Task: What's the traffic situation on the I-278 (BQE)?
Action: Mouse moved to (175, 97)
Screenshot: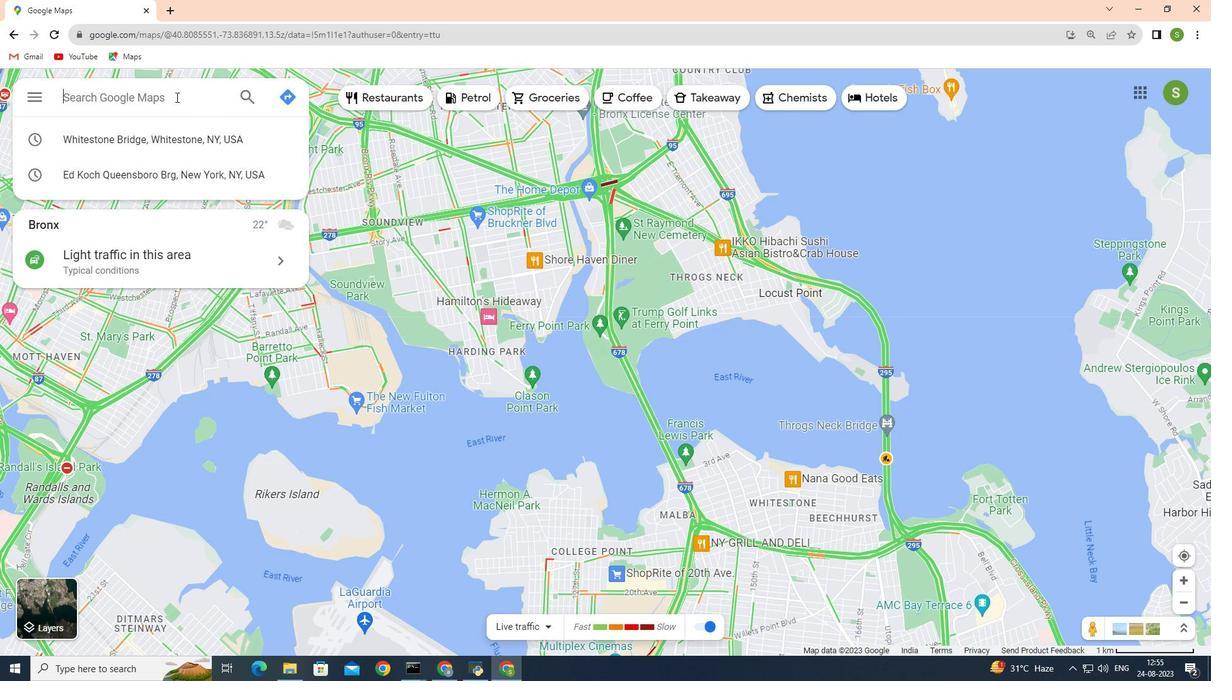 
Action: Mouse pressed left at (175, 97)
Screenshot: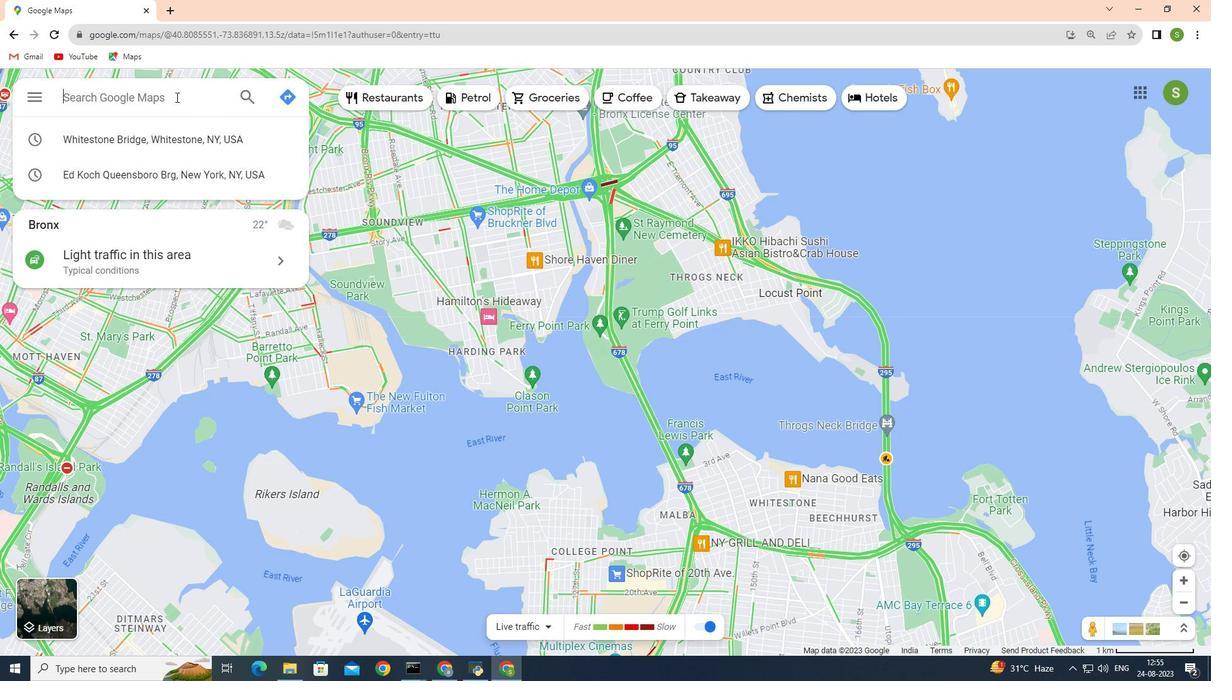 
Action: Key pressed <Key.shift><Key.shift><Key.shift><Key.shift><Key.shift><Key.shift><Key.shift><Key.shift><Key.shift><Key.shift><Key.shift><Key.shift><Key.shift><Key.shift><Key.shift><Key.shift><Key.shift><Key.shift><Key.shift><Key.shift><Key.shift>I-278
Screenshot: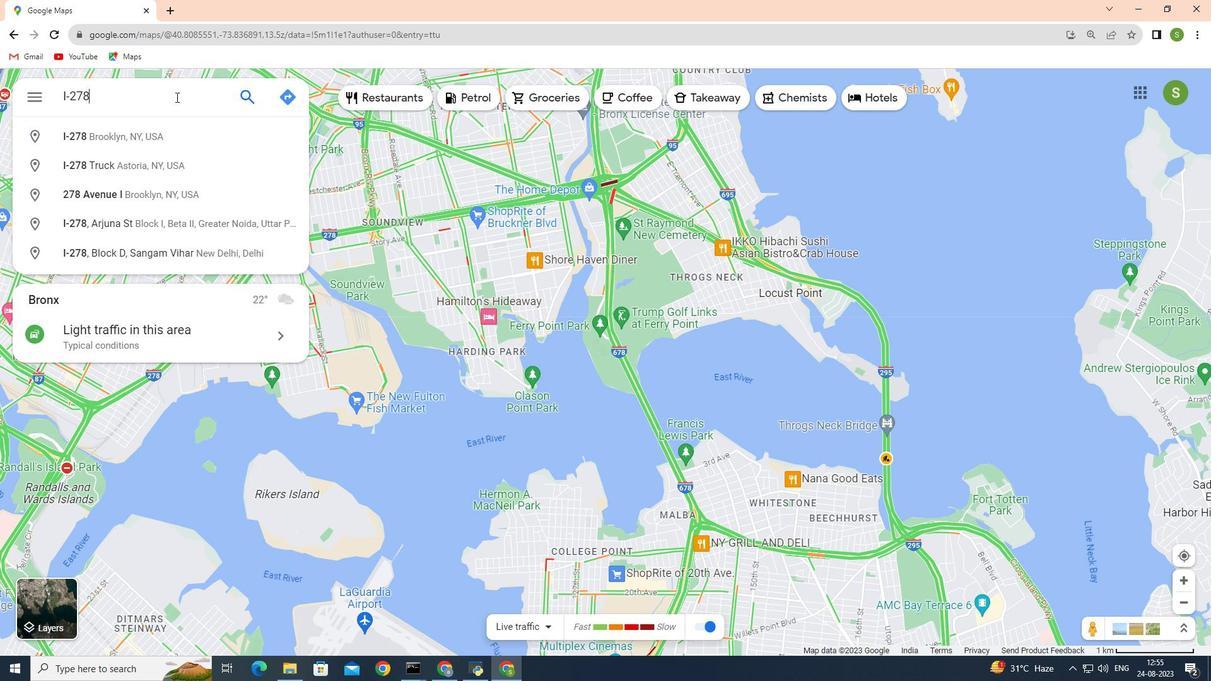 
Action: Mouse moved to (108, 131)
Screenshot: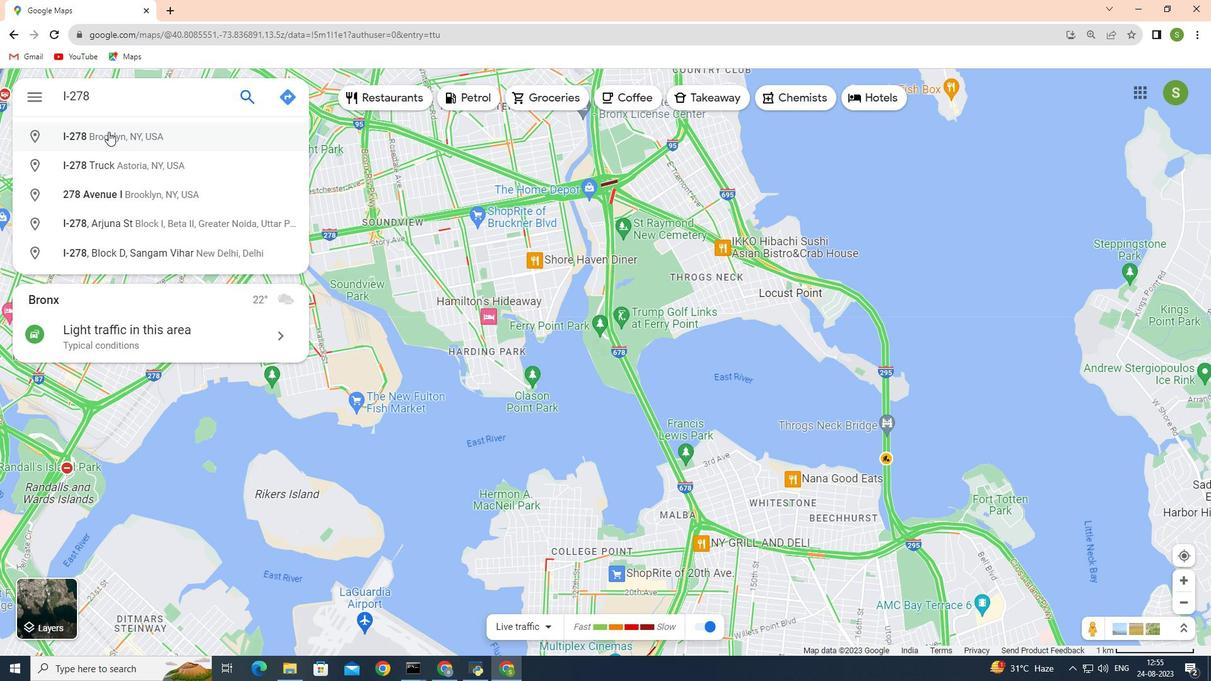 
Action: Mouse pressed left at (108, 131)
Screenshot: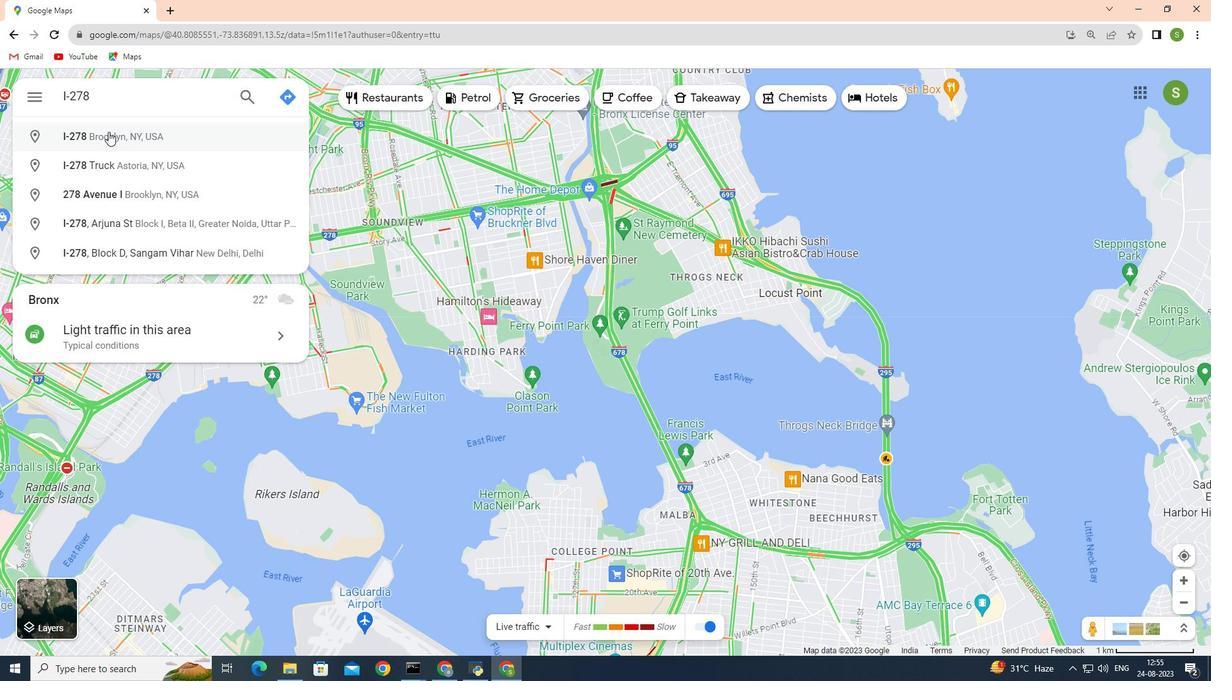 
Action: Mouse moved to (864, 438)
Screenshot: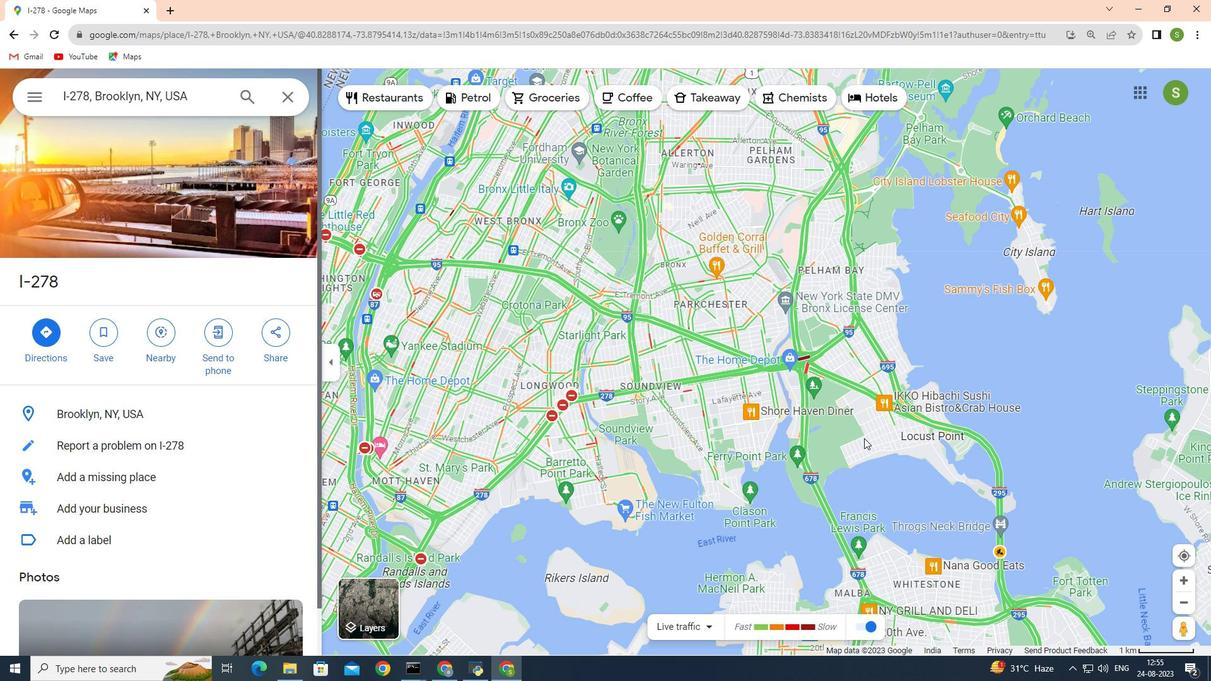
Action: Mouse scrolled (864, 437) with delta (0, 0)
Screenshot: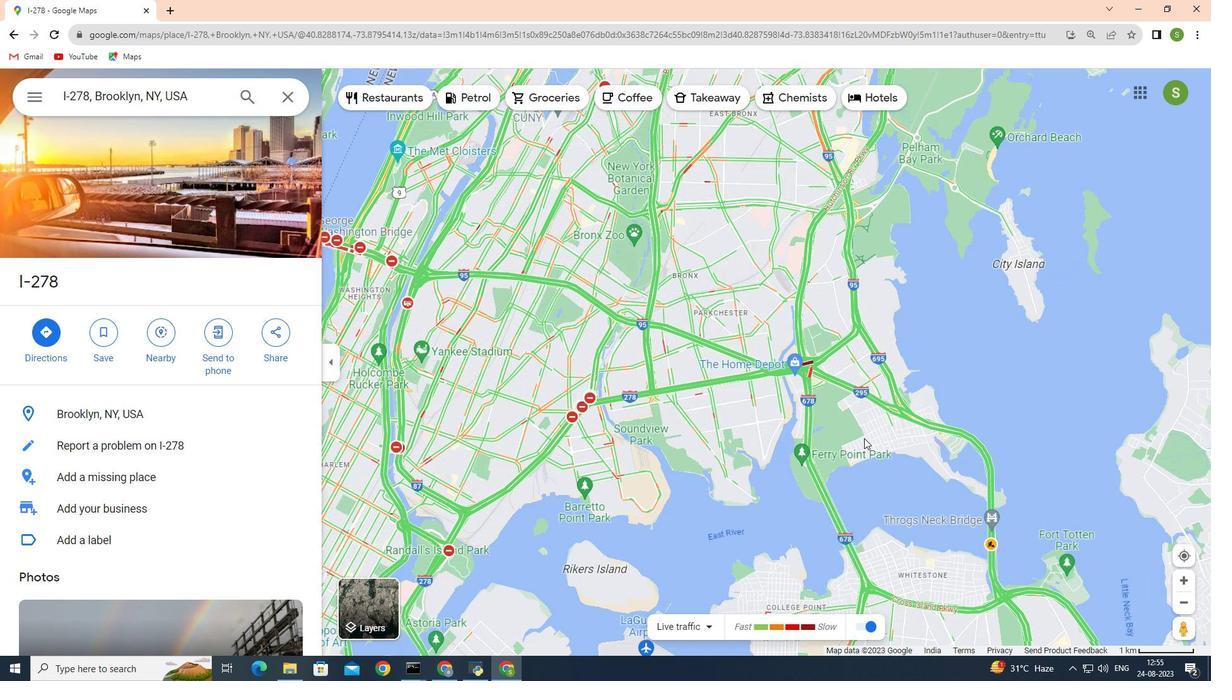 
Action: Mouse scrolled (864, 437) with delta (0, 0)
Screenshot: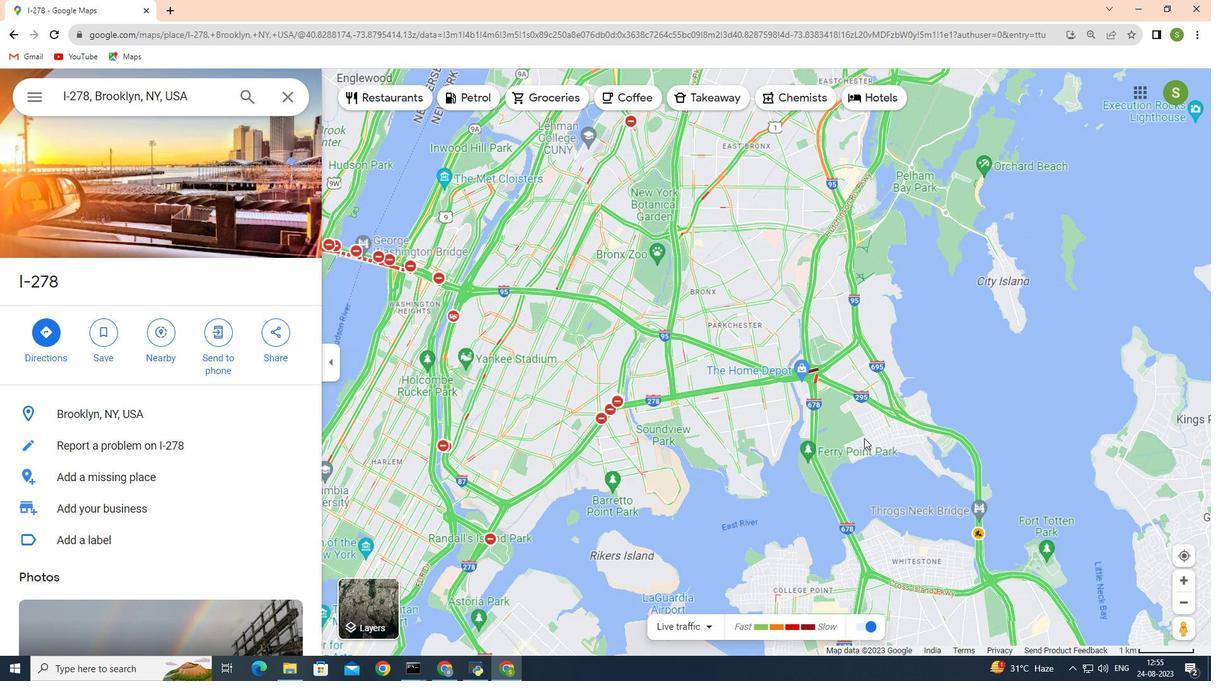 
Action: Mouse scrolled (864, 437) with delta (0, 0)
Screenshot: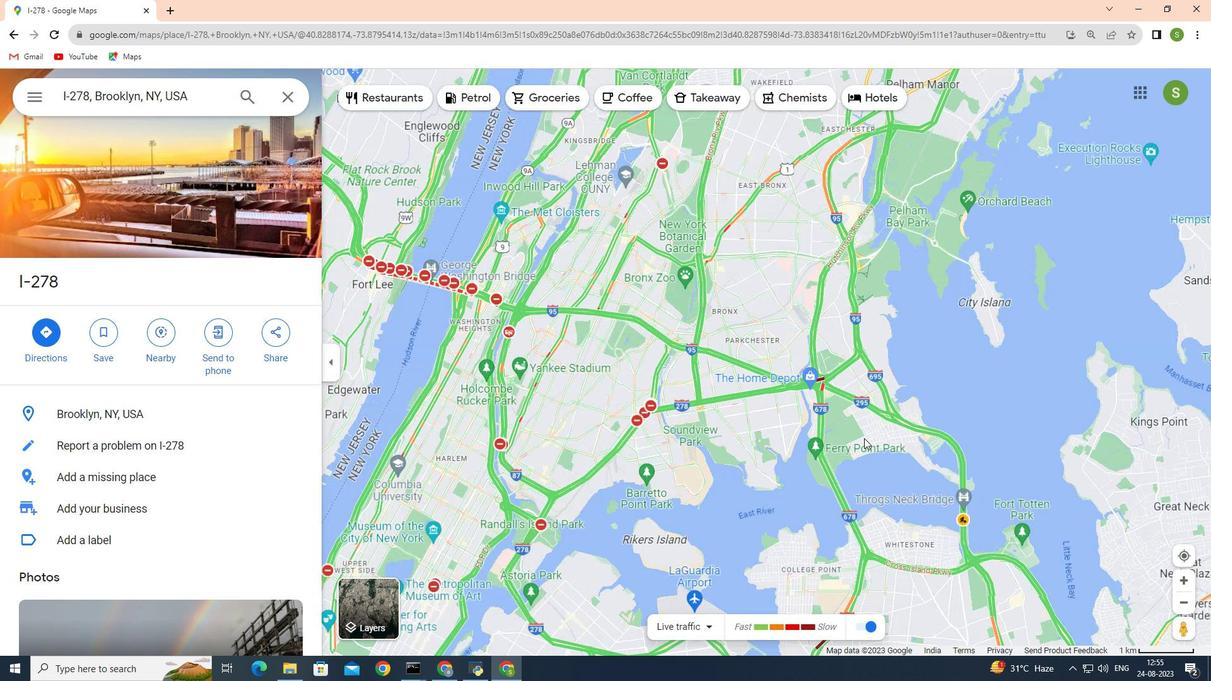 
Action: Mouse scrolled (864, 437) with delta (0, 0)
Screenshot: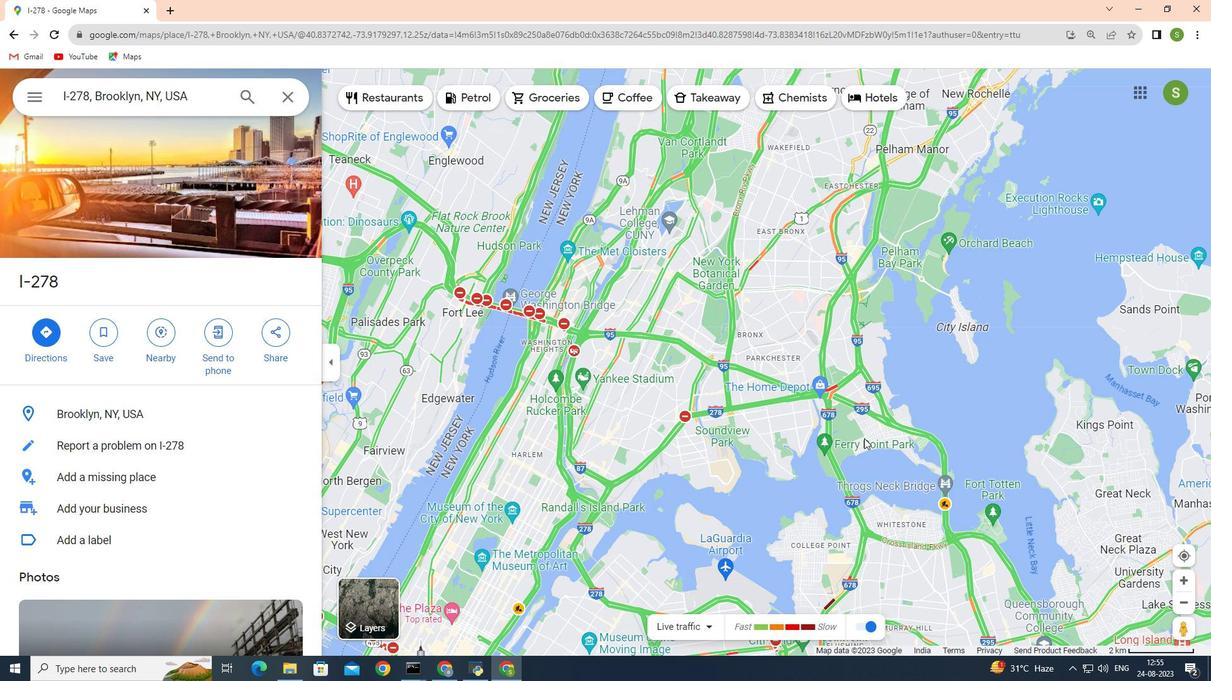 
Action: Mouse scrolled (864, 437) with delta (0, 0)
Screenshot: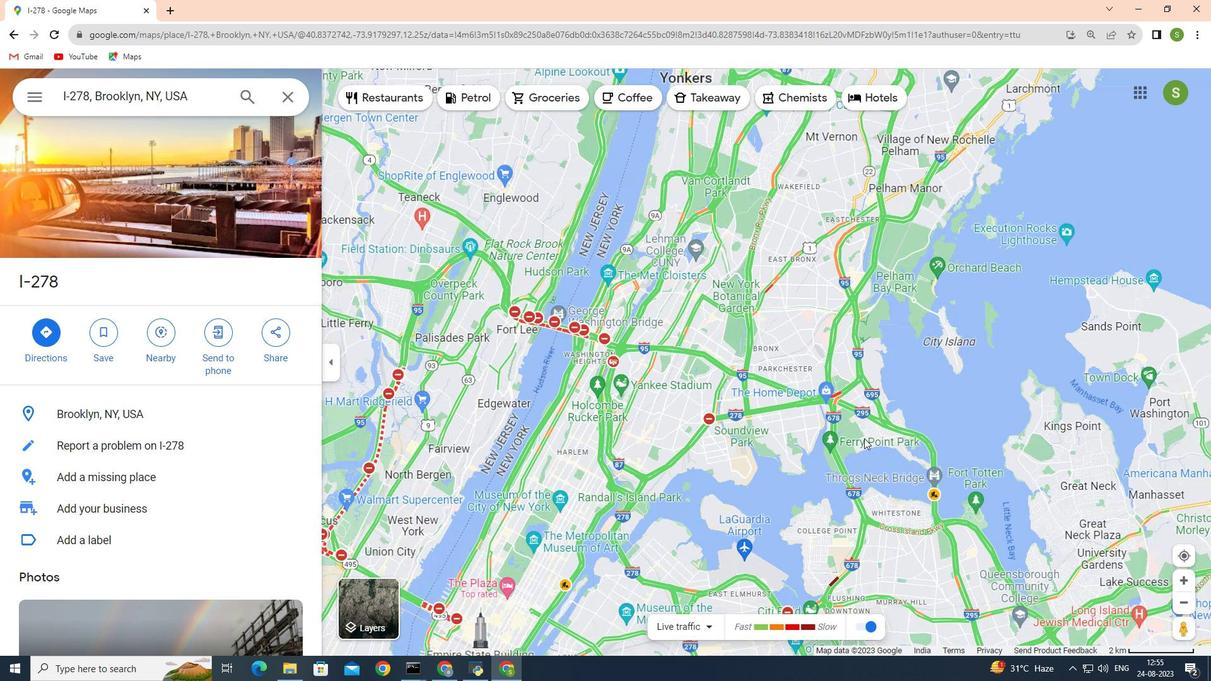 
Action: Mouse scrolled (864, 437) with delta (0, 0)
Screenshot: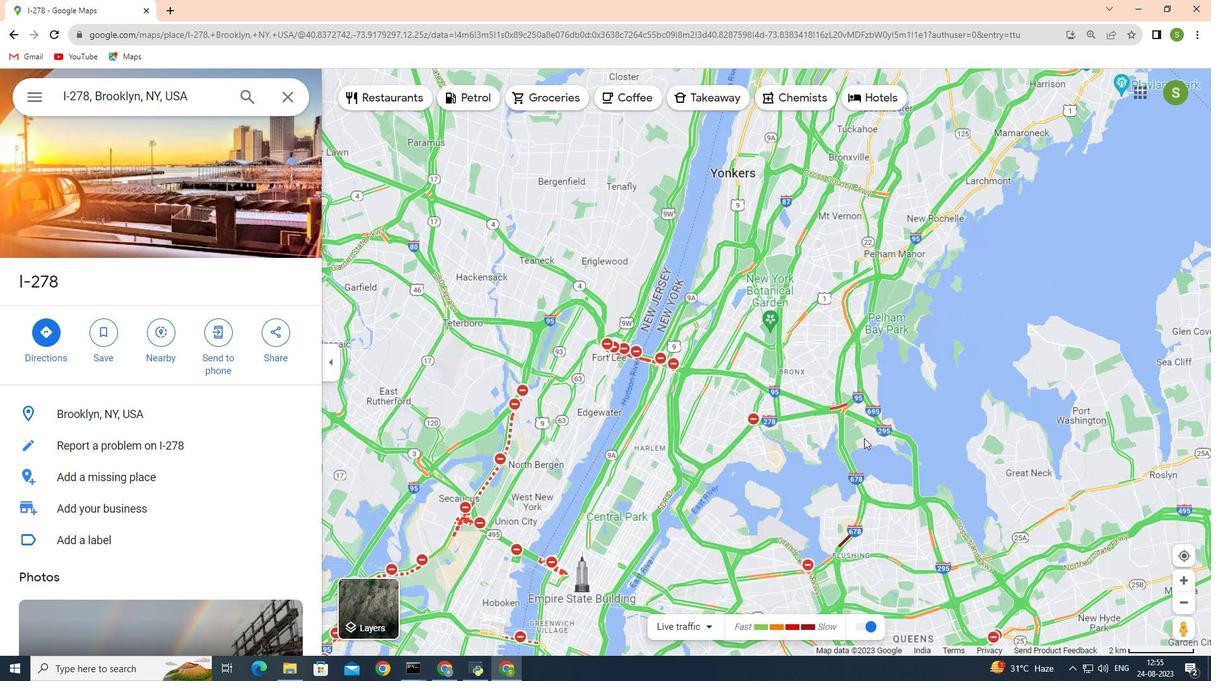 
Action: Mouse moved to (686, 403)
Screenshot: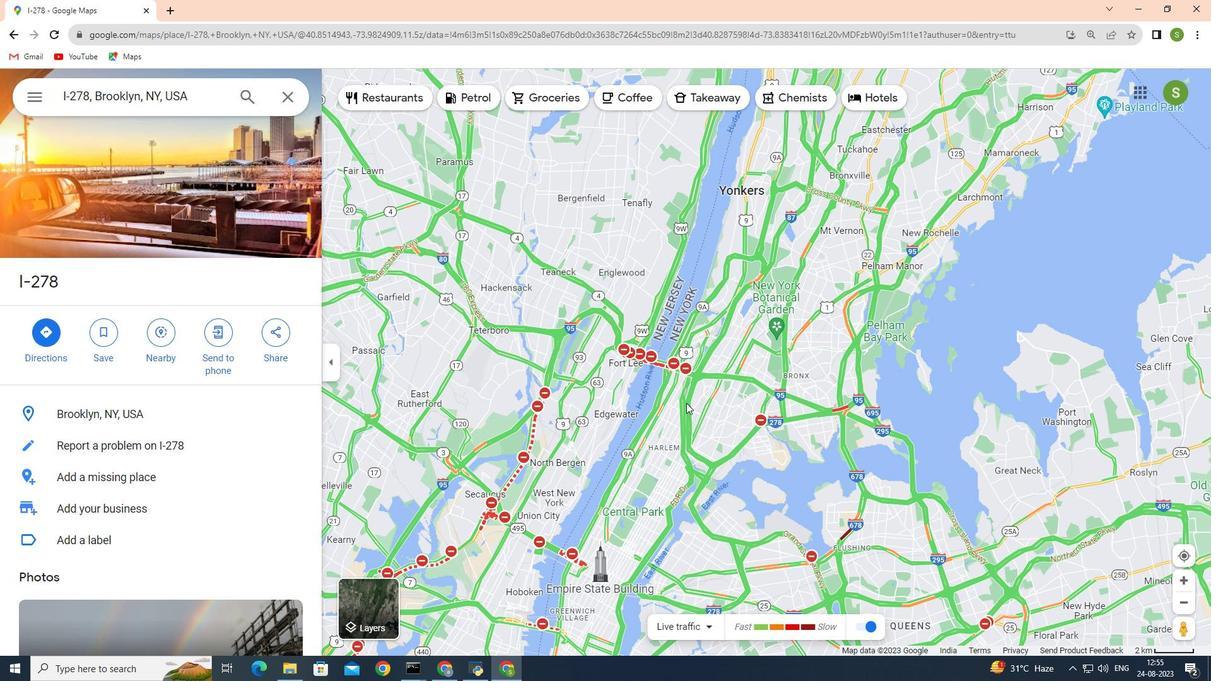 
Action: Mouse scrolled (686, 403) with delta (0, 0)
Screenshot: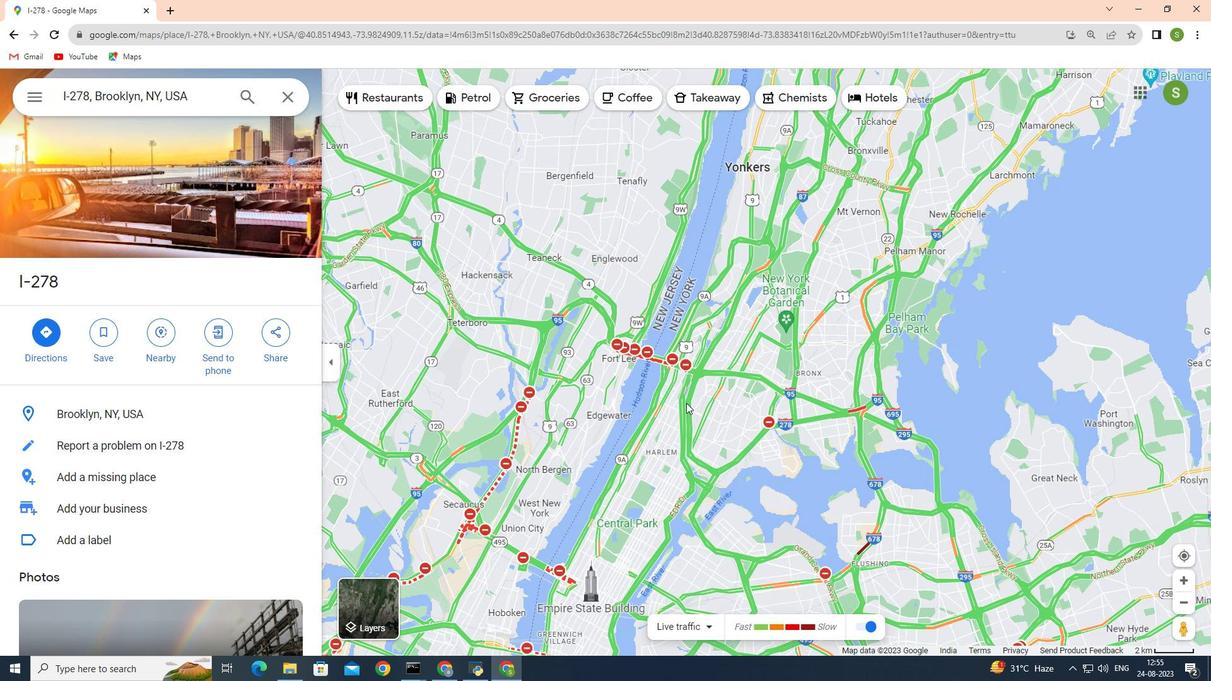 
Action: Mouse scrolled (686, 402) with delta (0, 0)
Screenshot: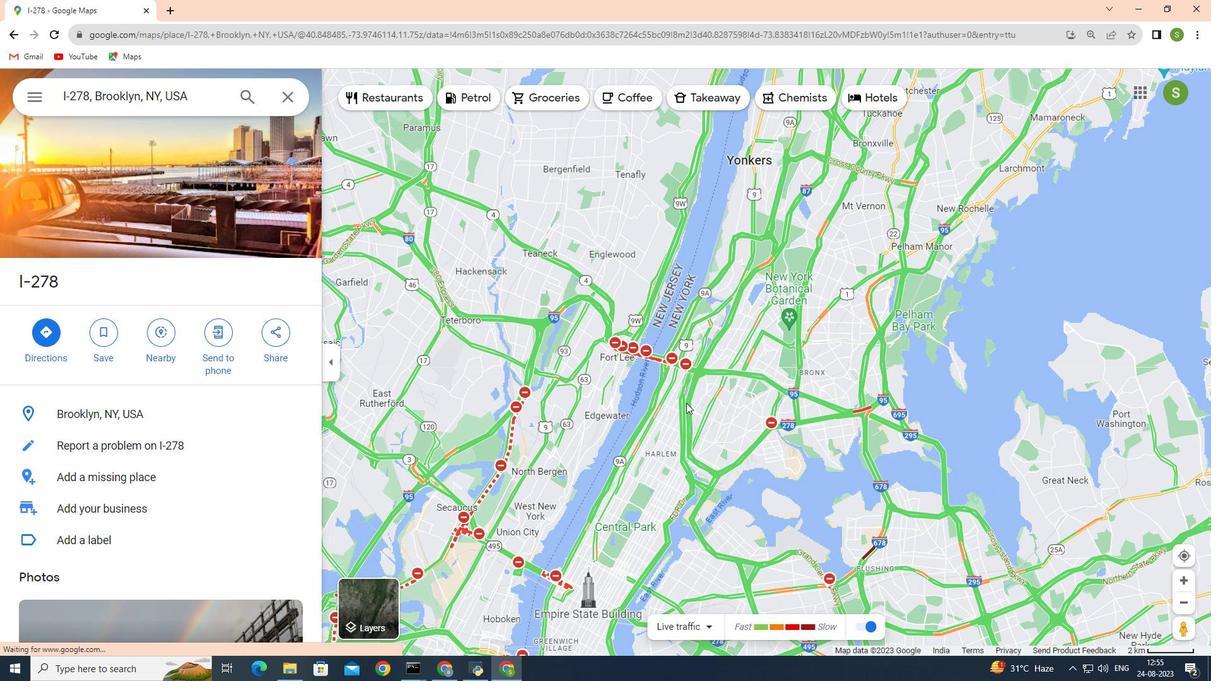 
Action: Mouse moved to (688, 400)
Screenshot: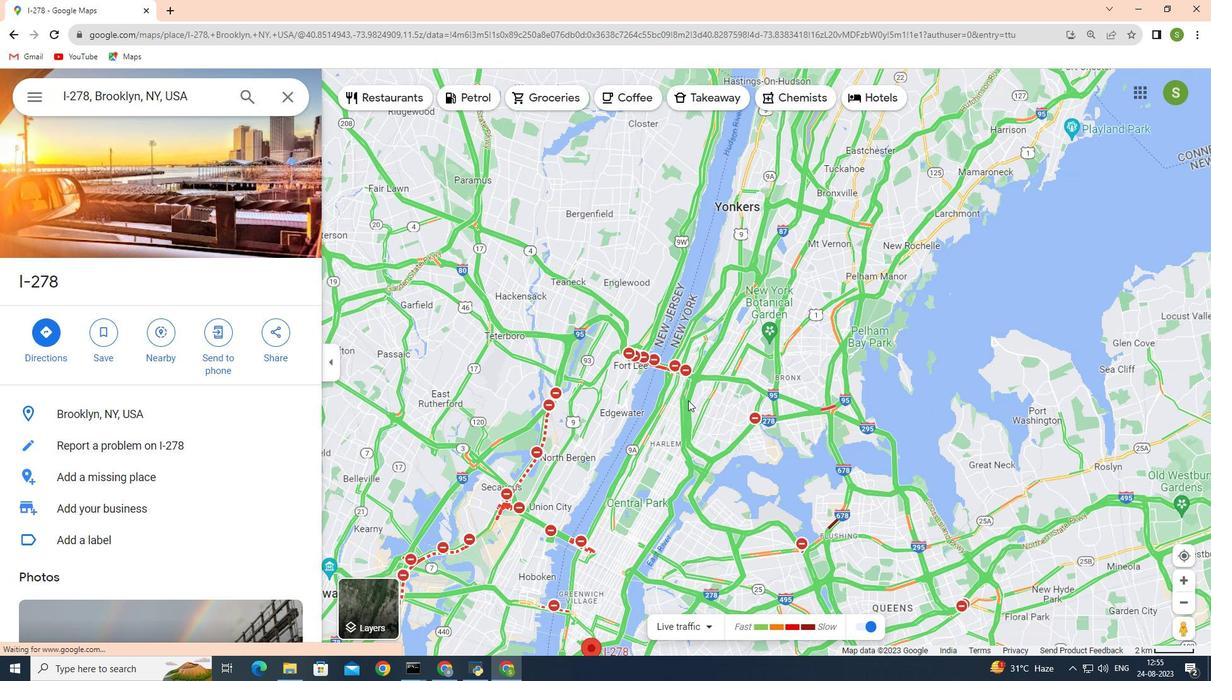 
Action: Mouse scrolled (688, 399) with delta (0, 0)
Screenshot: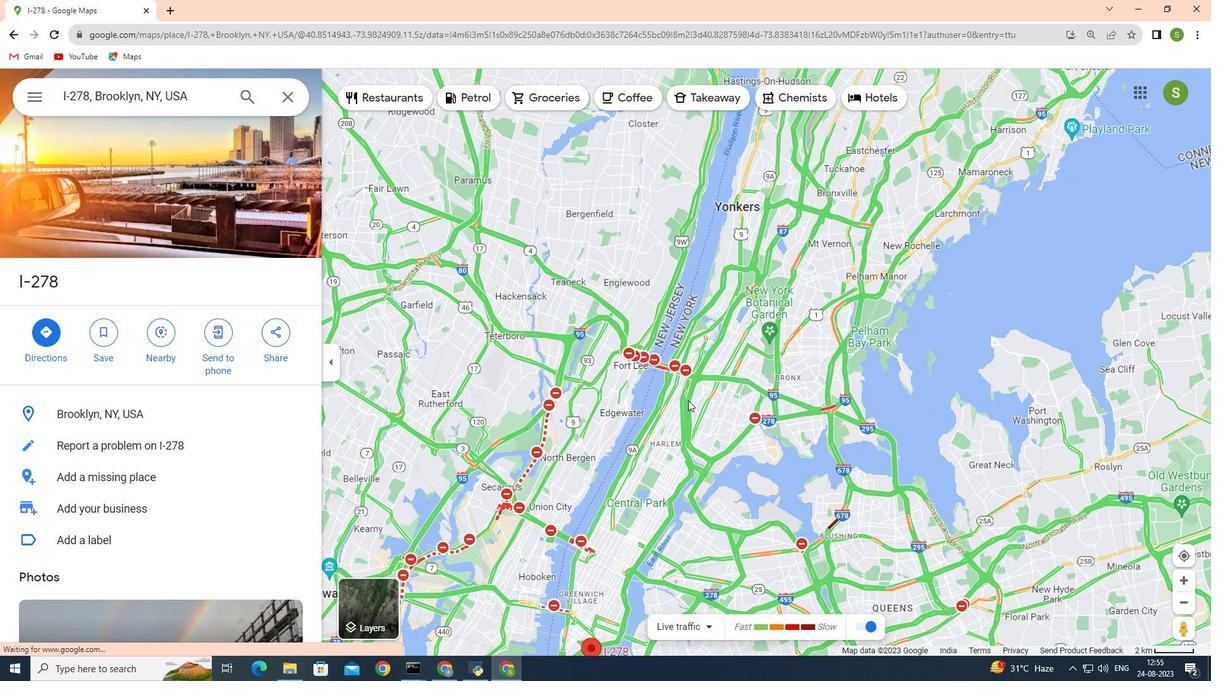 
Action: Mouse scrolled (688, 399) with delta (0, 0)
Screenshot: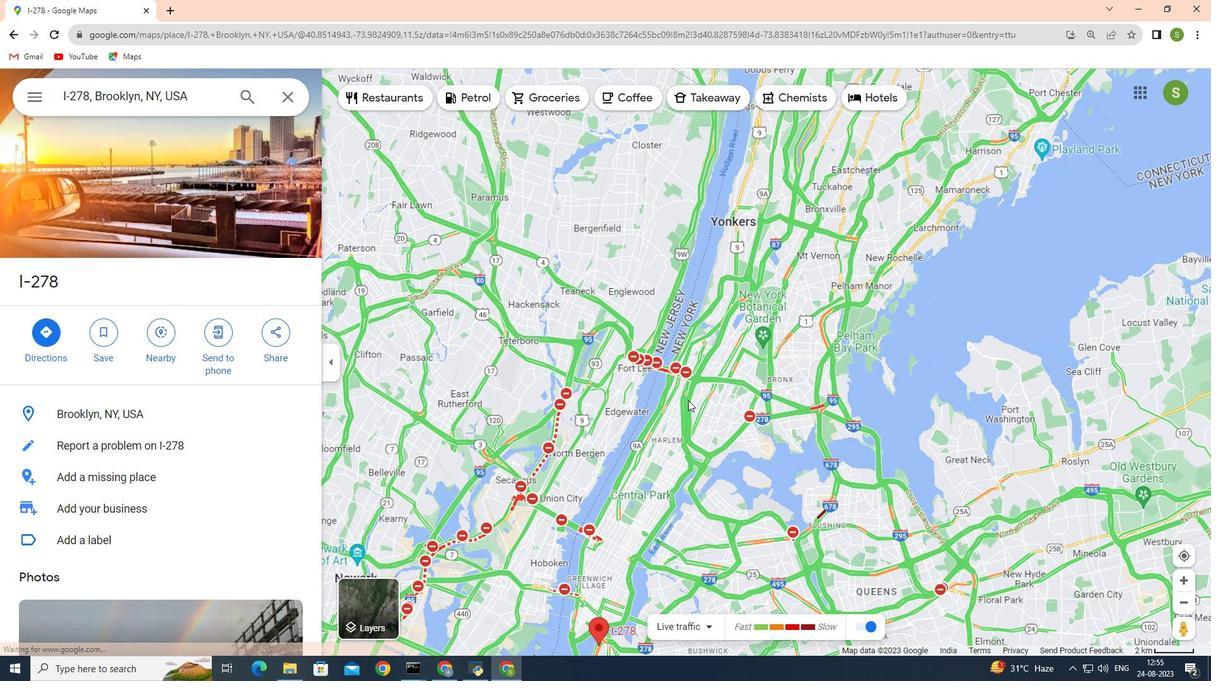 
Action: Mouse scrolled (688, 399) with delta (0, 0)
Screenshot: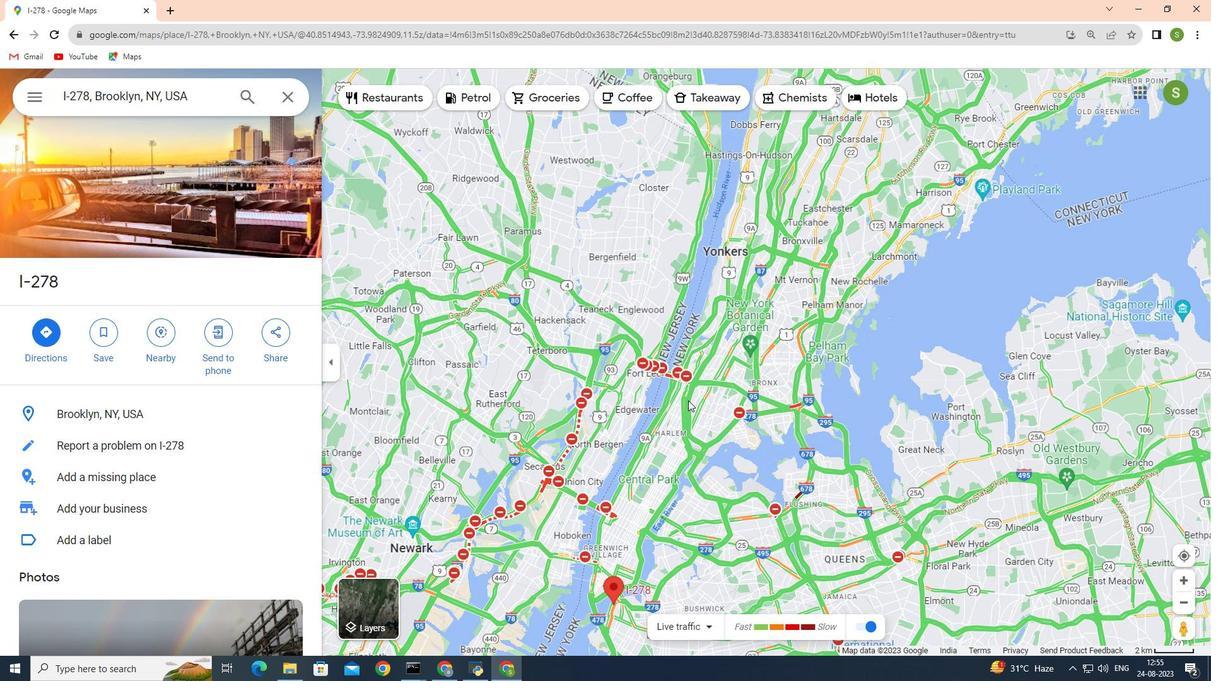 
Action: Mouse moved to (718, 523)
Screenshot: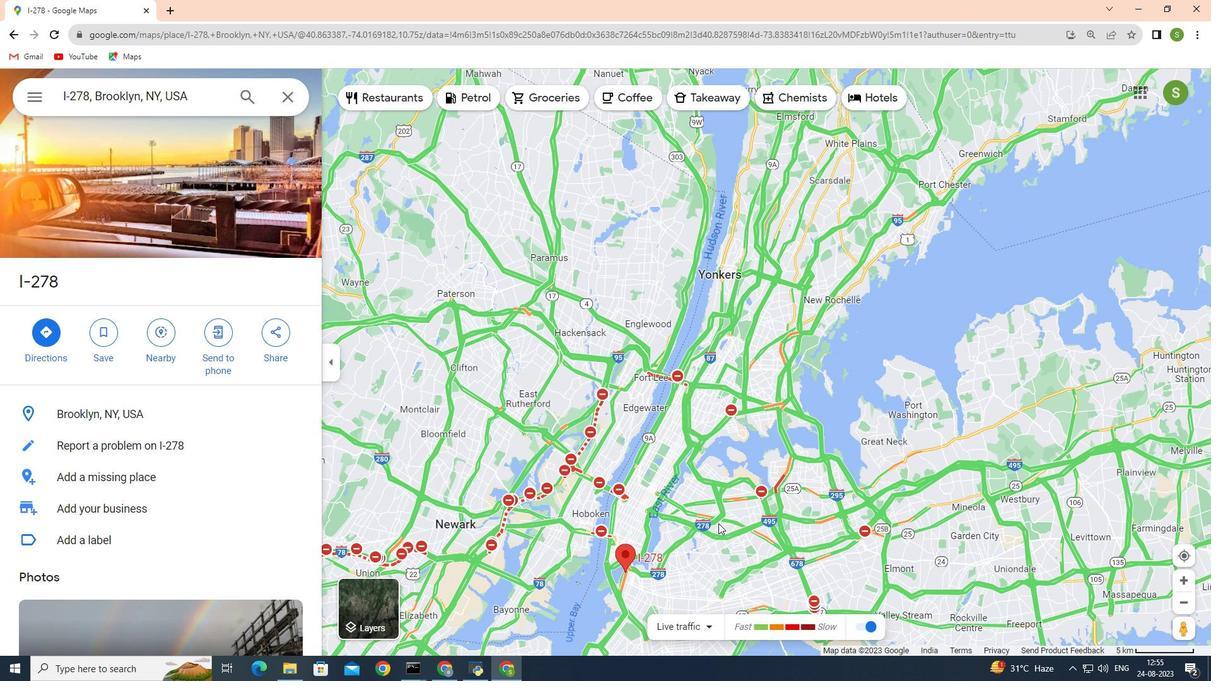 
Action: Mouse scrolled (718, 524) with delta (0, 0)
Screenshot: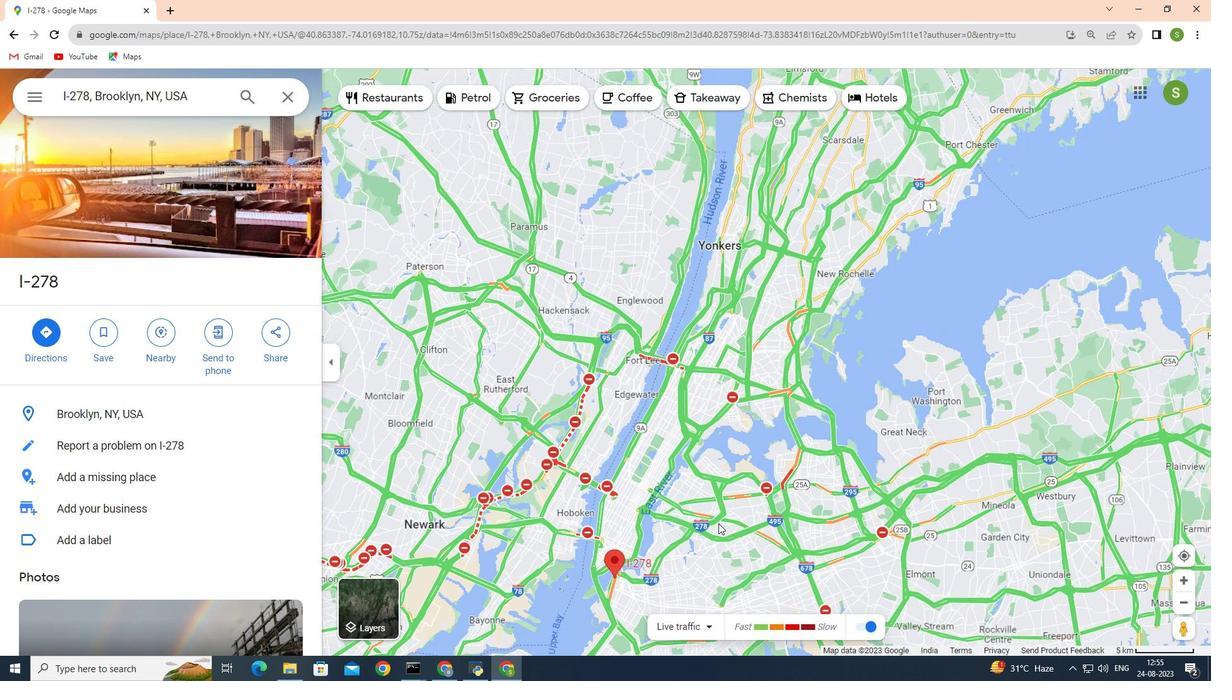 
Action: Mouse scrolled (718, 524) with delta (0, 0)
Screenshot: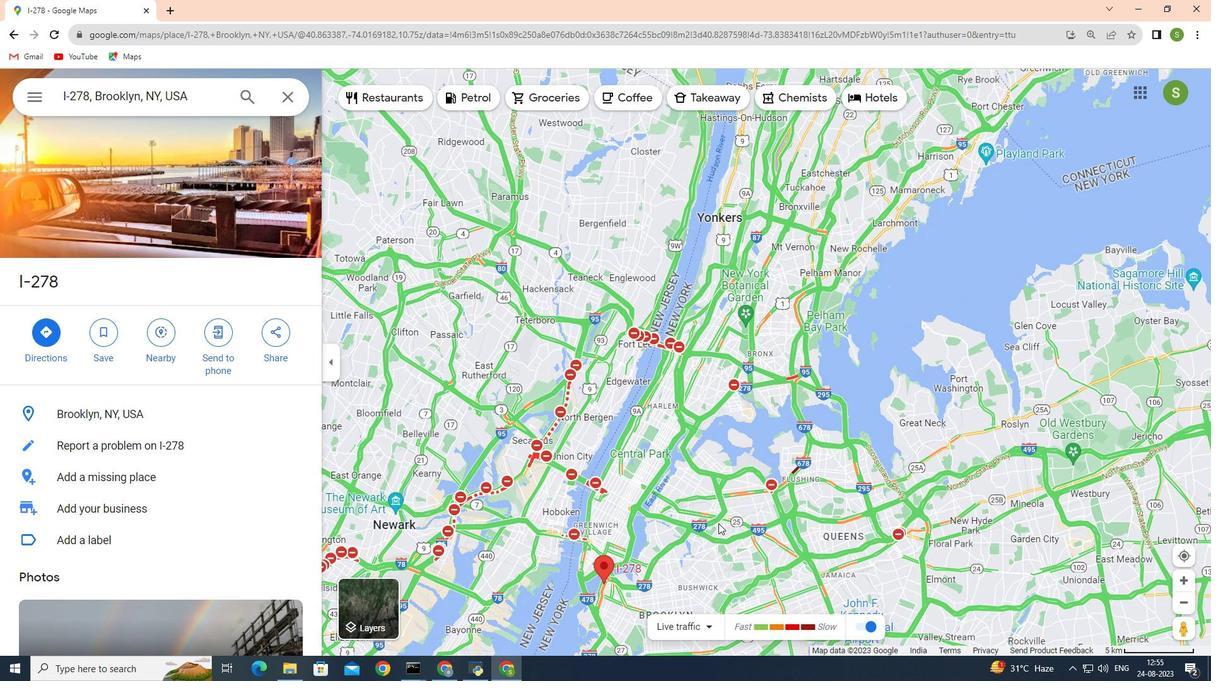 
Action: Mouse moved to (718, 523)
Screenshot: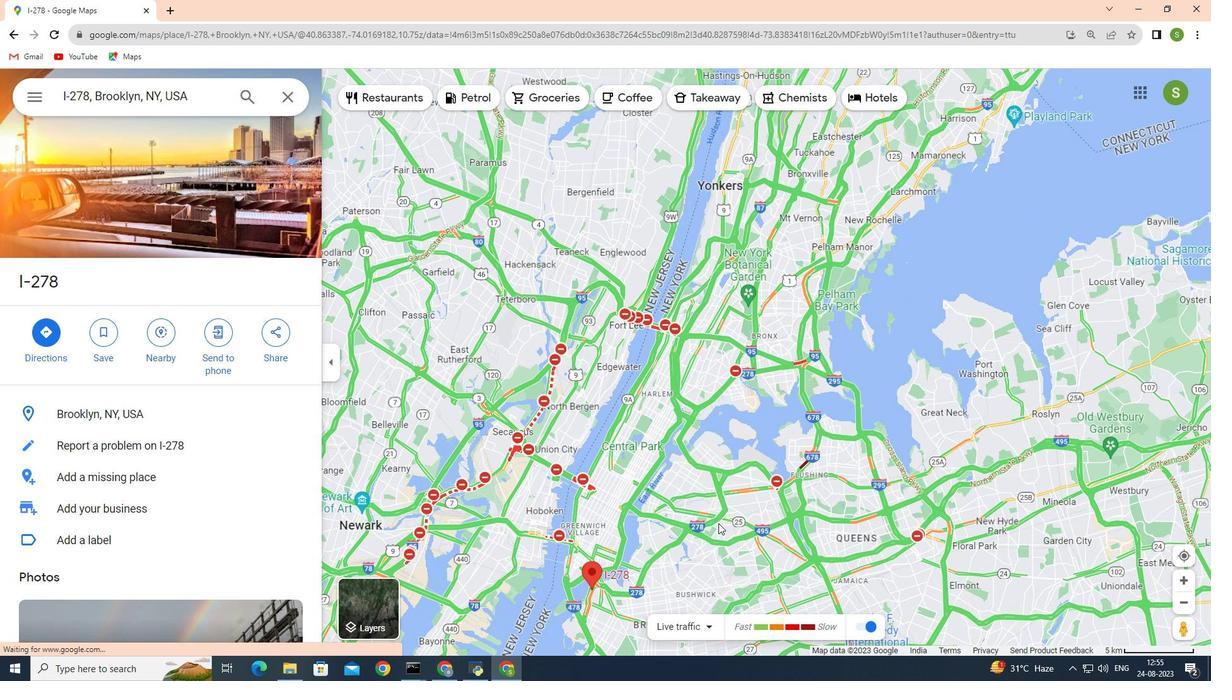 
Action: Mouse scrolled (718, 524) with delta (0, 0)
Screenshot: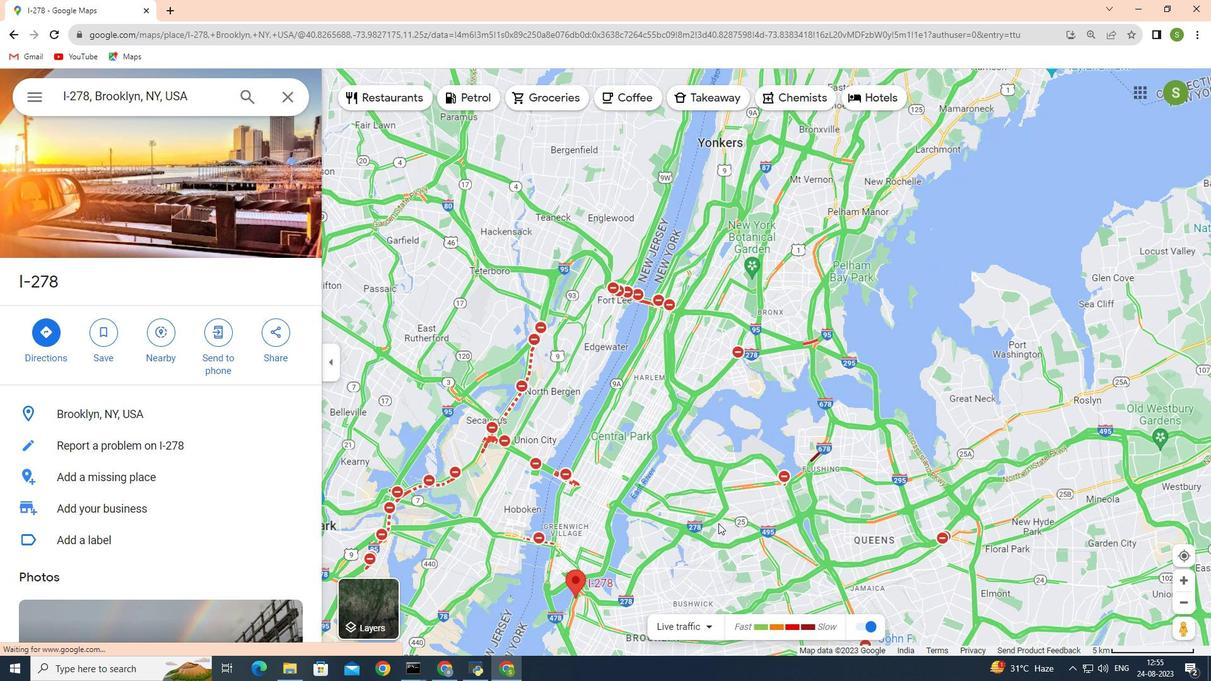 
Action: Mouse scrolled (718, 524) with delta (0, 0)
Screenshot: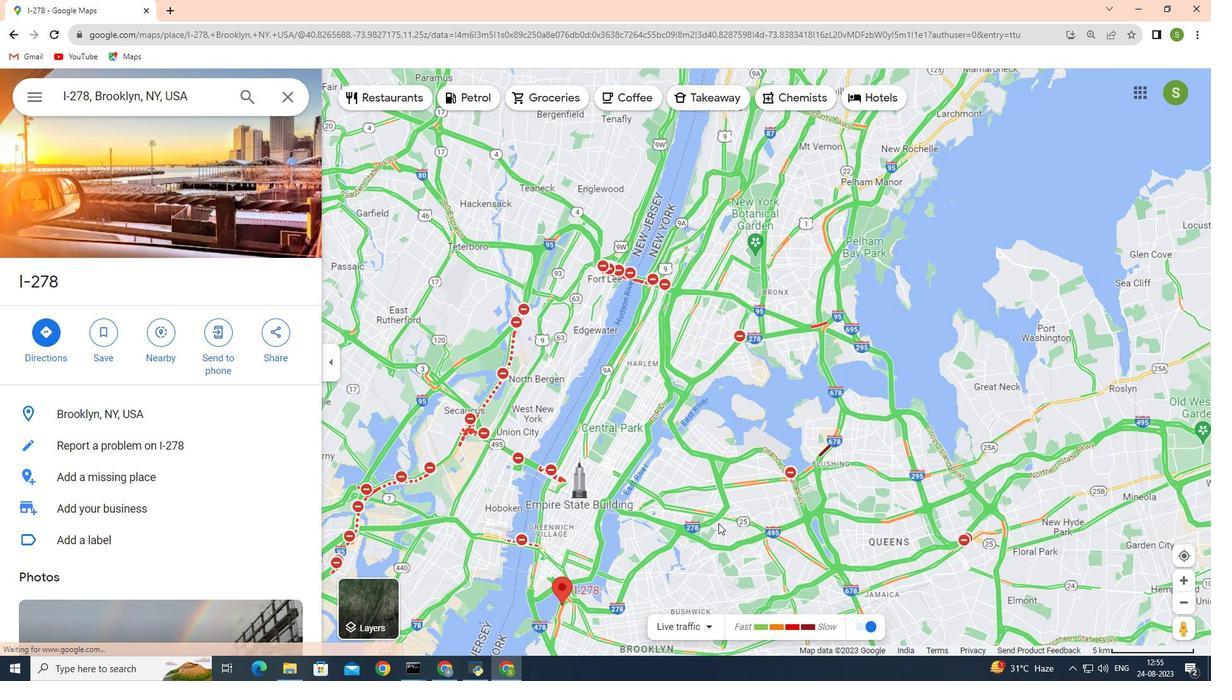 
Action: Mouse scrolled (718, 524) with delta (0, 0)
Screenshot: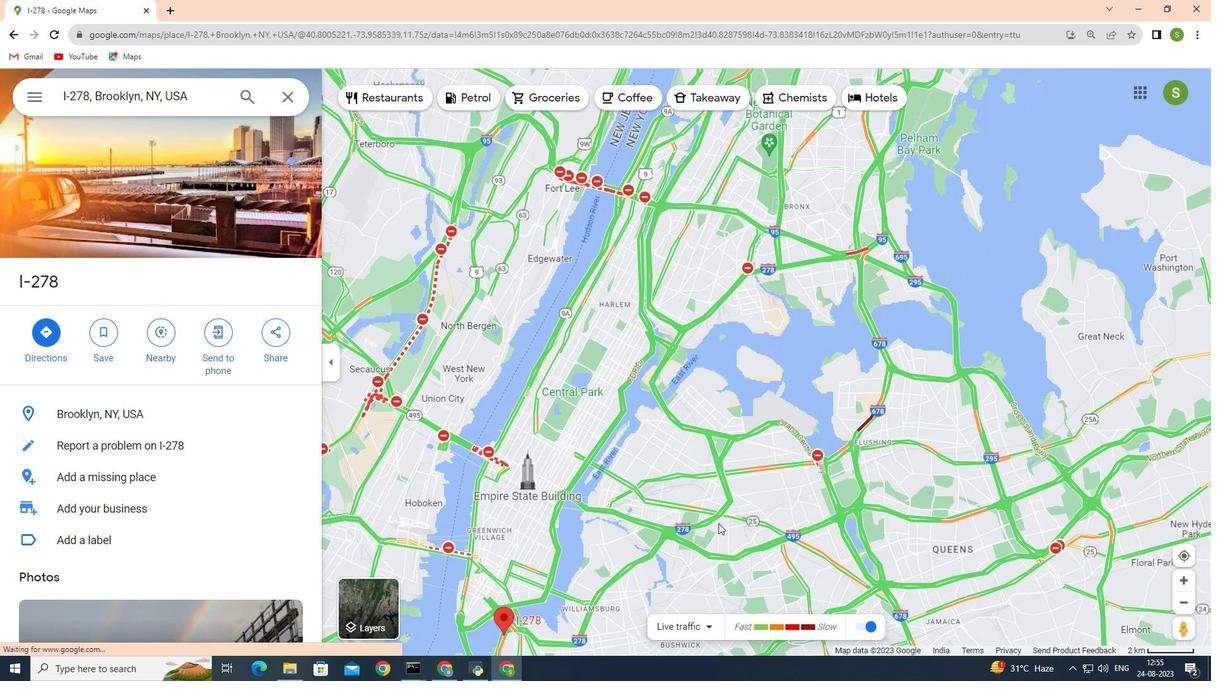 
Action: Mouse scrolled (718, 524) with delta (0, 0)
Screenshot: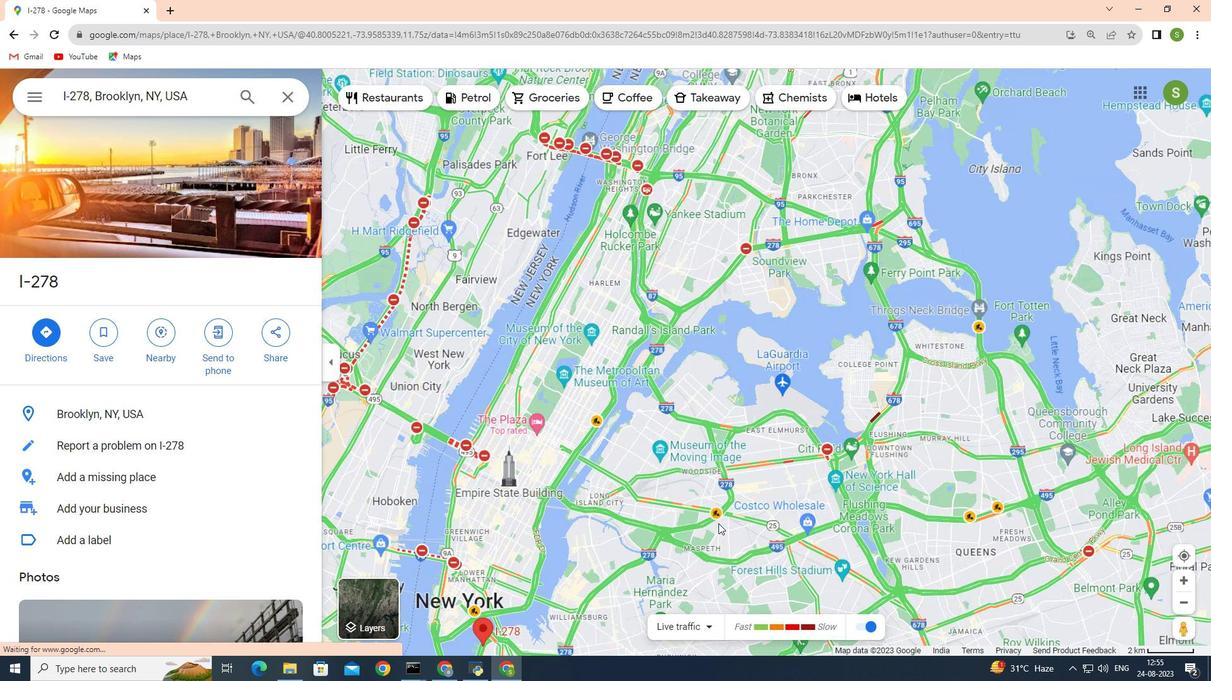 
Action: Mouse scrolled (718, 524) with delta (0, 0)
Screenshot: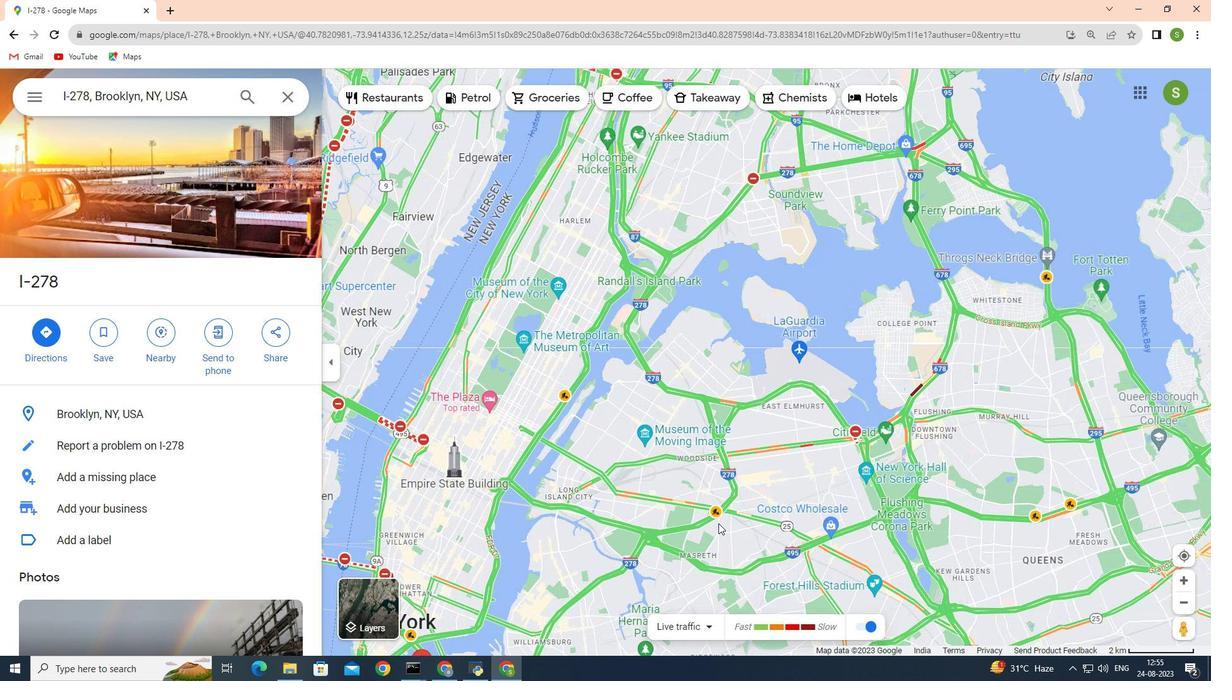 
Action: Mouse scrolled (718, 524) with delta (0, 0)
Screenshot: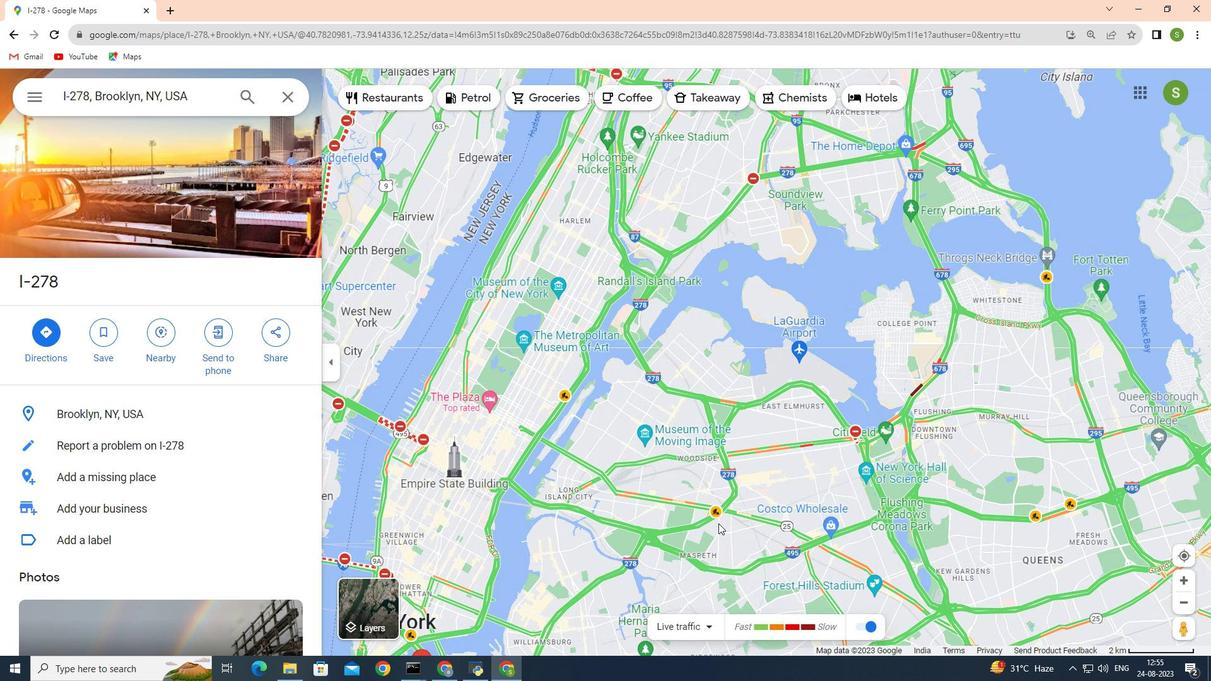 
Action: Mouse scrolled (718, 524) with delta (0, 0)
Screenshot: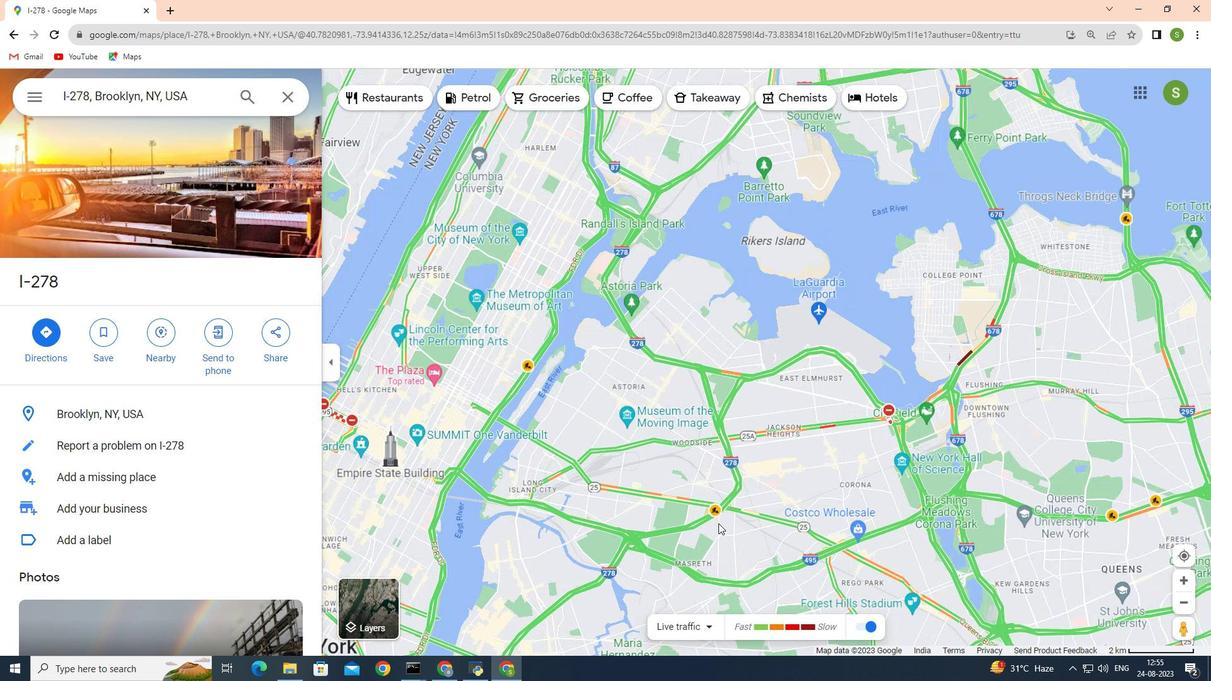 
Action: Mouse scrolled (718, 524) with delta (0, 0)
Screenshot: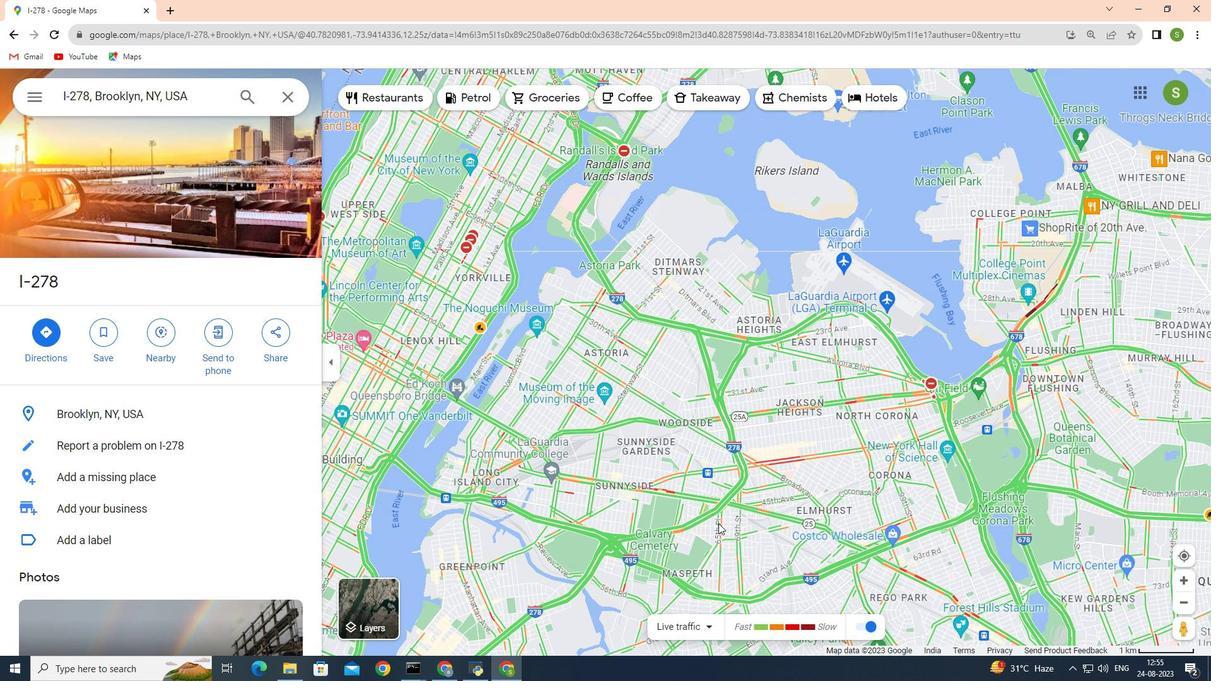 
Action: Mouse scrolled (718, 524) with delta (0, 0)
Screenshot: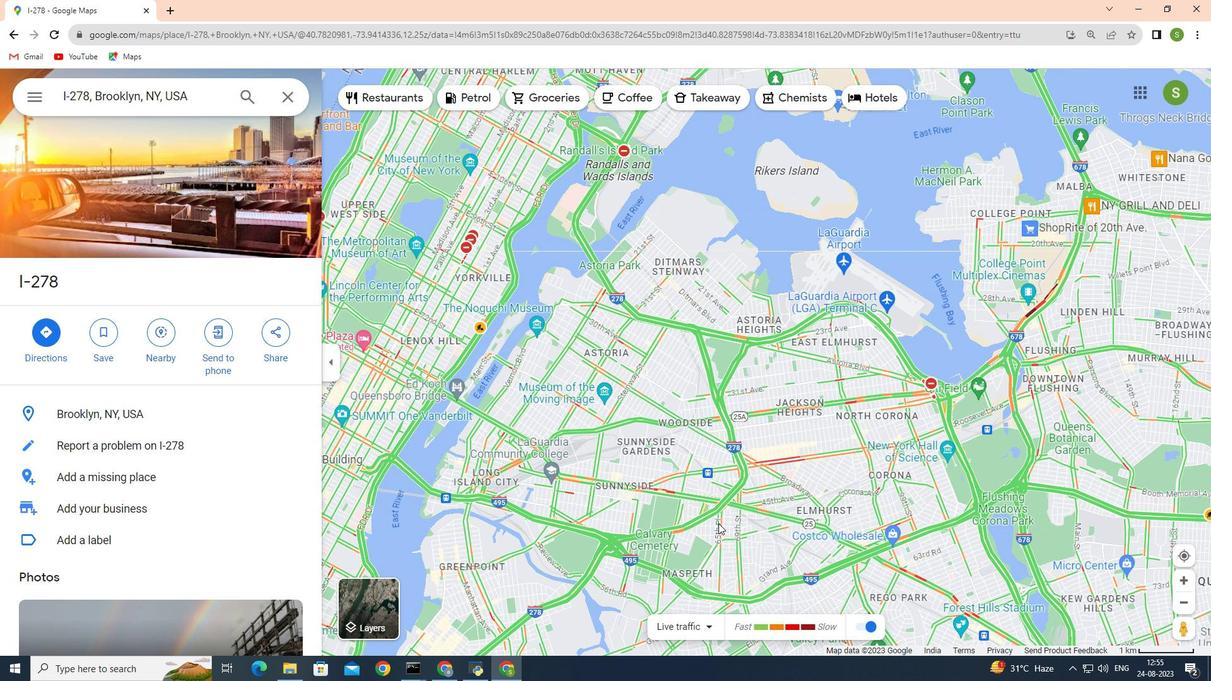 
Action: Mouse scrolled (718, 524) with delta (0, 0)
Screenshot: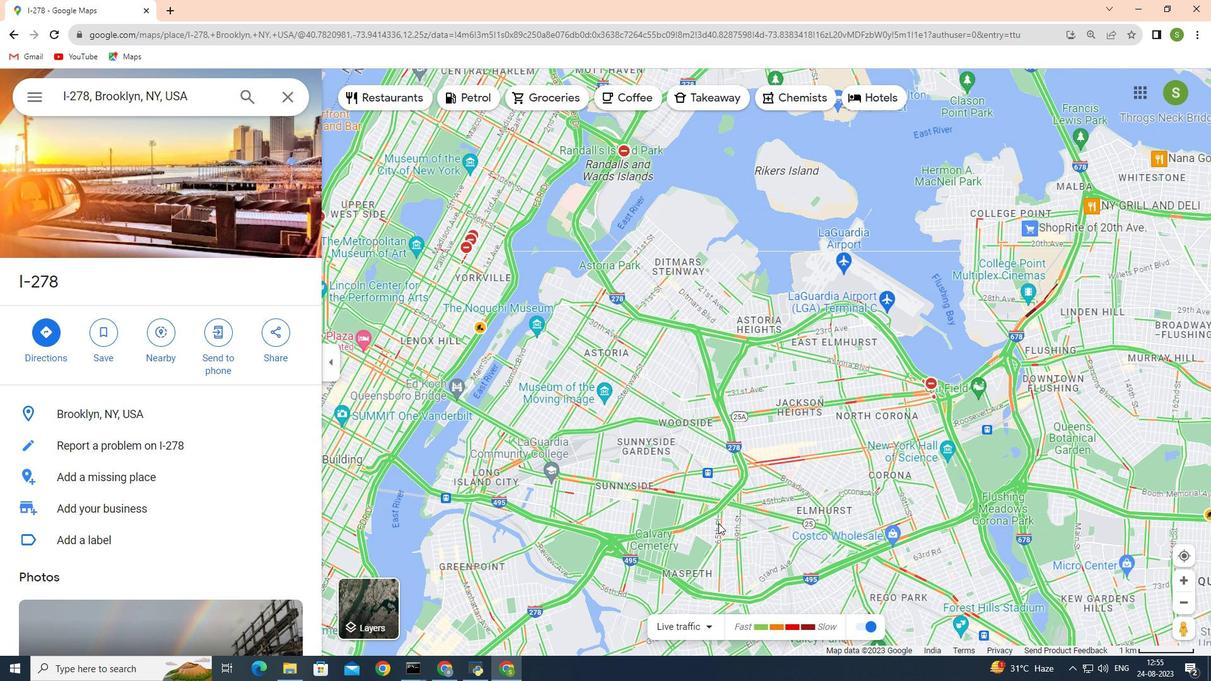 
Action: Mouse moved to (718, 523)
Screenshot: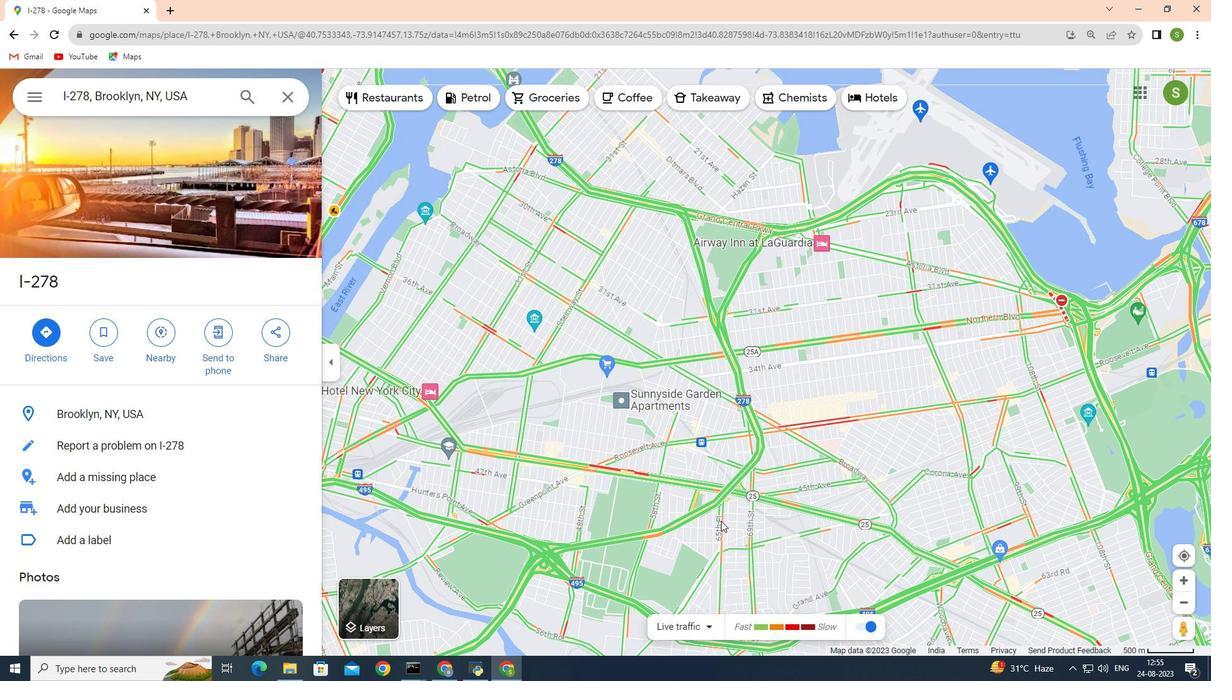 
Action: Mouse scrolled (718, 524) with delta (0, 0)
Screenshot: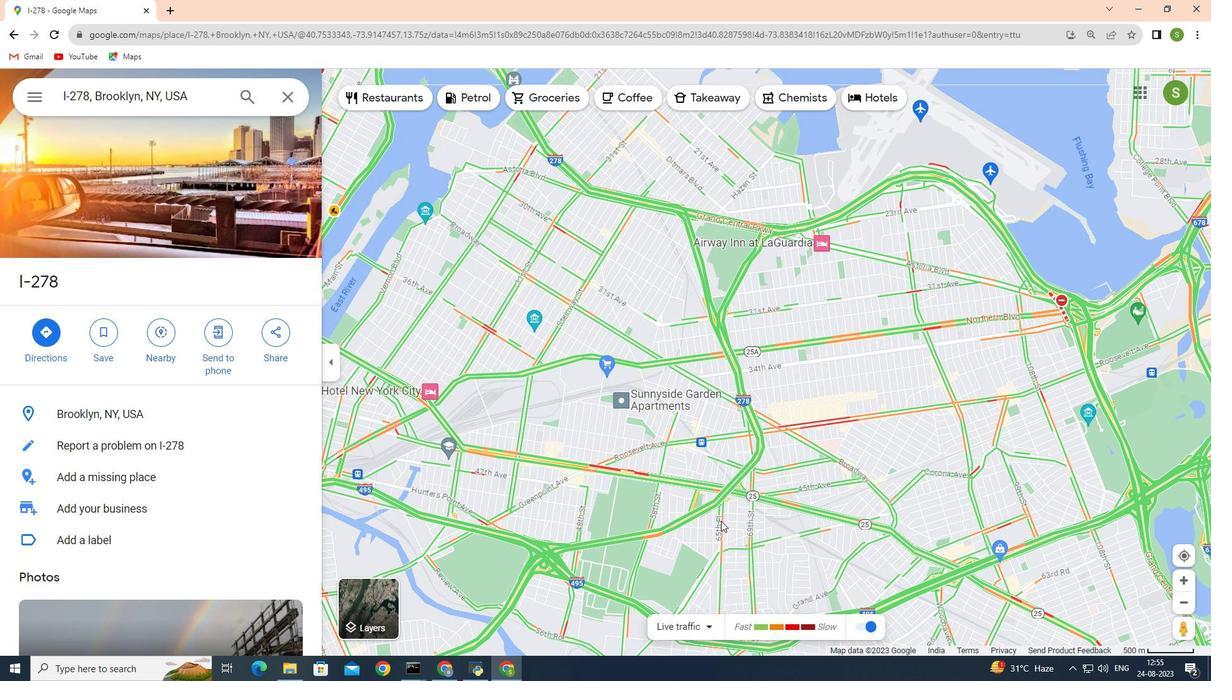
Action: Mouse moved to (719, 522)
Screenshot: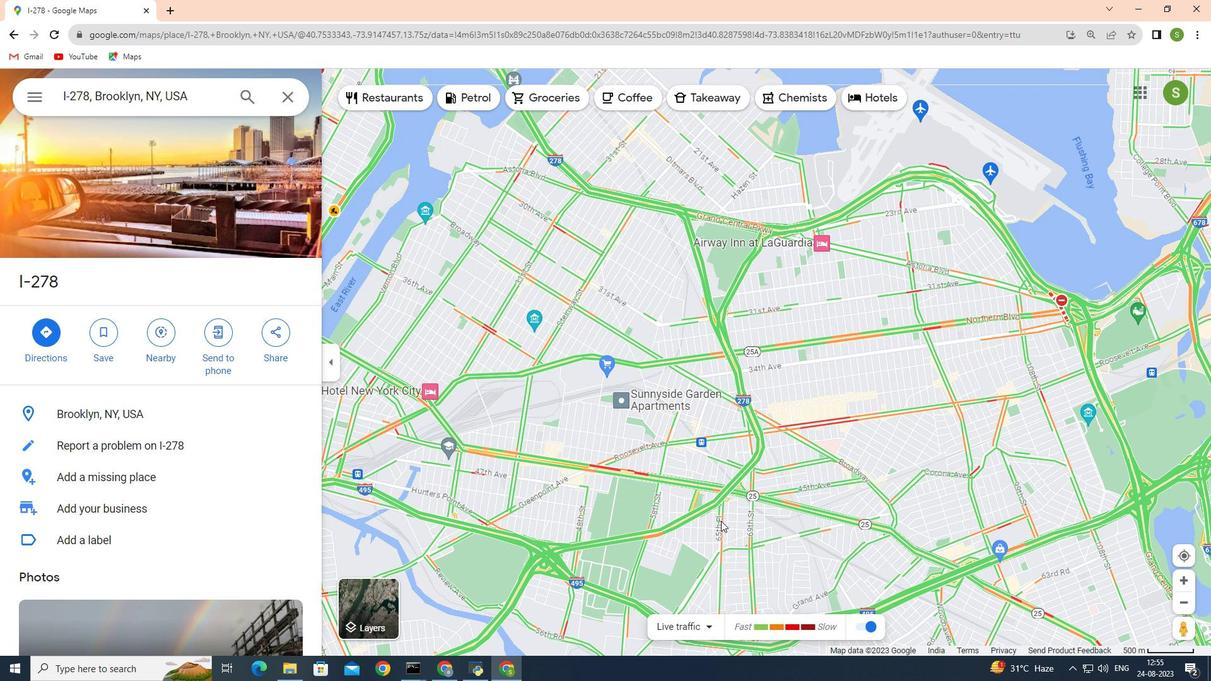 
Action: Mouse scrolled (719, 523) with delta (0, 0)
Screenshot: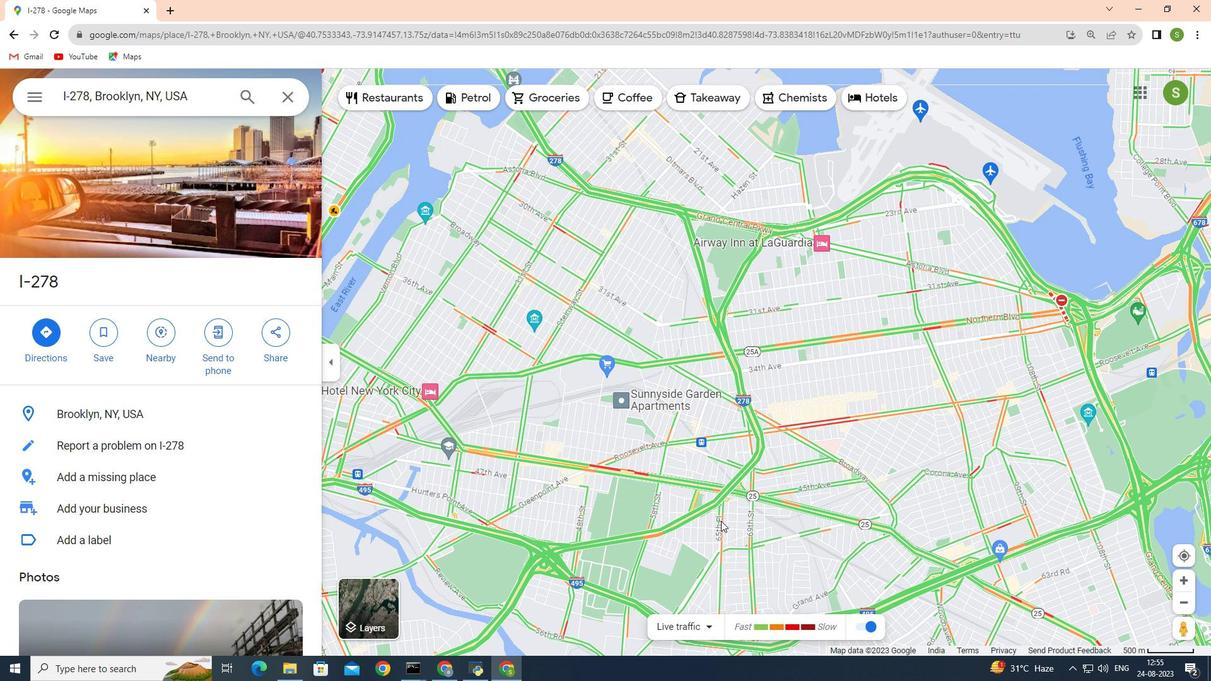 
Action: Mouse moved to (719, 522)
Screenshot: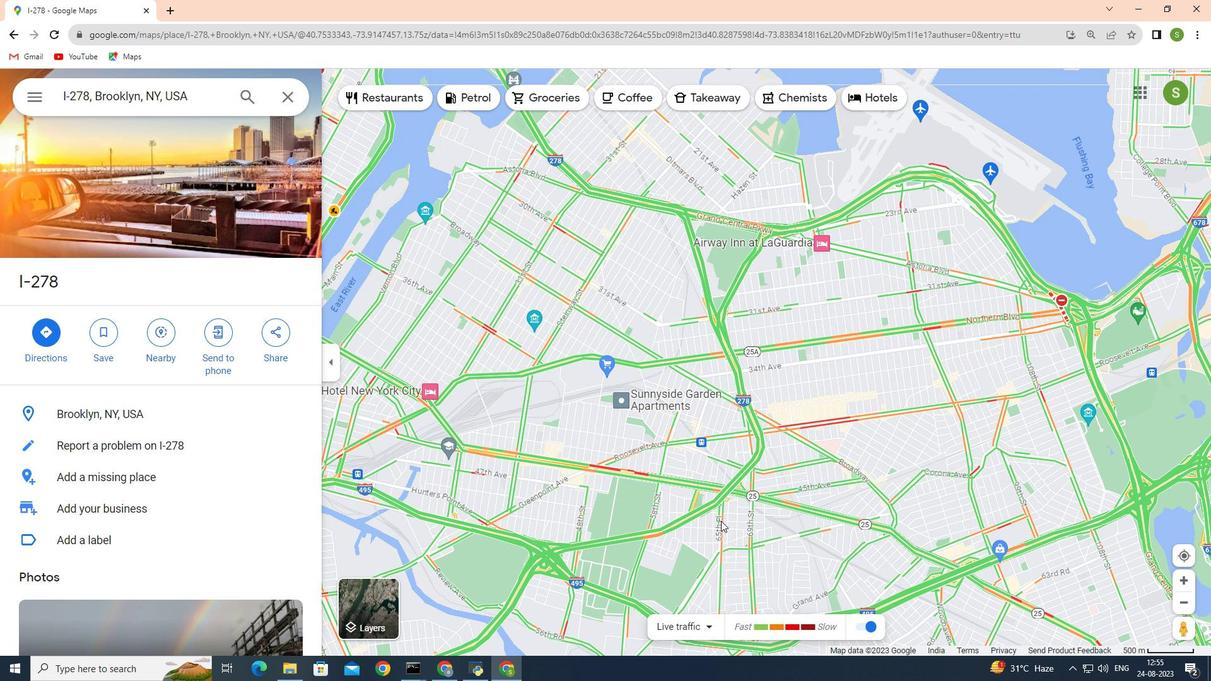 
Action: Mouse scrolled (719, 522) with delta (0, 0)
Screenshot: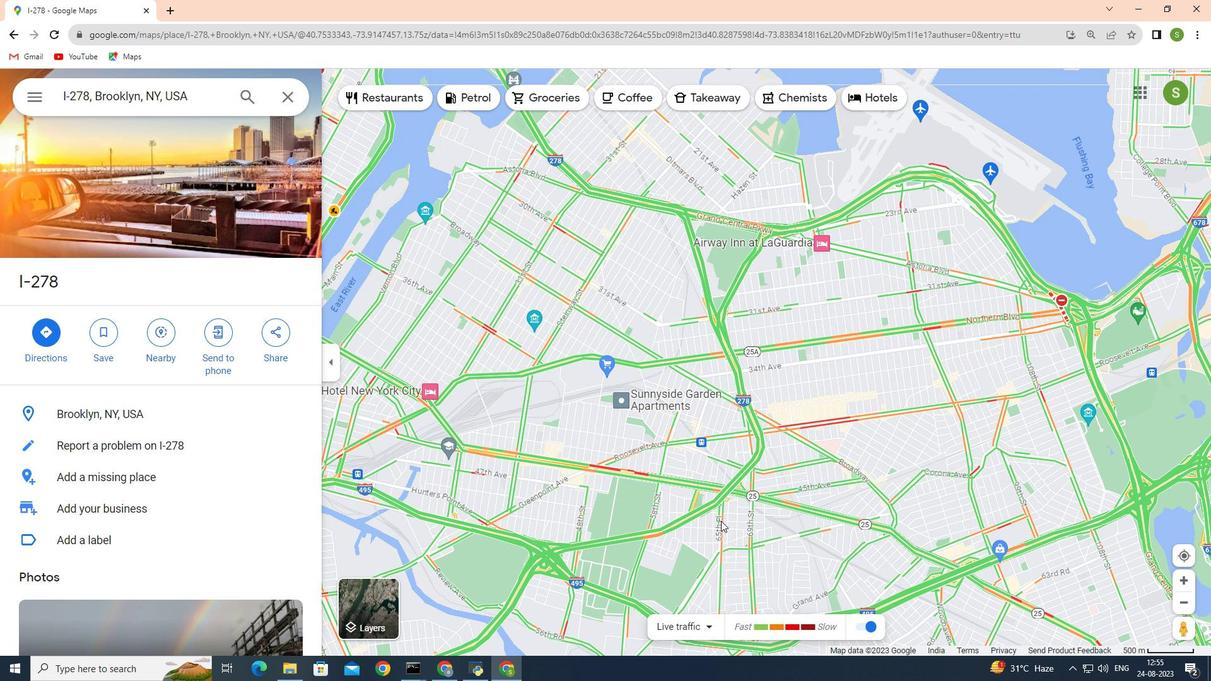 
Action: Mouse moved to (719, 521)
Screenshot: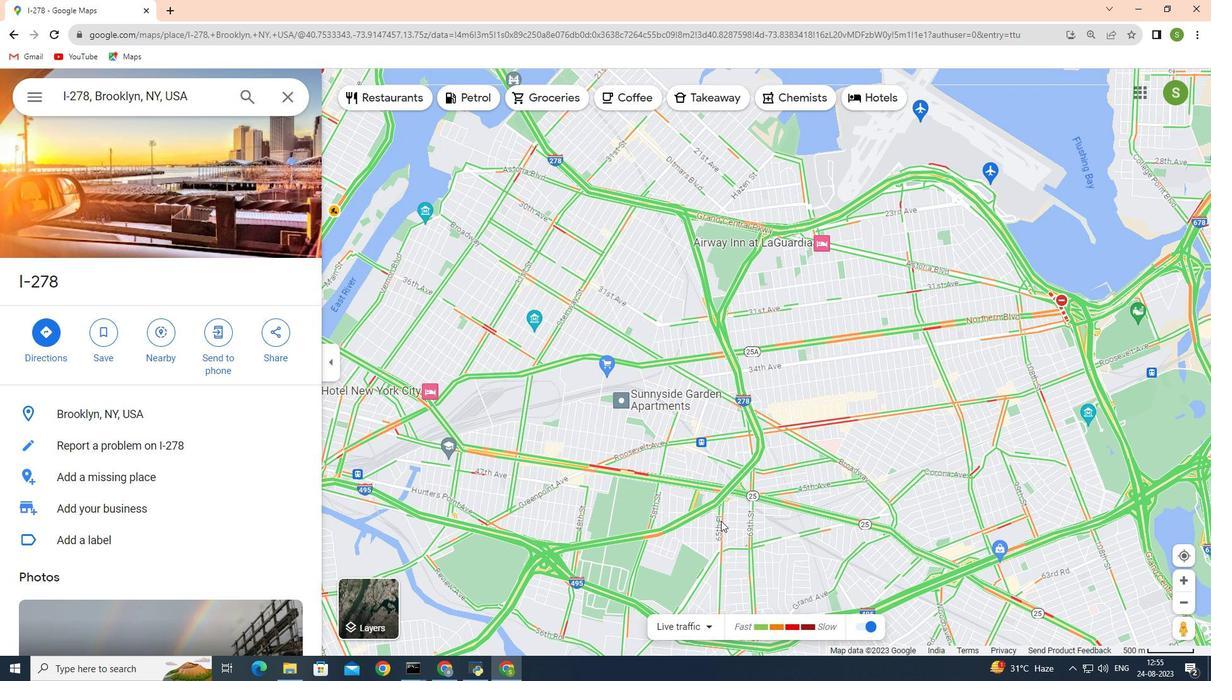 
Action: Mouse scrolled (719, 522) with delta (0, 0)
Screenshot: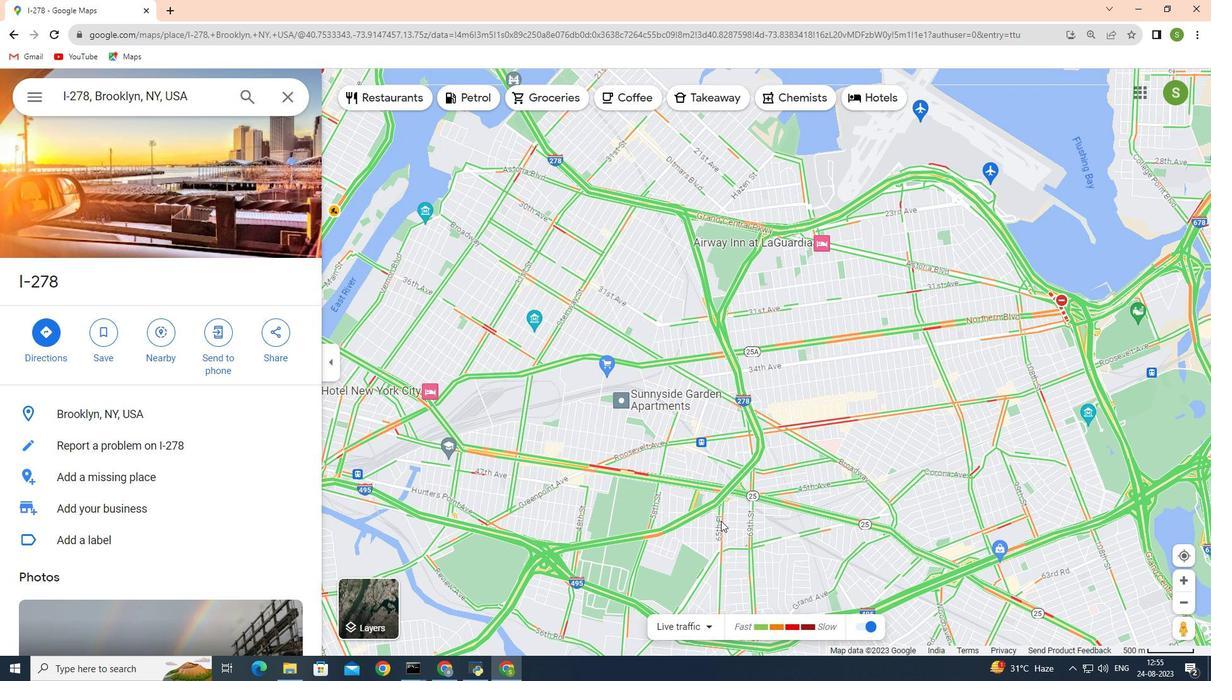 
Action: Mouse moved to (720, 520)
Screenshot: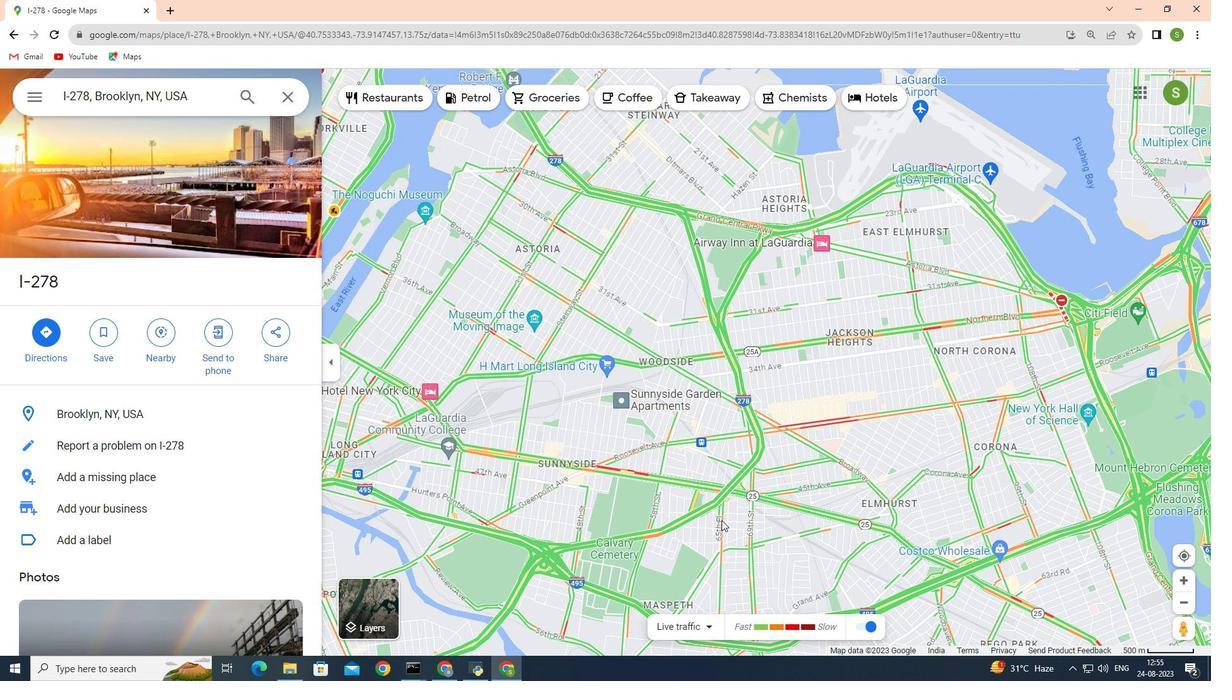 
Action: Mouse scrolled (720, 521) with delta (0, 0)
Screenshot: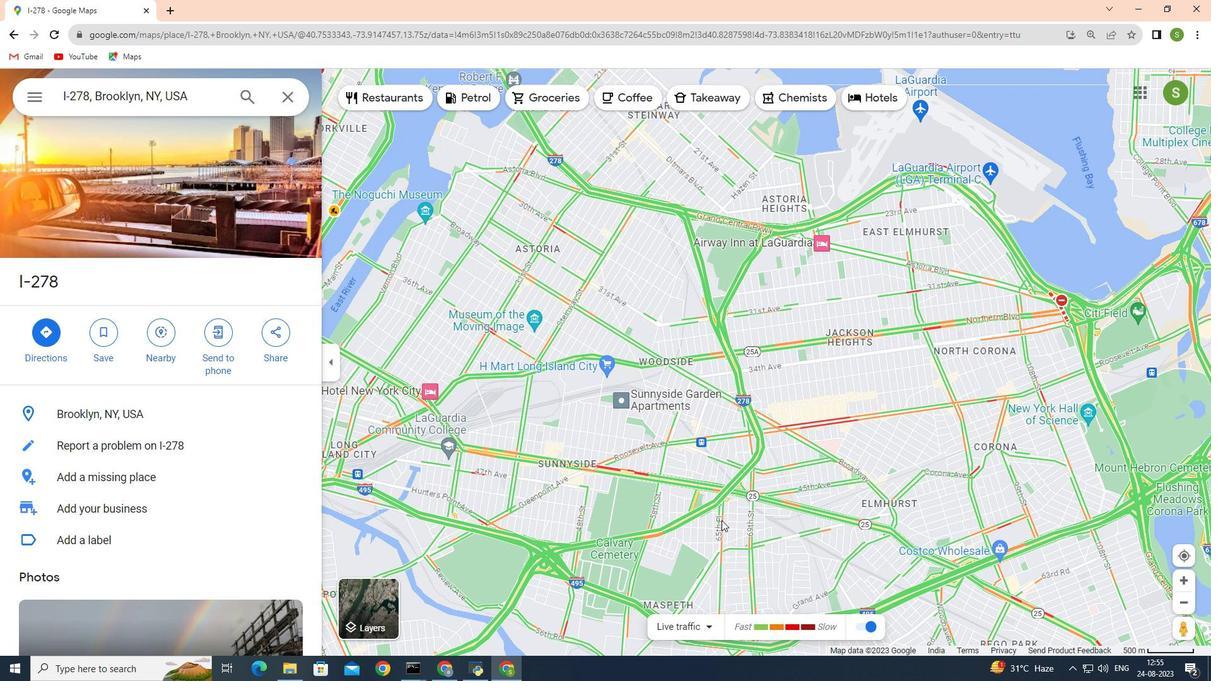 
Action: Mouse moved to (722, 519)
Screenshot: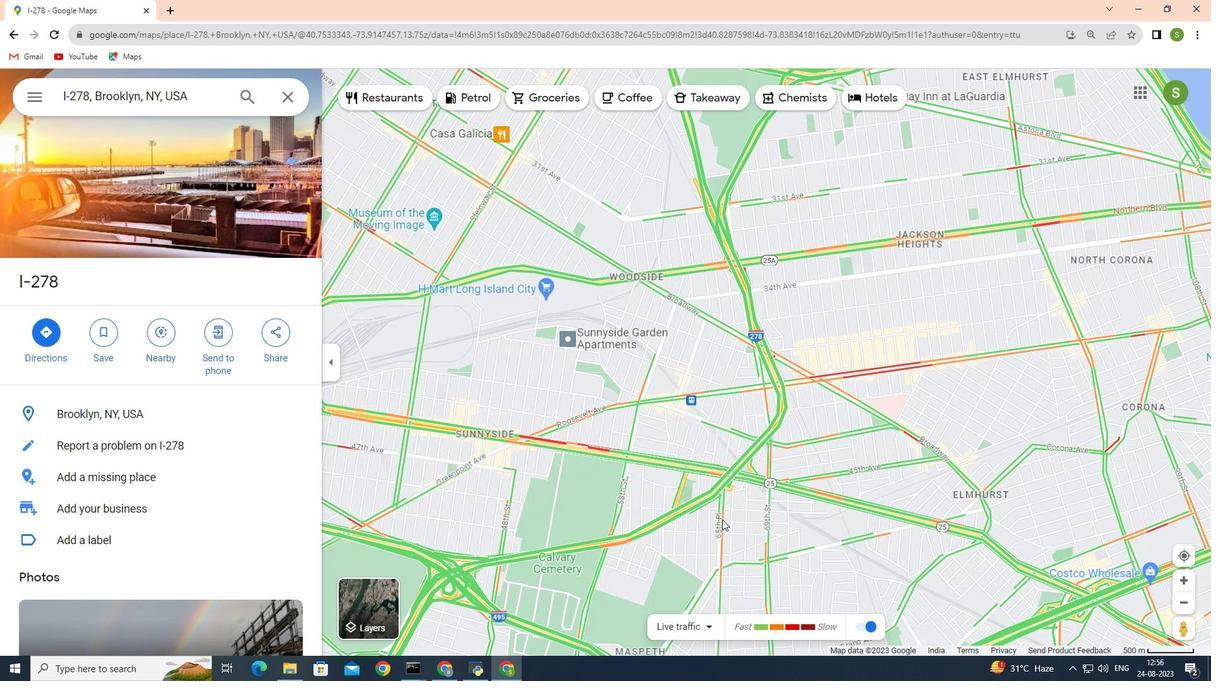 
Action: Mouse scrolled (722, 519) with delta (0, 0)
Screenshot: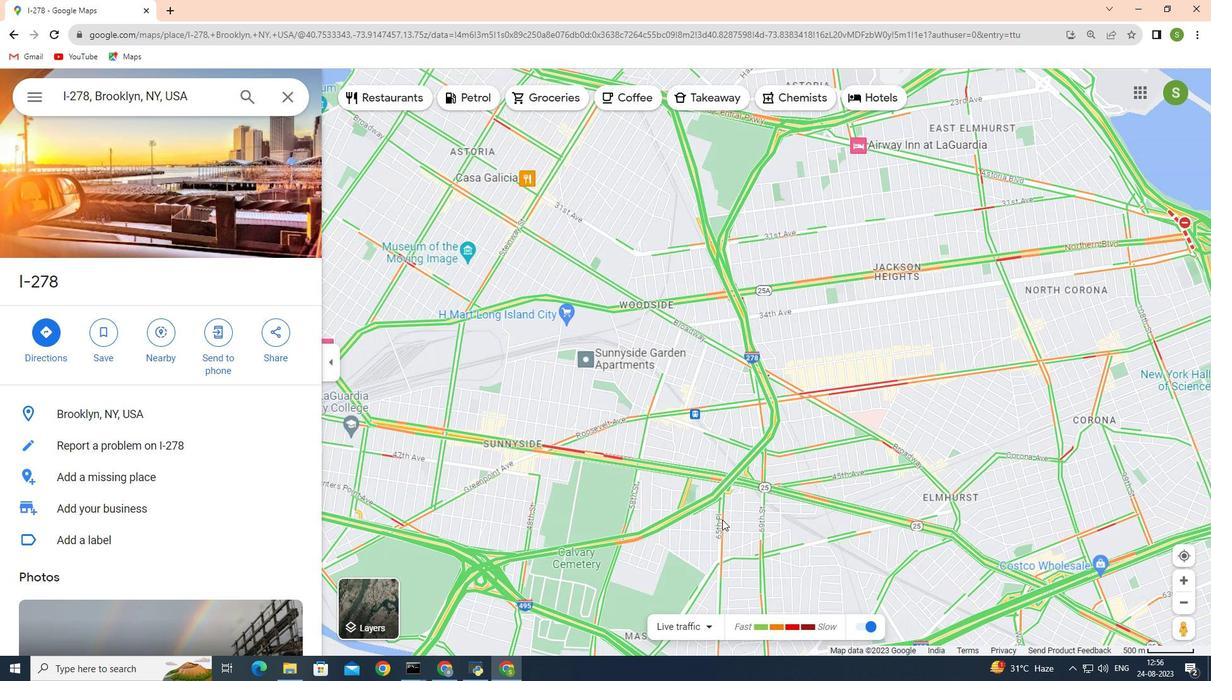 
Action: Mouse scrolled (722, 519) with delta (0, 0)
Screenshot: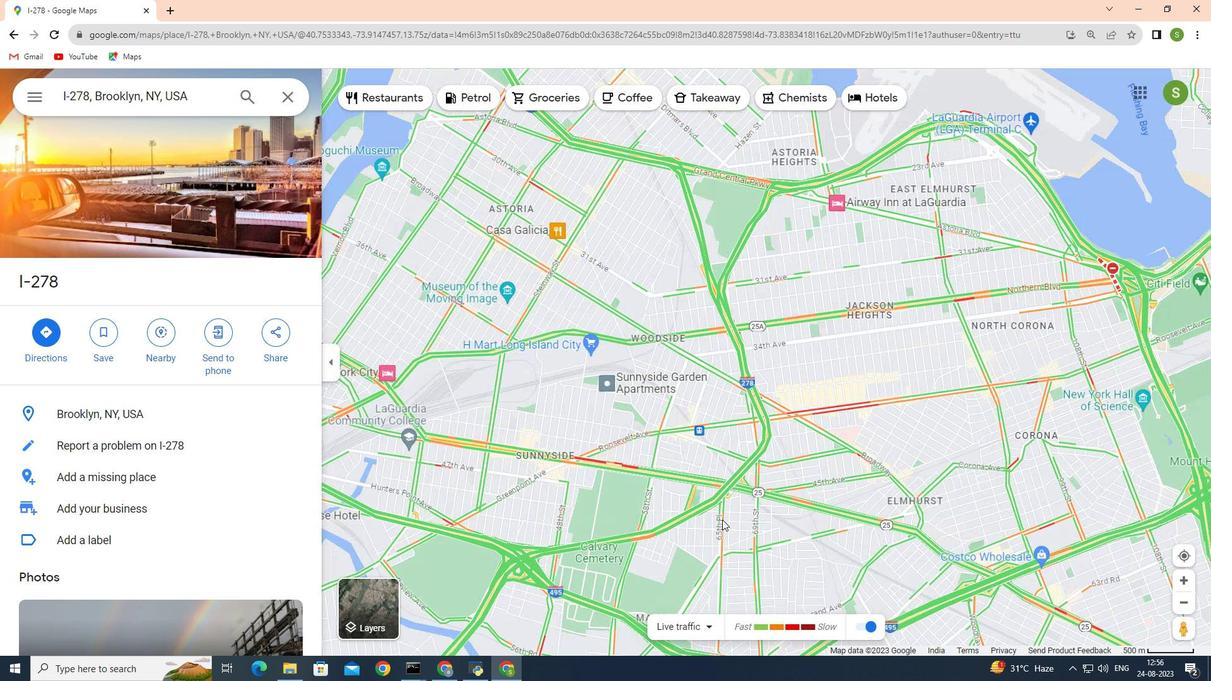 
Action: Mouse scrolled (722, 519) with delta (0, 0)
Screenshot: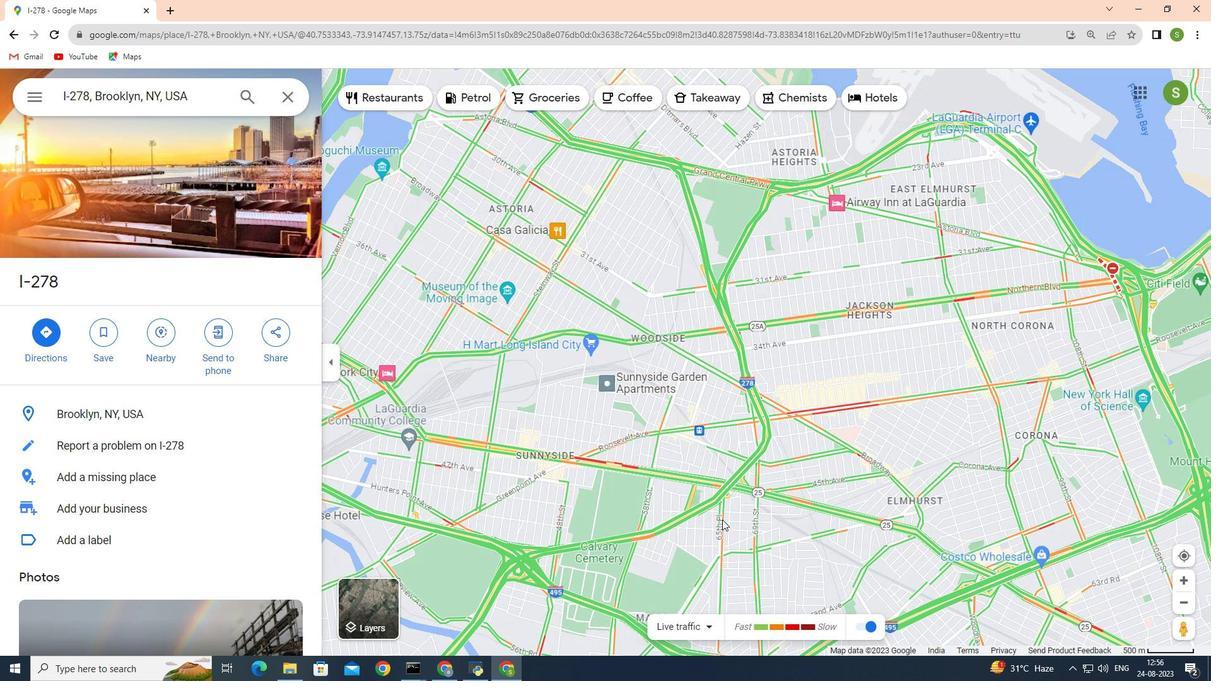 
Action: Mouse scrolled (722, 519) with delta (0, 0)
Screenshot: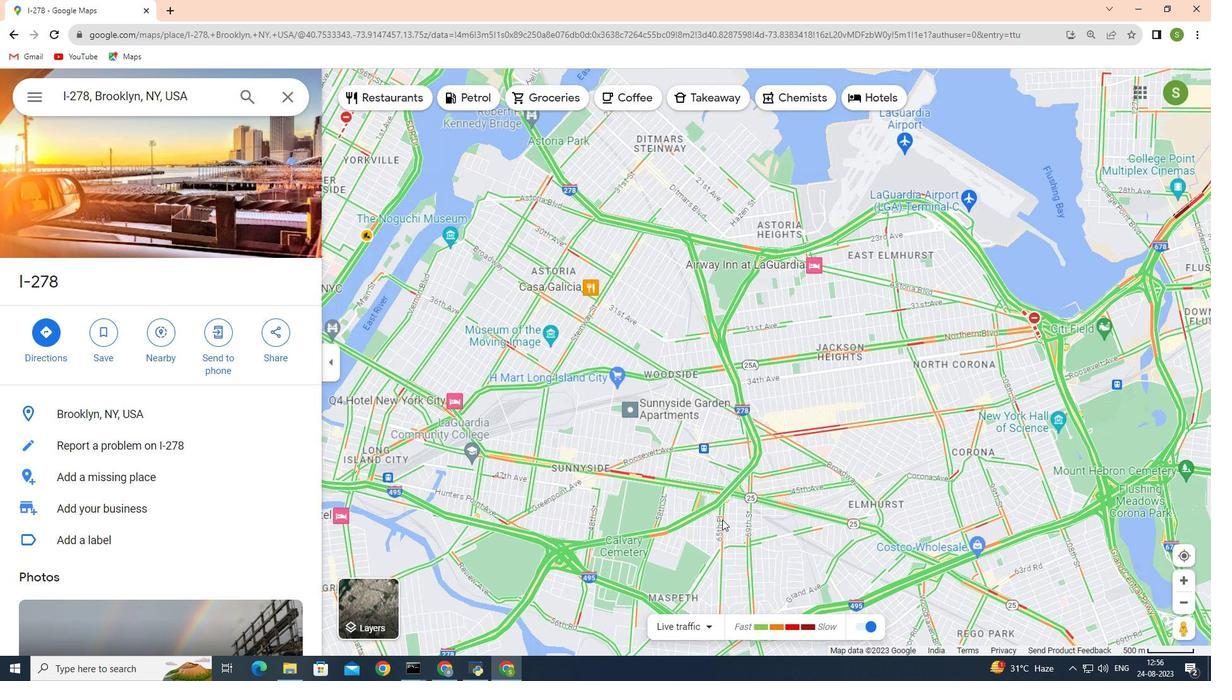 
Action: Mouse scrolled (722, 519) with delta (0, 0)
Screenshot: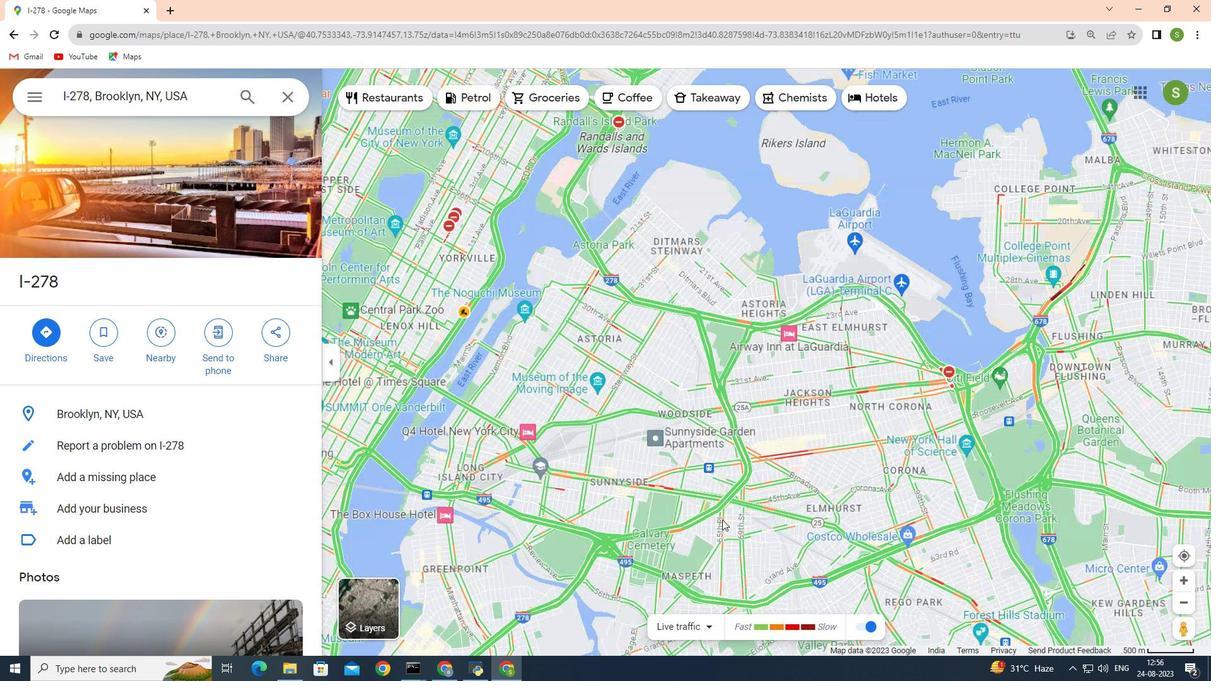 
Action: Mouse moved to (723, 518)
Screenshot: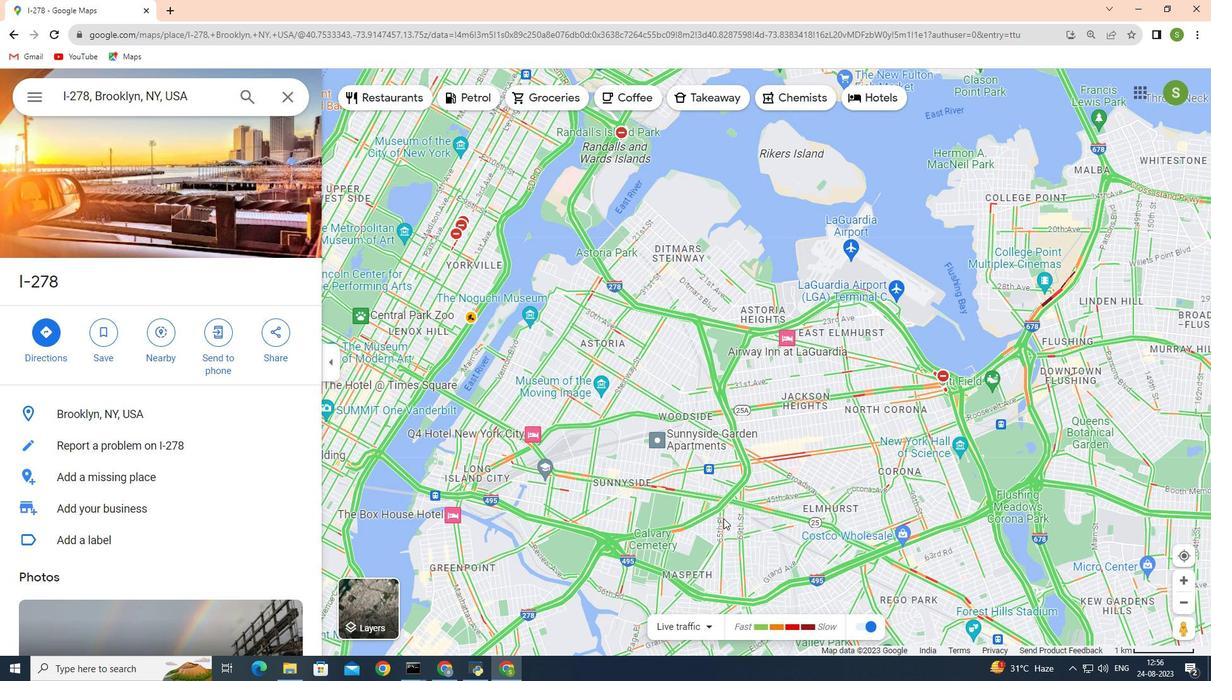 
Action: Mouse scrolled (723, 517) with delta (0, 0)
Screenshot: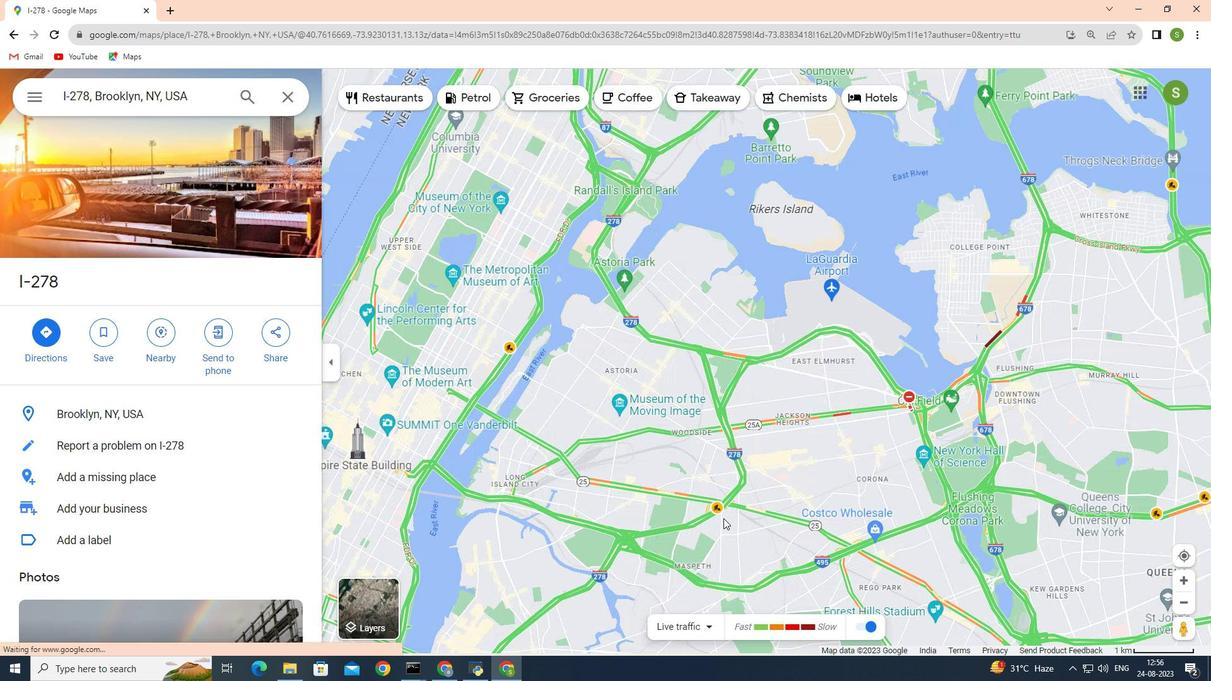 
Action: Mouse scrolled (723, 517) with delta (0, 0)
Screenshot: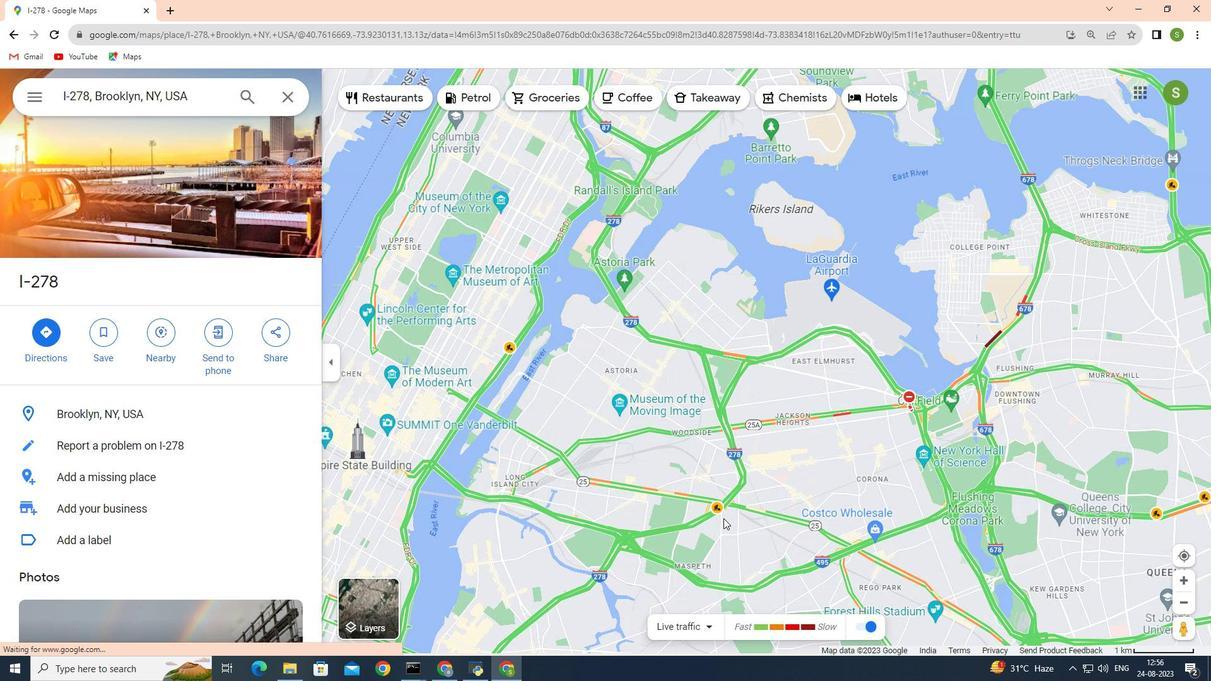 
Action: Mouse scrolled (723, 517) with delta (0, 0)
Screenshot: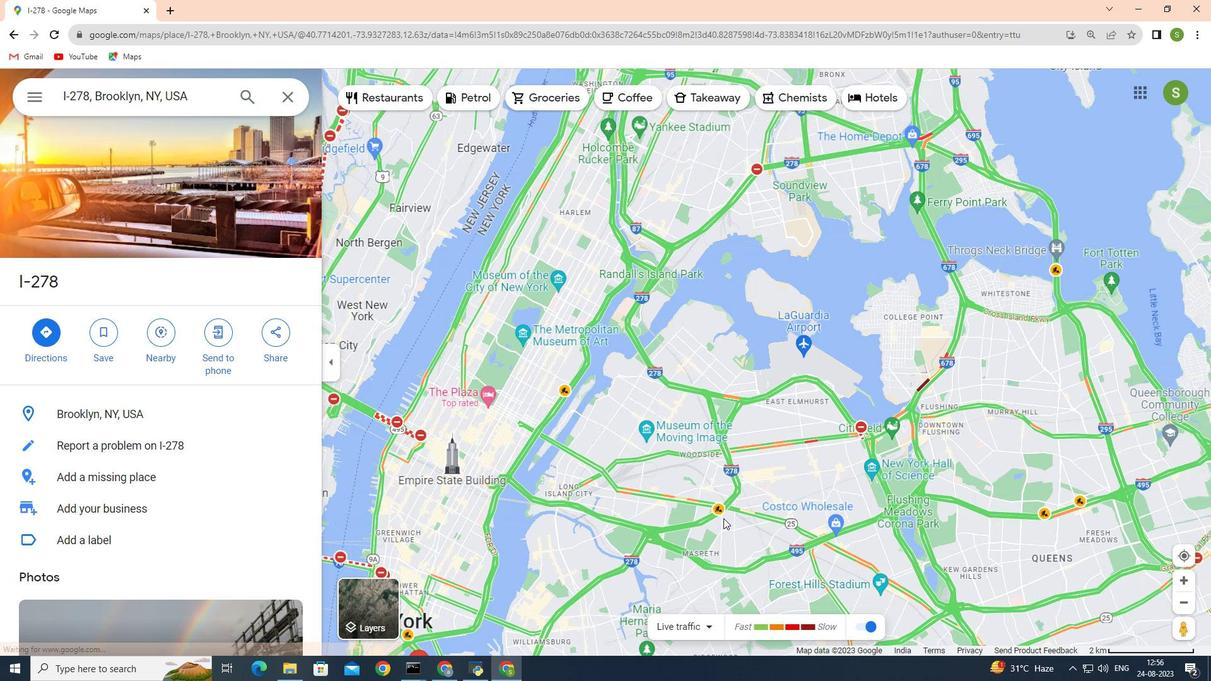
Action: Mouse scrolled (723, 517) with delta (0, 0)
Screenshot: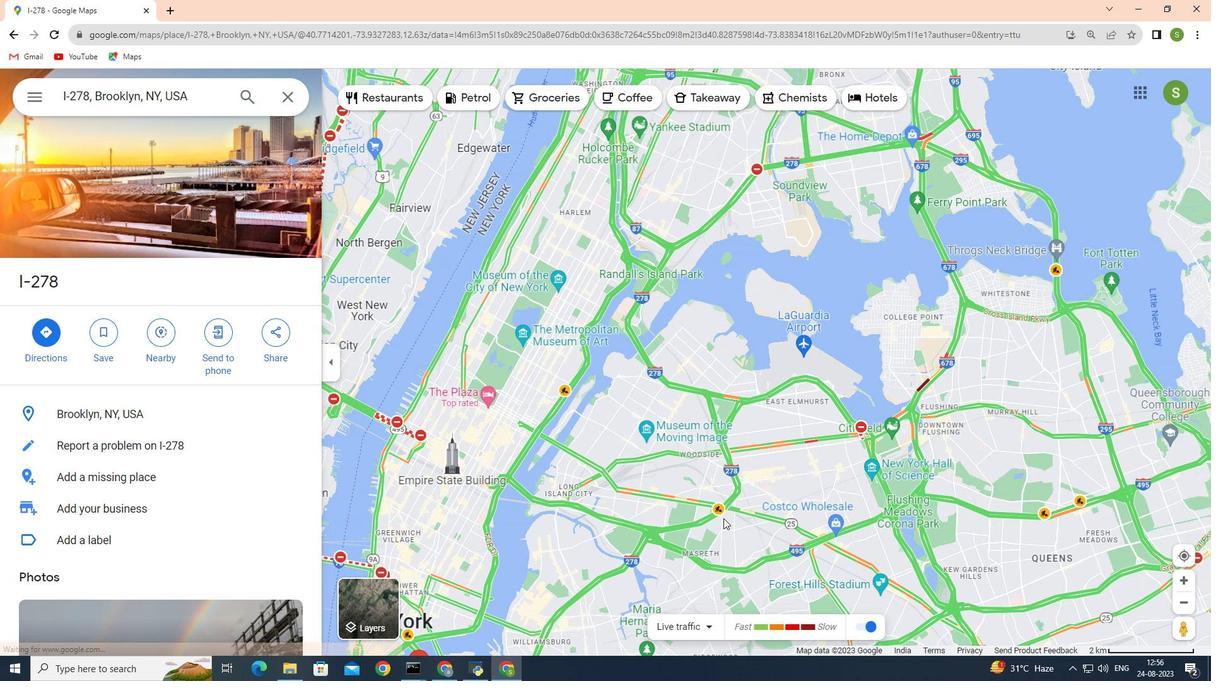 
Action: Mouse scrolled (723, 517) with delta (0, 0)
Screenshot: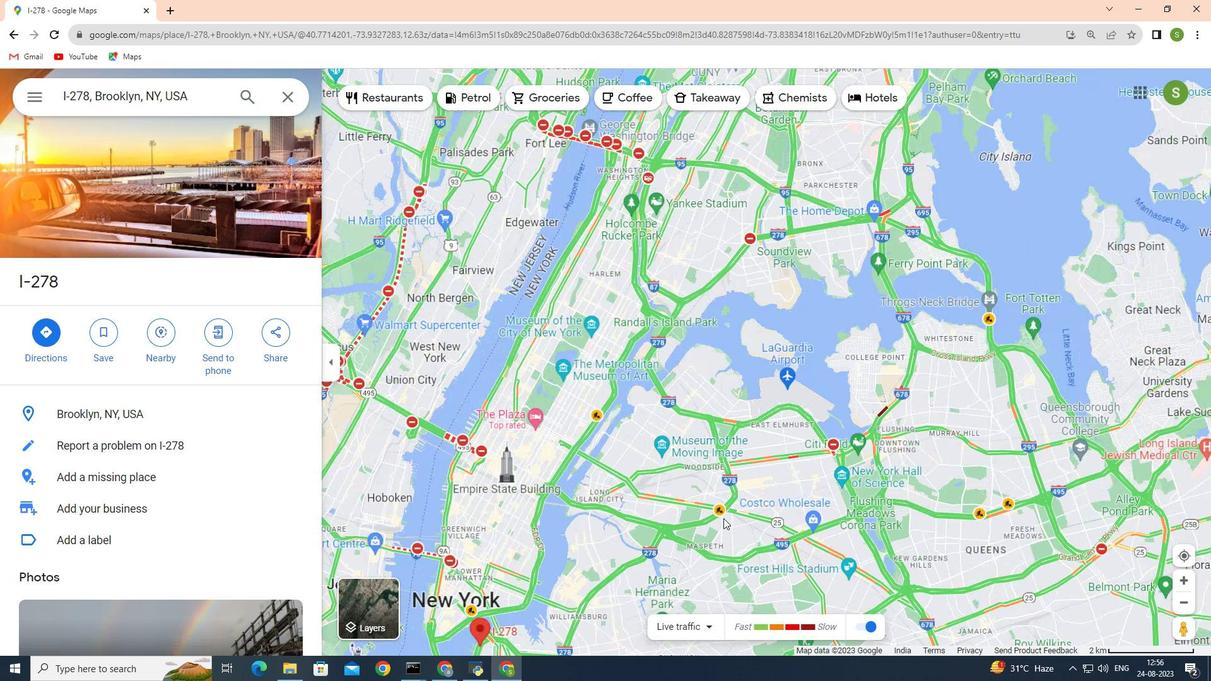 
Action: Mouse scrolled (723, 517) with delta (0, 0)
Screenshot: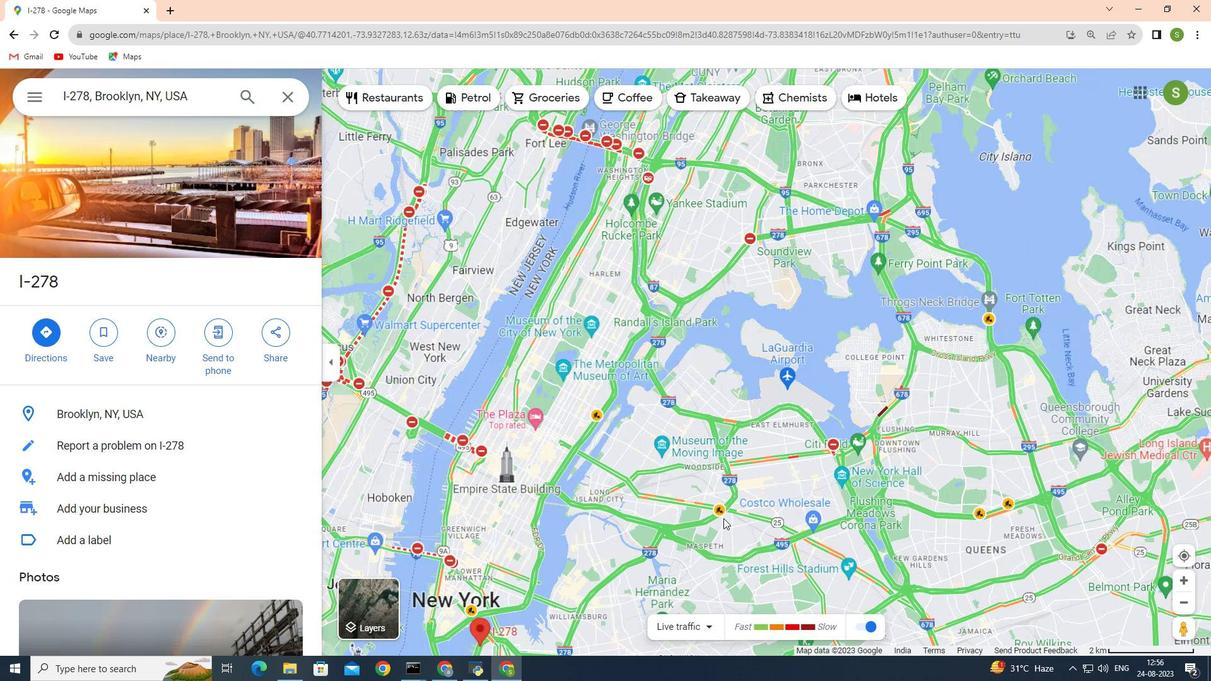 
Action: Mouse scrolled (723, 517) with delta (0, 0)
Screenshot: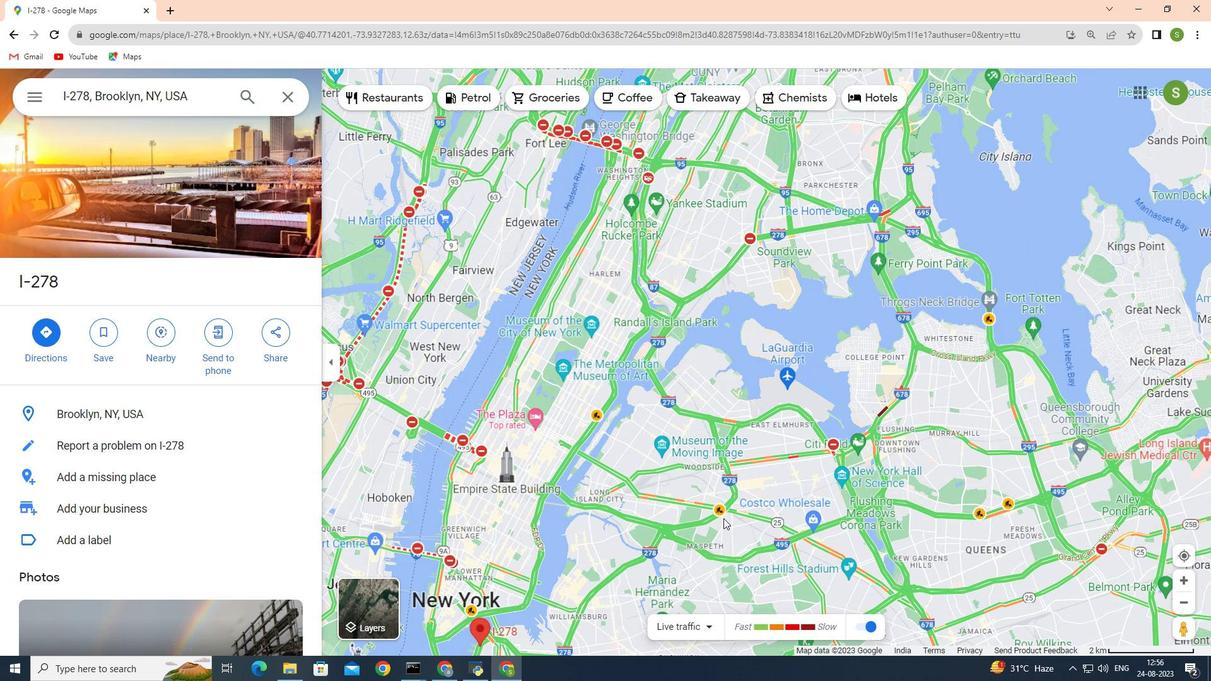 
Action: Mouse scrolled (723, 517) with delta (0, 0)
Screenshot: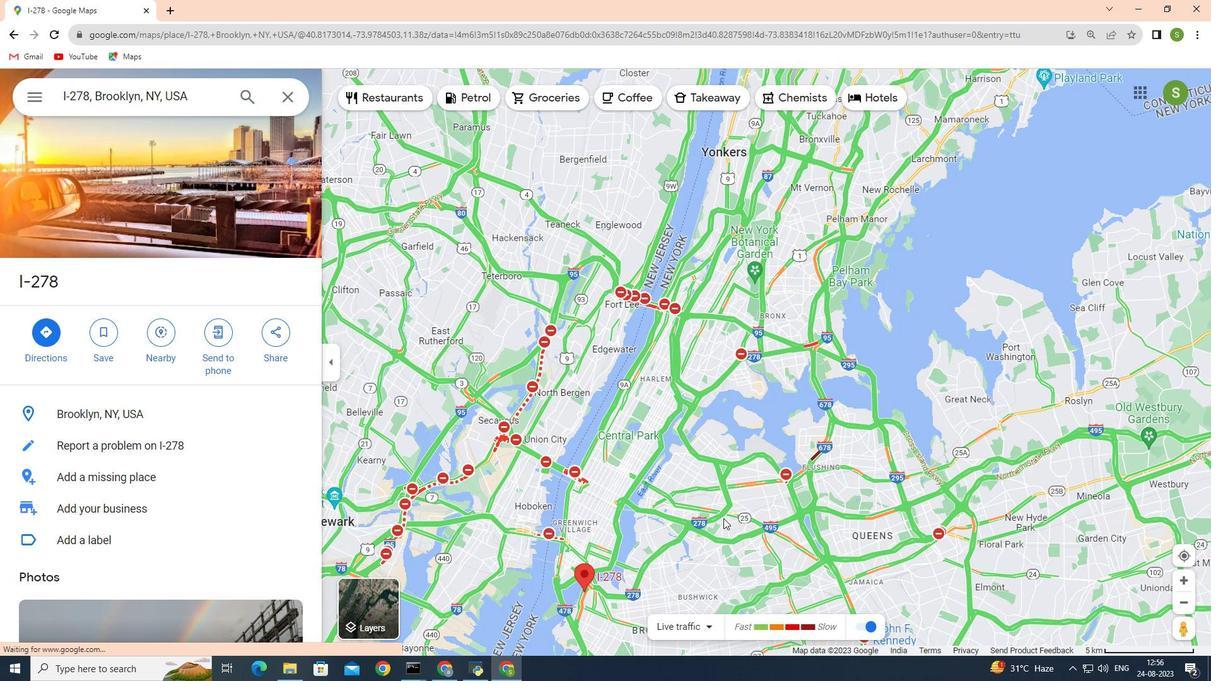 
Action: Mouse scrolled (723, 517) with delta (0, 0)
Screenshot: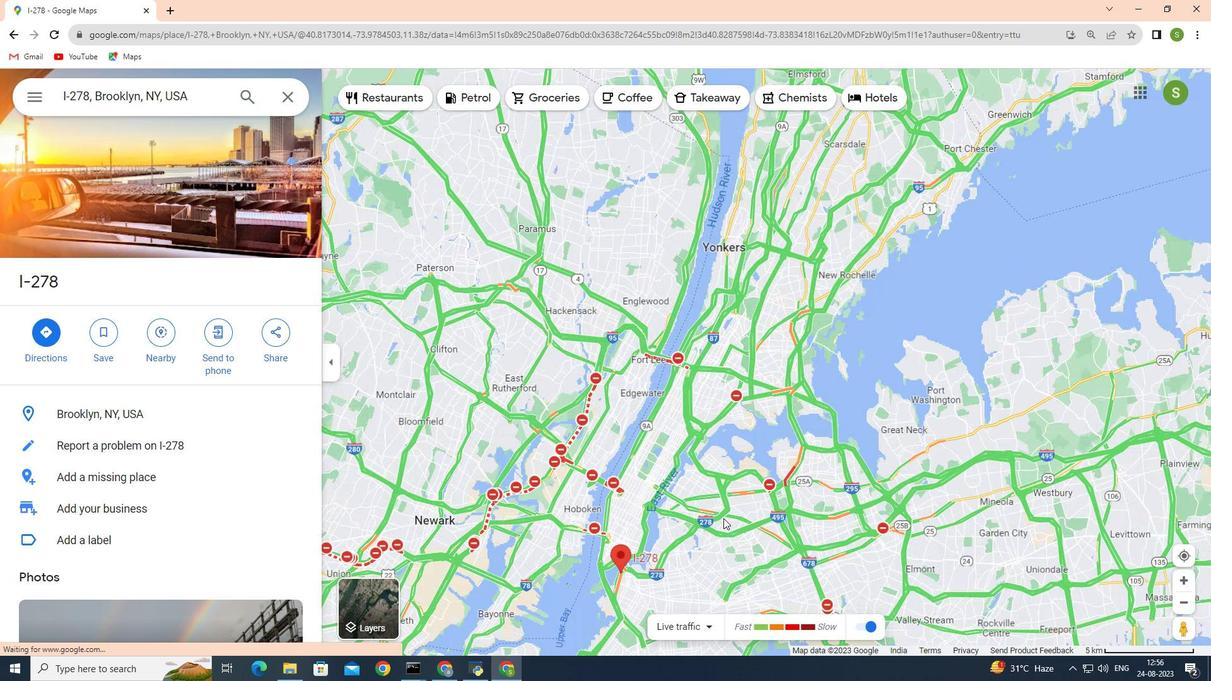 
Action: Mouse scrolled (723, 517) with delta (0, 0)
Screenshot: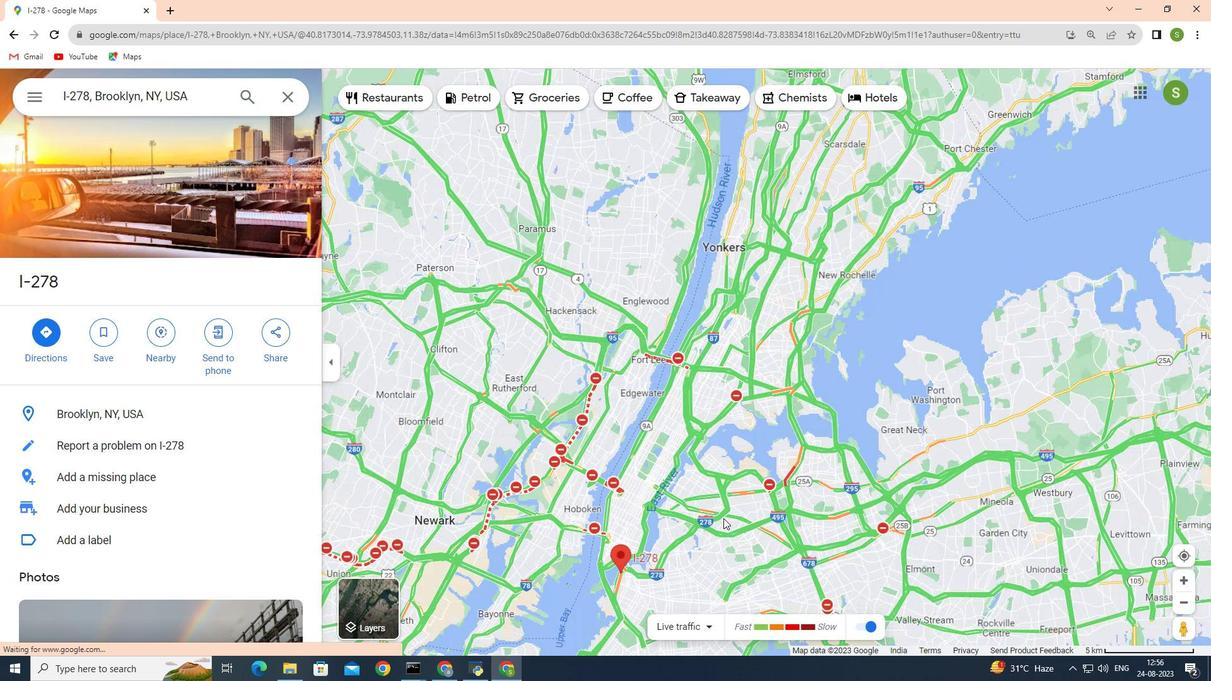 
Action: Mouse moved to (637, 548)
Screenshot: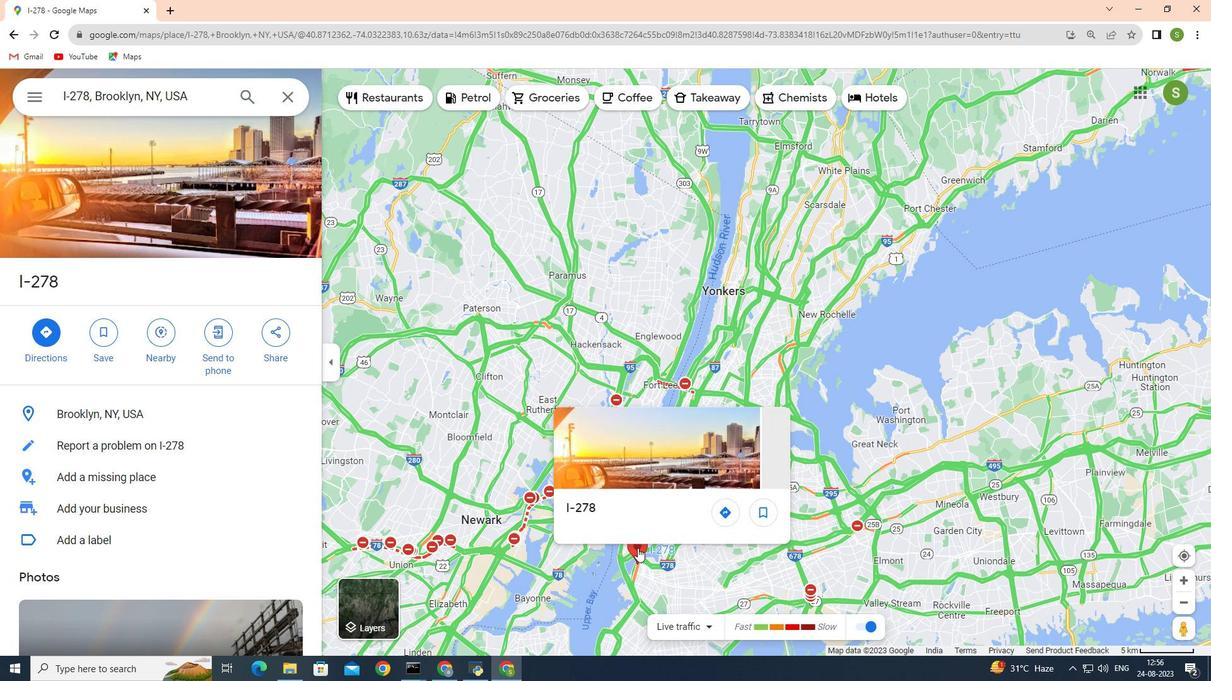 
Action: Mouse pressed left at (637, 548)
Screenshot: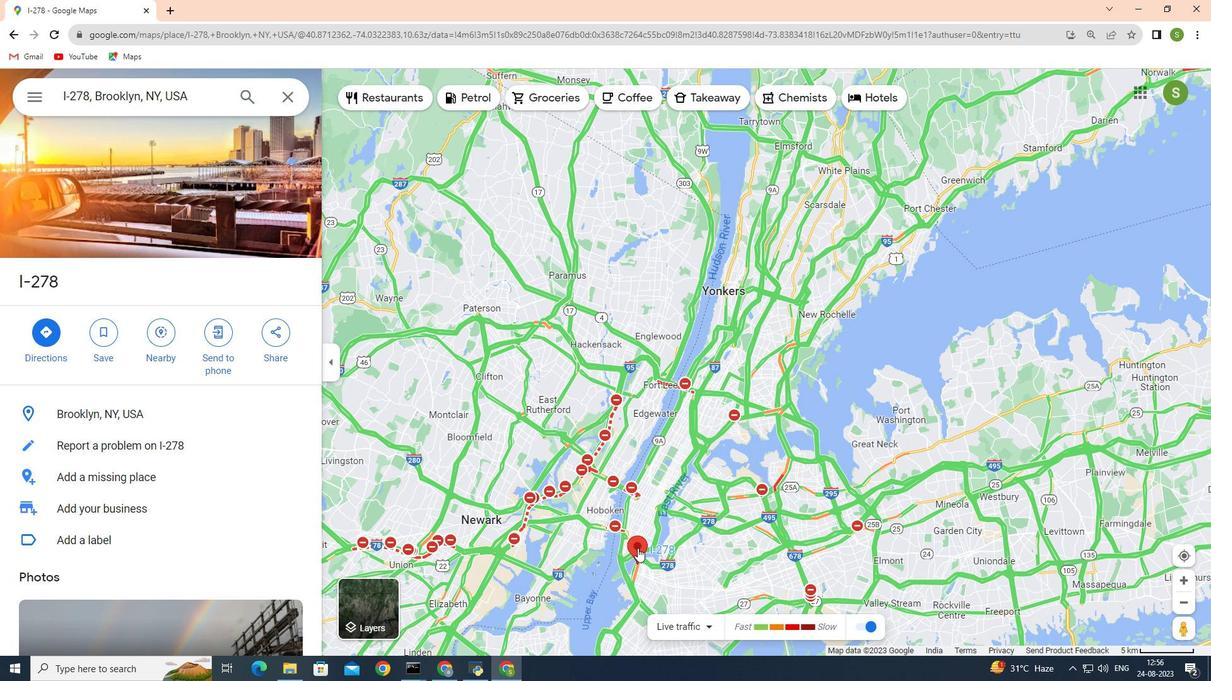 
Action: Mouse moved to (632, 618)
Screenshot: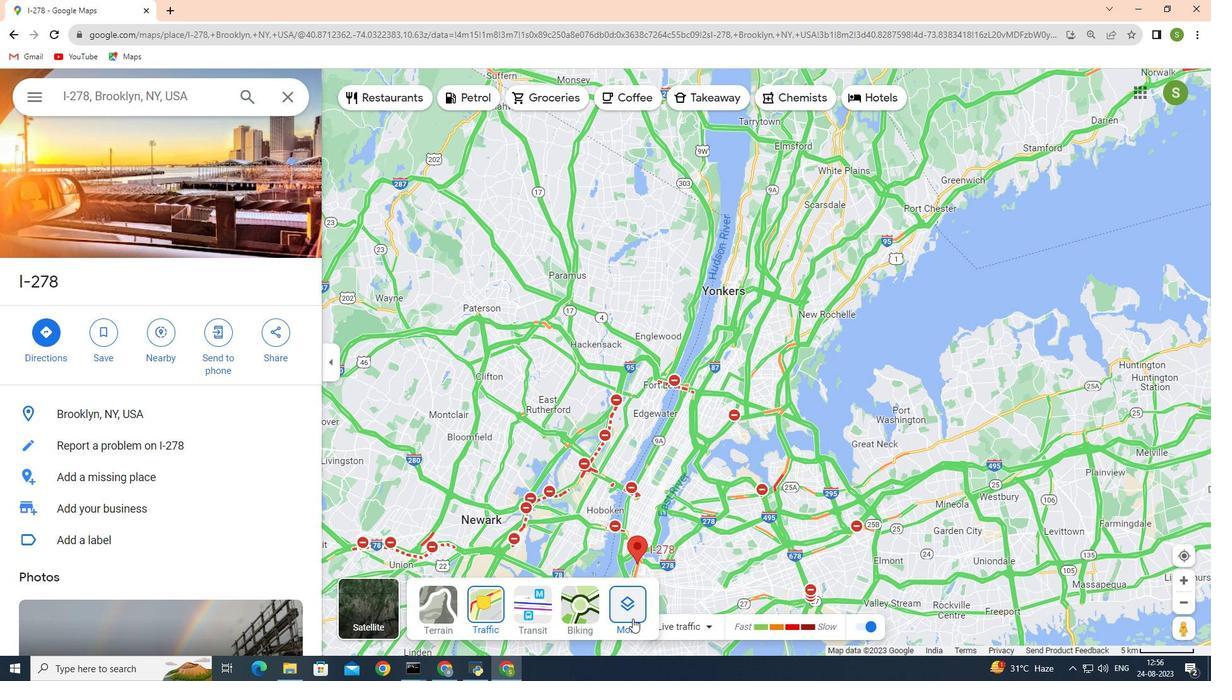 
Action: Mouse pressed left at (632, 618)
Screenshot: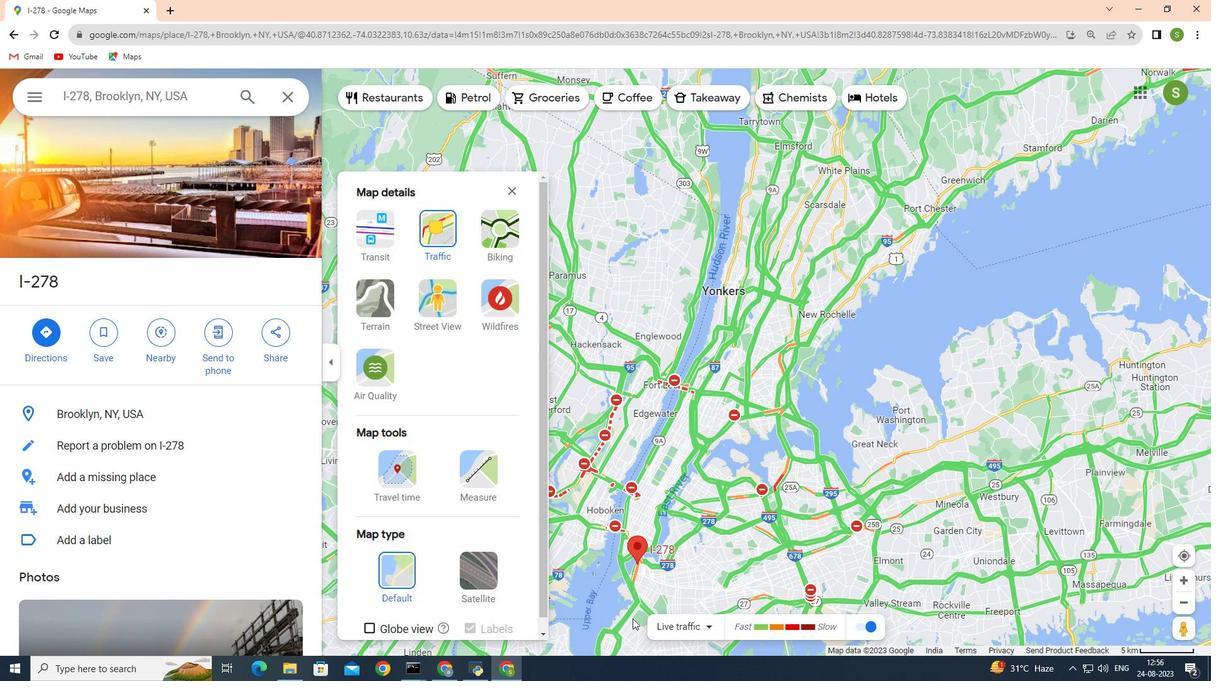 
Action: Mouse moved to (445, 227)
Screenshot: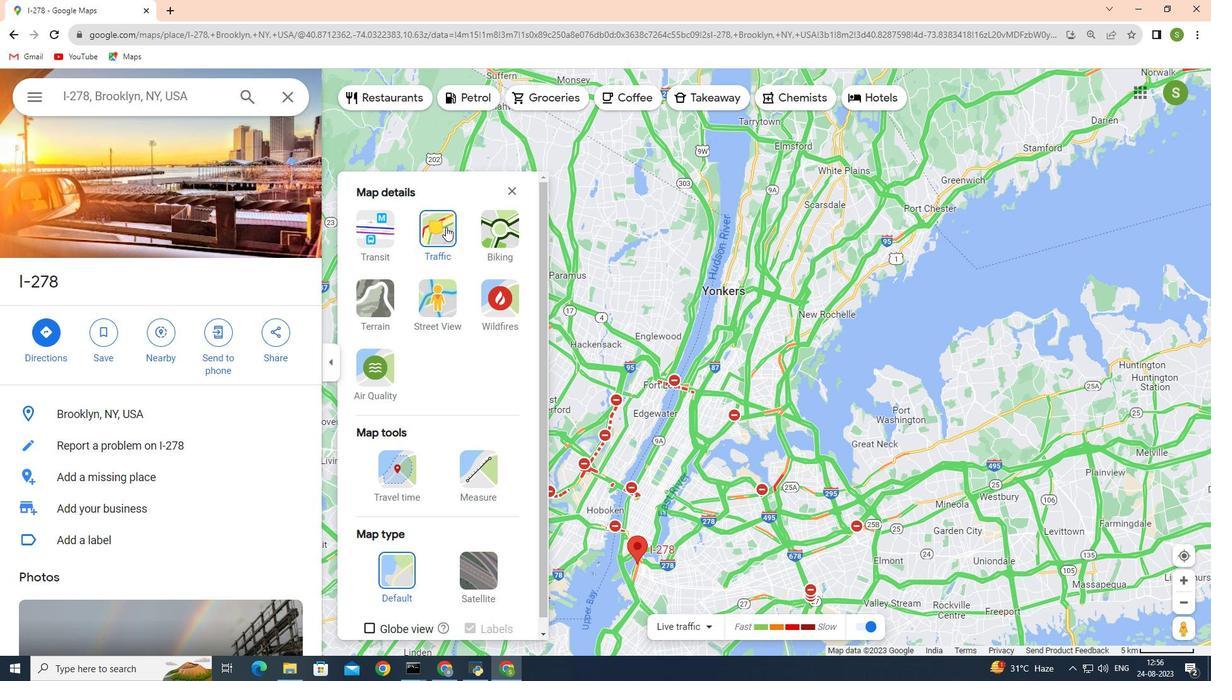 
Action: Mouse pressed left at (445, 227)
Screenshot: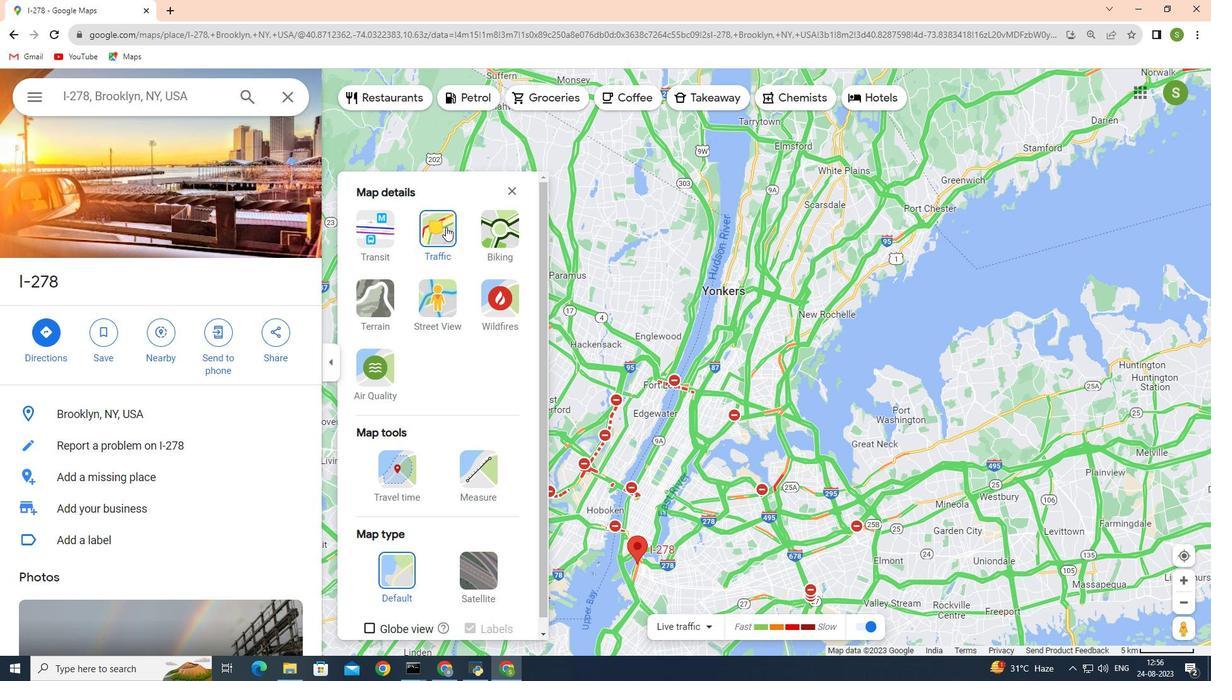 
Action: Mouse moved to (636, 544)
Screenshot: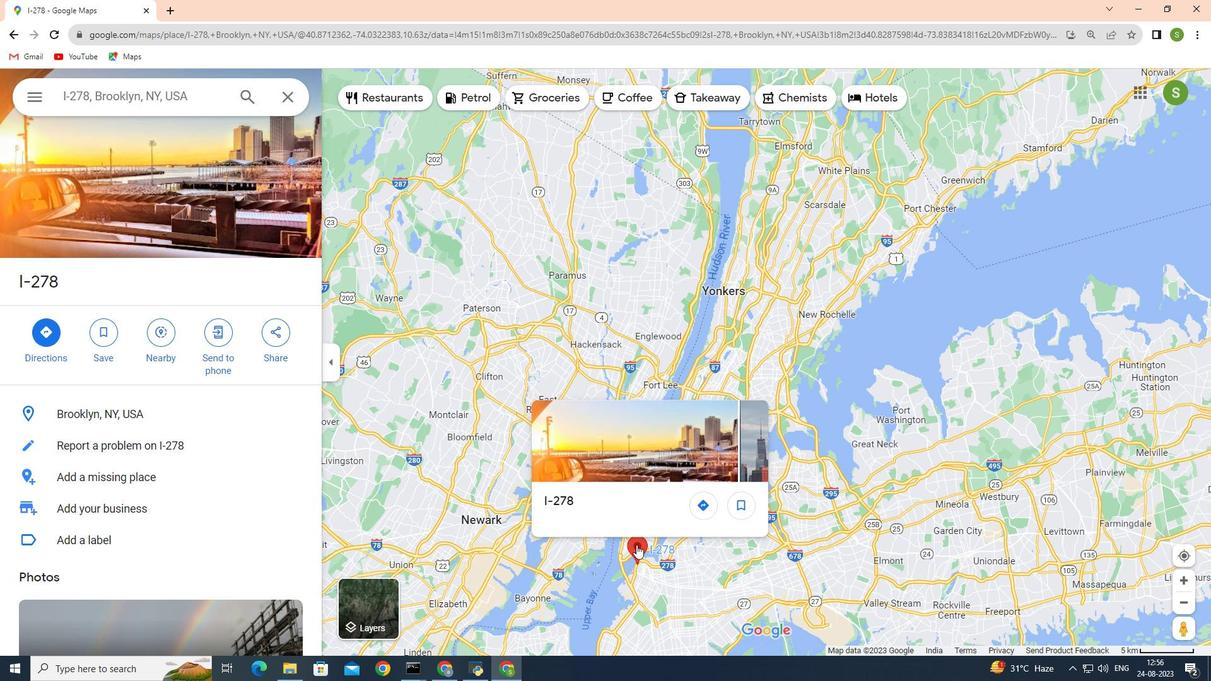 
Action: Mouse pressed left at (636, 544)
Screenshot: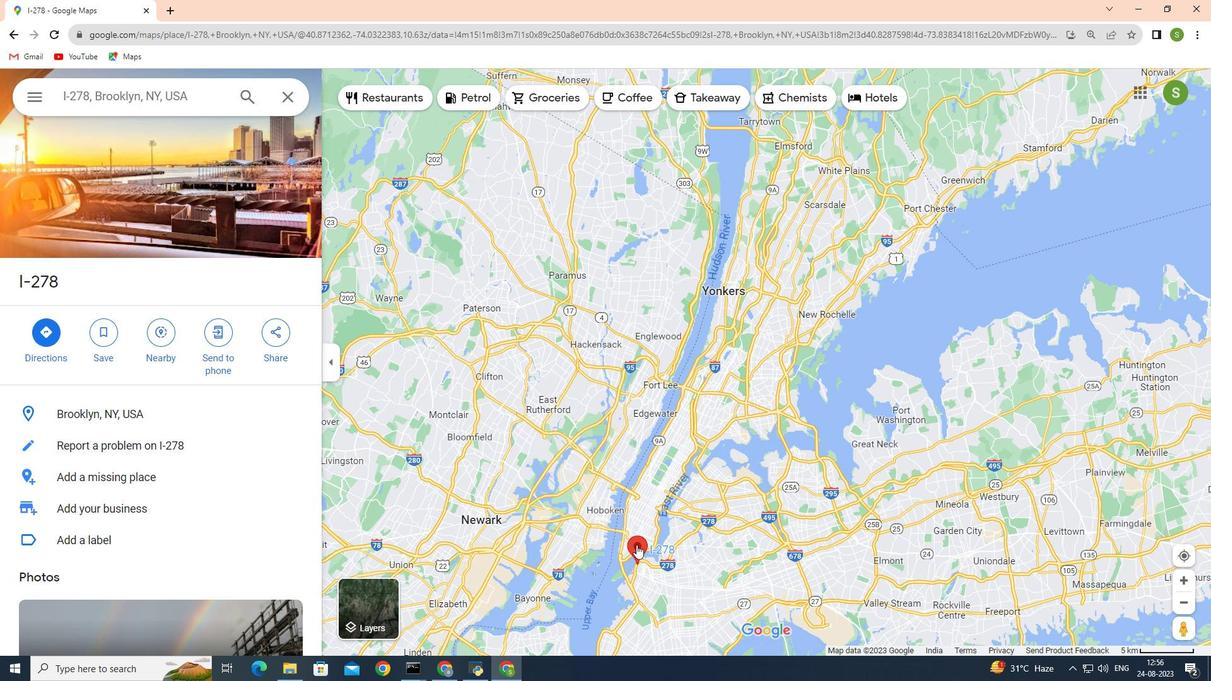 
Action: Mouse moved to (638, 610)
Screenshot: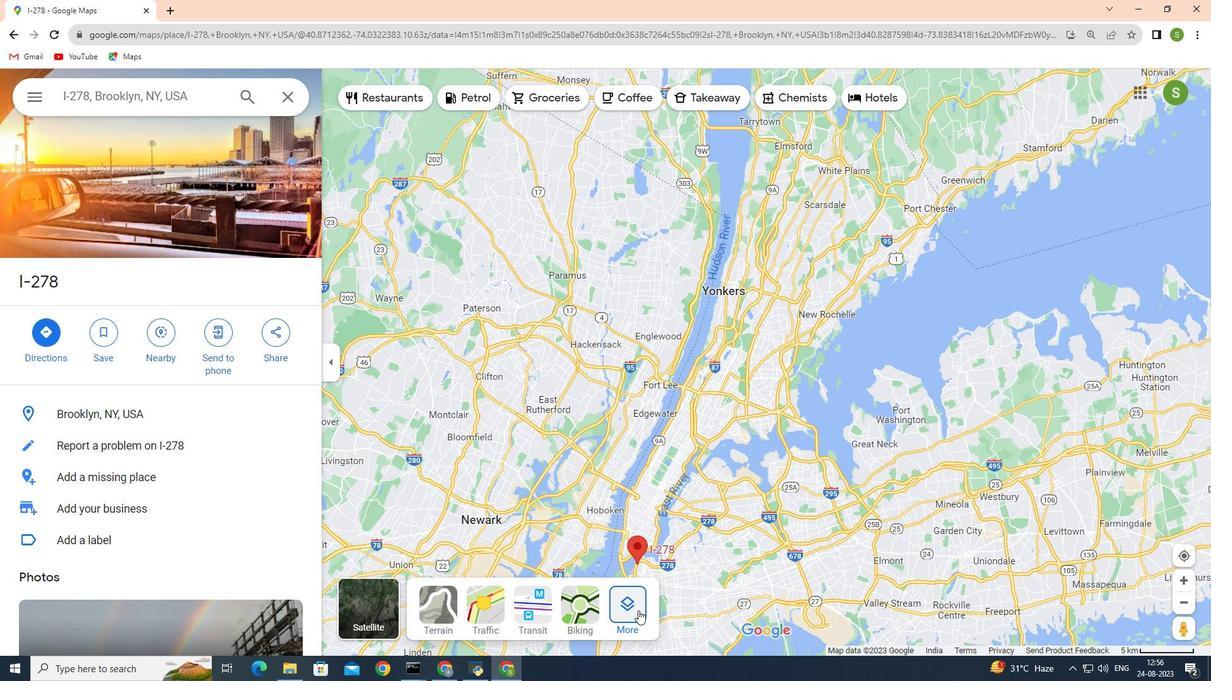
Action: Mouse pressed left at (638, 610)
Screenshot: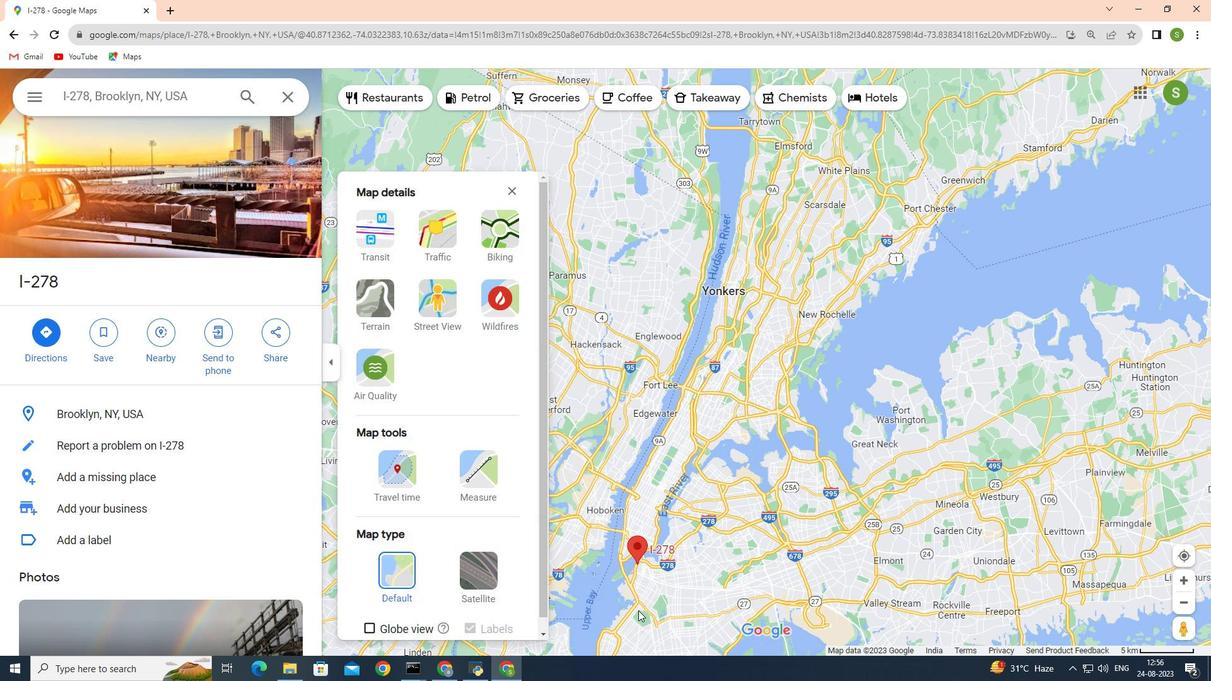 
Action: Mouse moved to (454, 241)
Screenshot: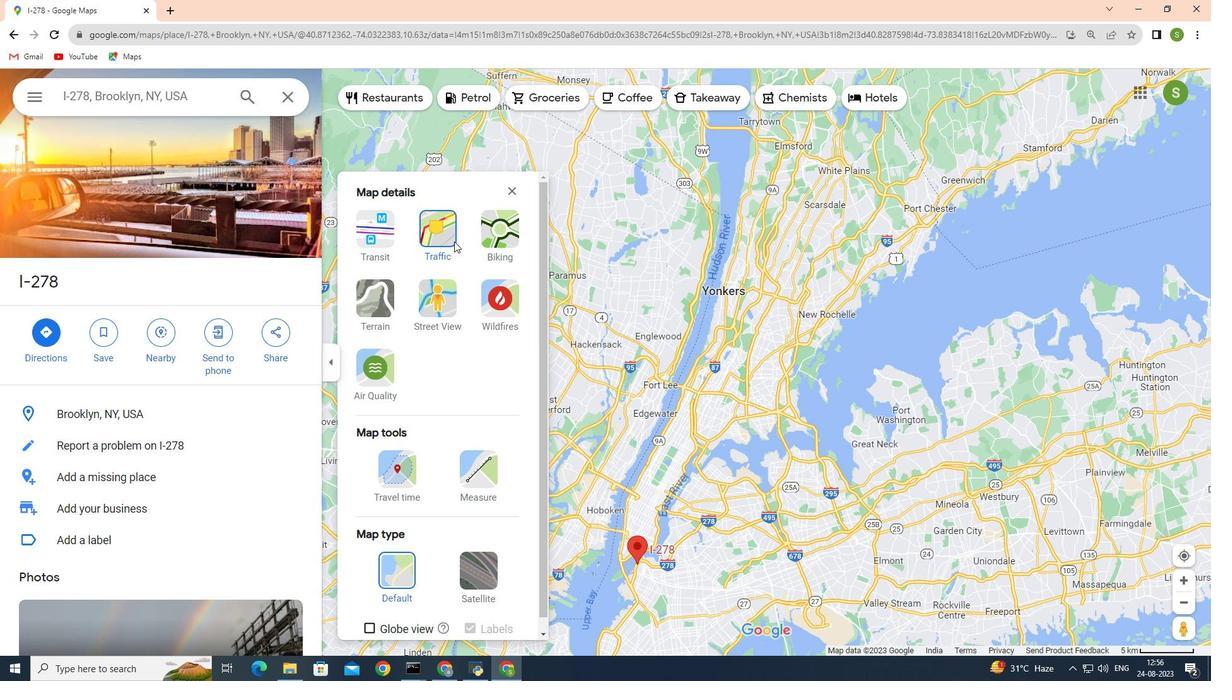 
Action: Mouse pressed left at (454, 241)
Screenshot: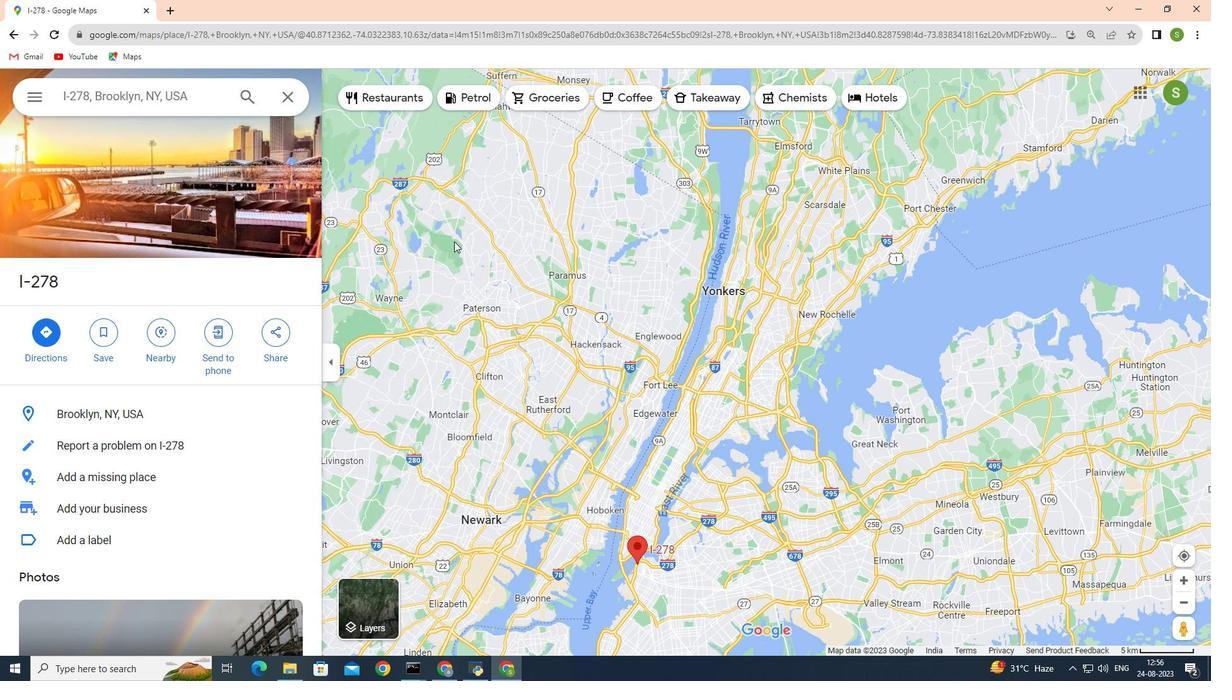 
Action: Mouse moved to (932, 527)
Screenshot: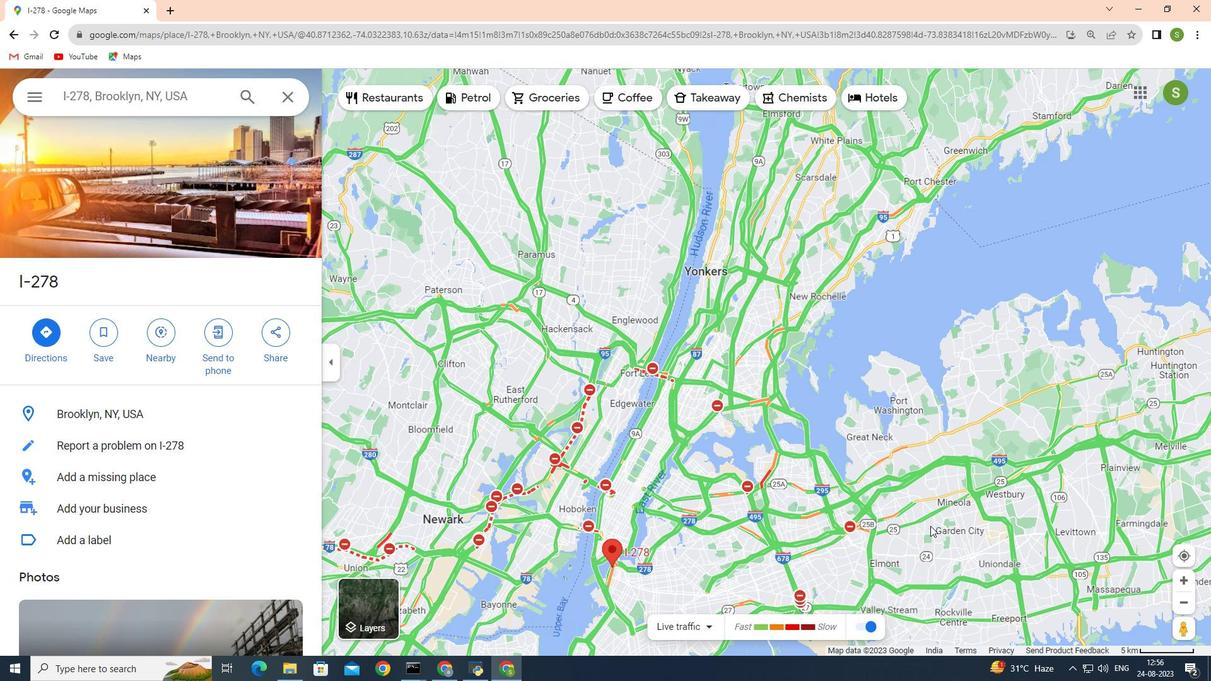 
Action: Mouse scrolled (932, 527) with delta (0, 0)
Screenshot: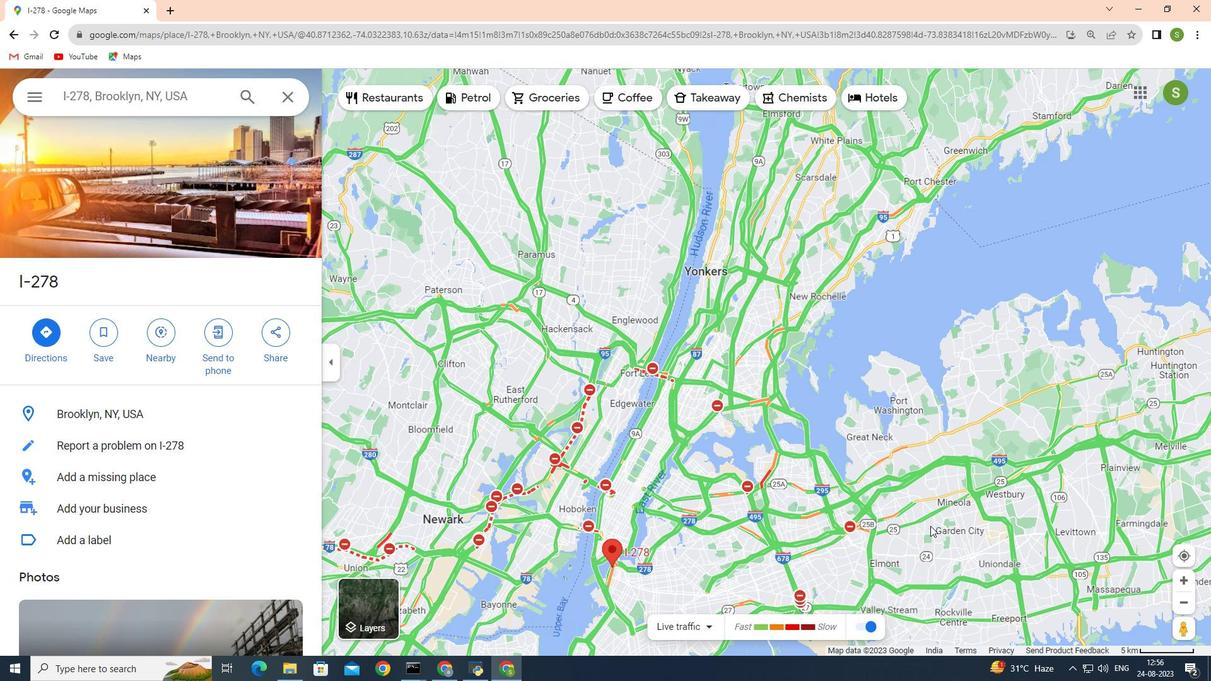 
Action: Mouse moved to (930, 526)
Screenshot: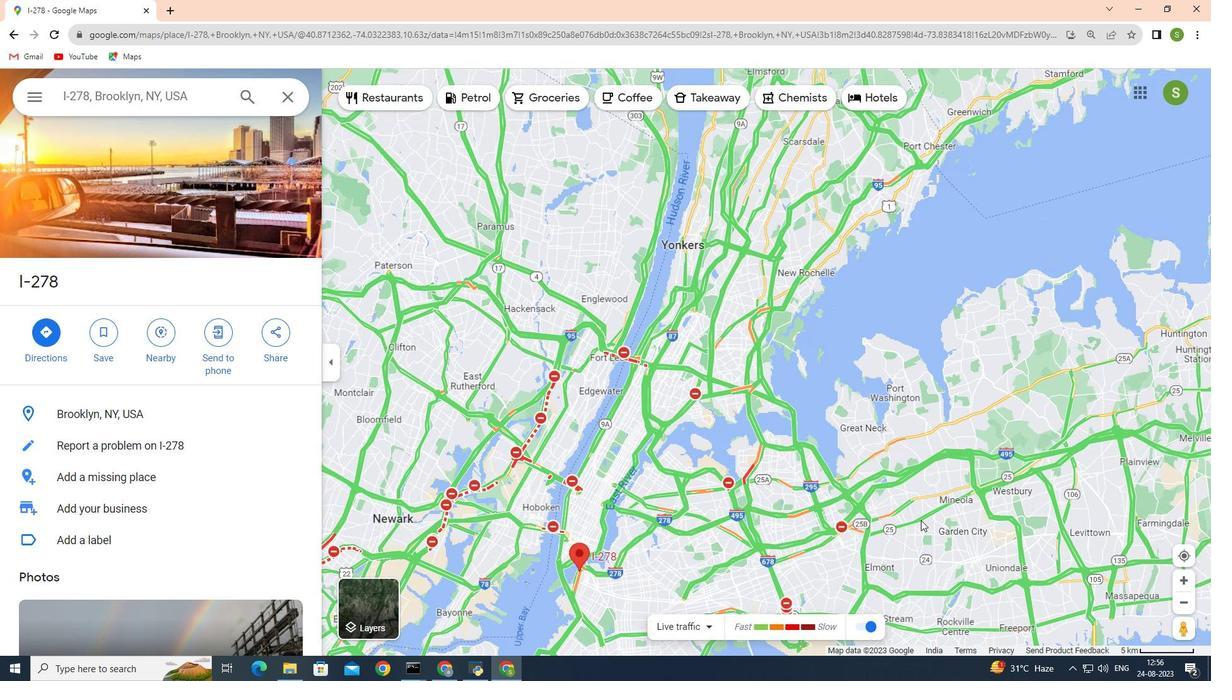 
Action: Mouse scrolled (930, 526) with delta (0, 0)
Screenshot: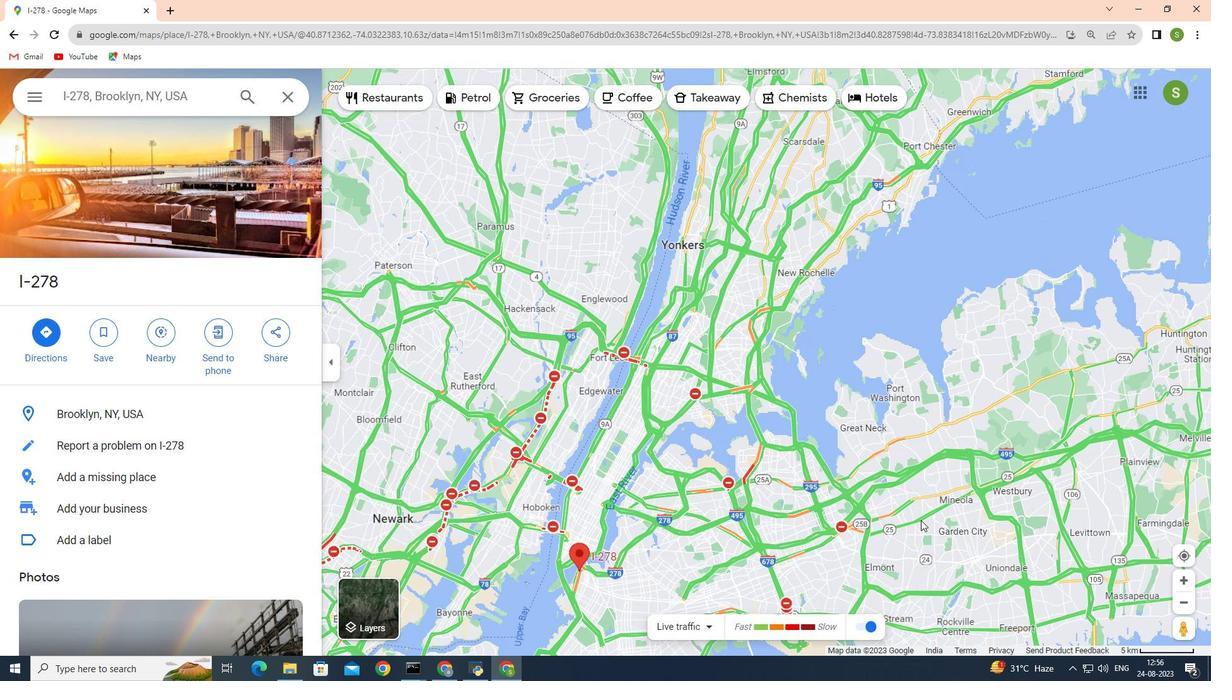 
Action: Mouse moved to (756, 574)
Screenshot: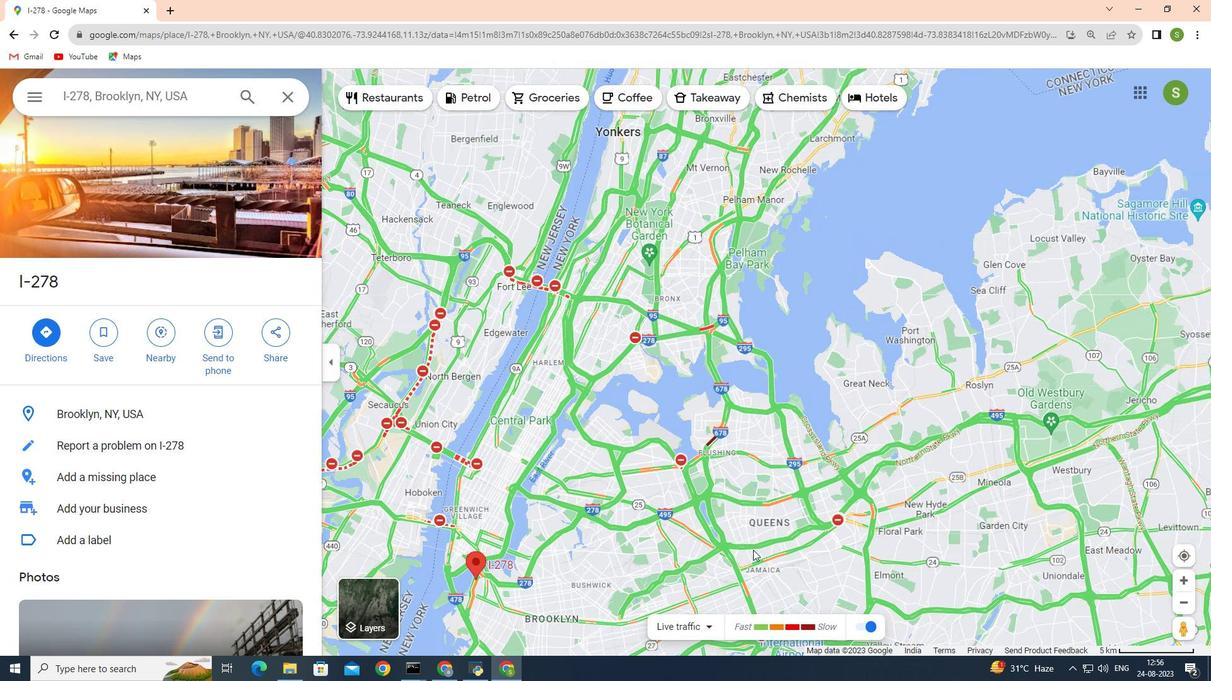 
Action: Mouse scrolled (756, 576) with delta (0, 0)
Screenshot: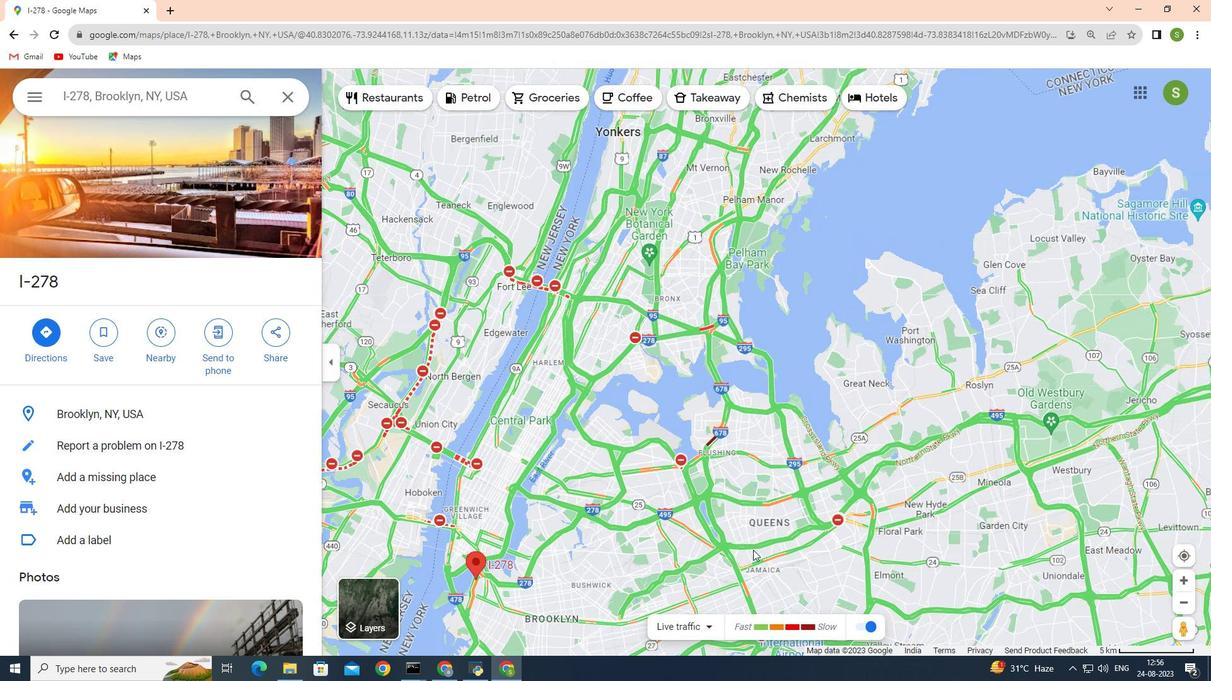 
Action: Mouse moved to (753, 554)
Screenshot: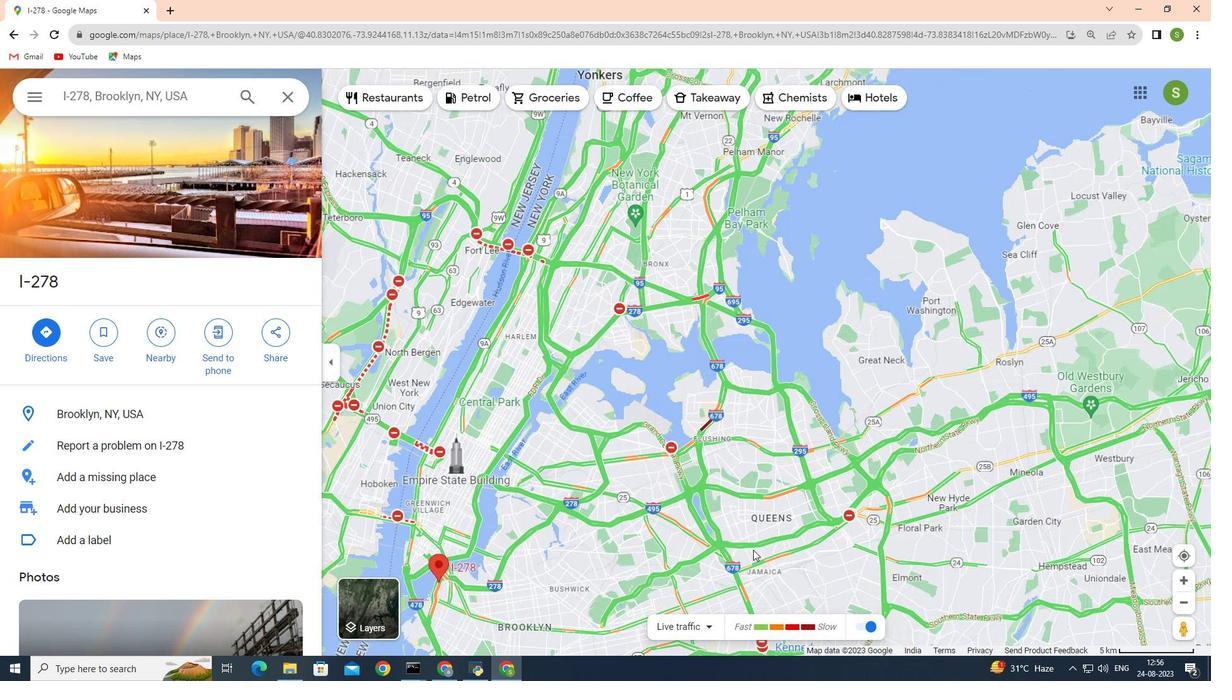 
Action: Mouse scrolled (753, 555) with delta (0, 0)
Screenshot: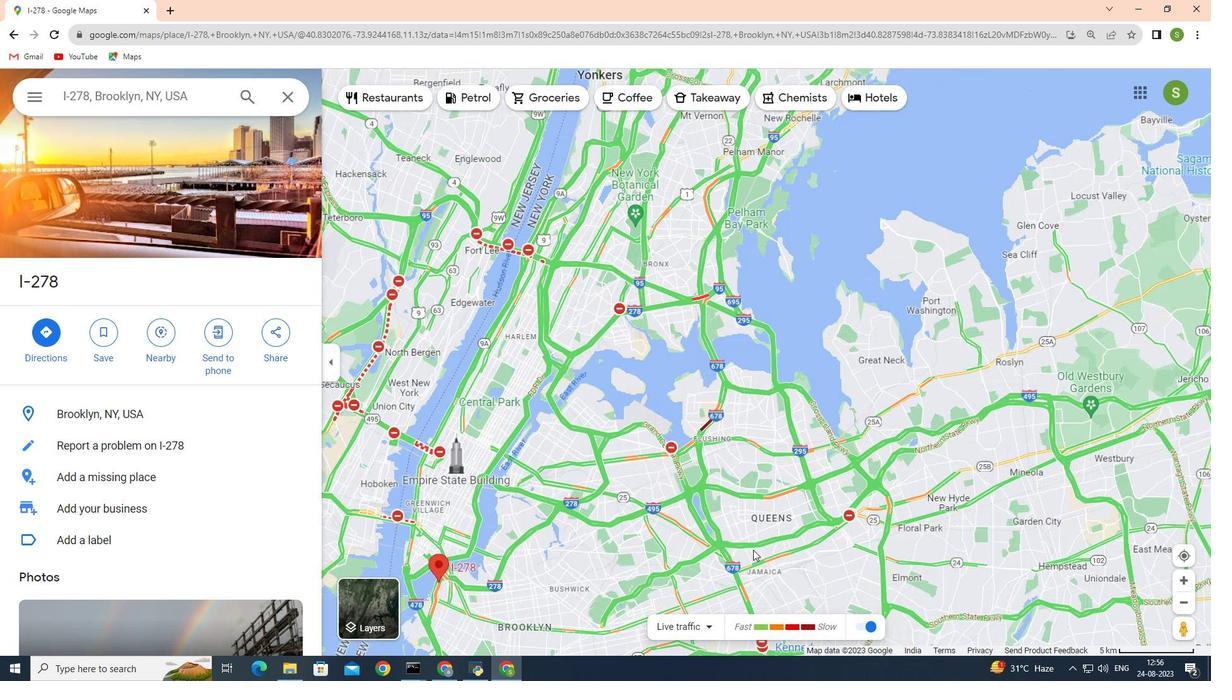 
Action: Mouse moved to (753, 550)
Screenshot: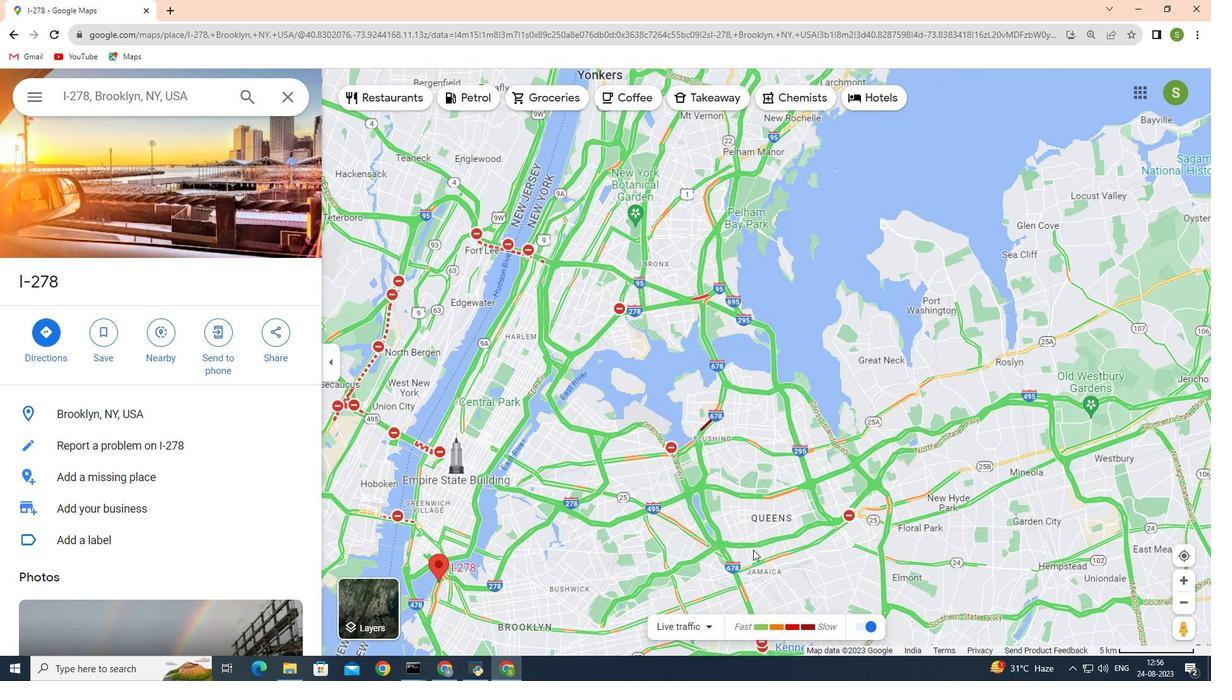 
Action: Mouse scrolled (753, 550) with delta (0, 0)
Screenshot: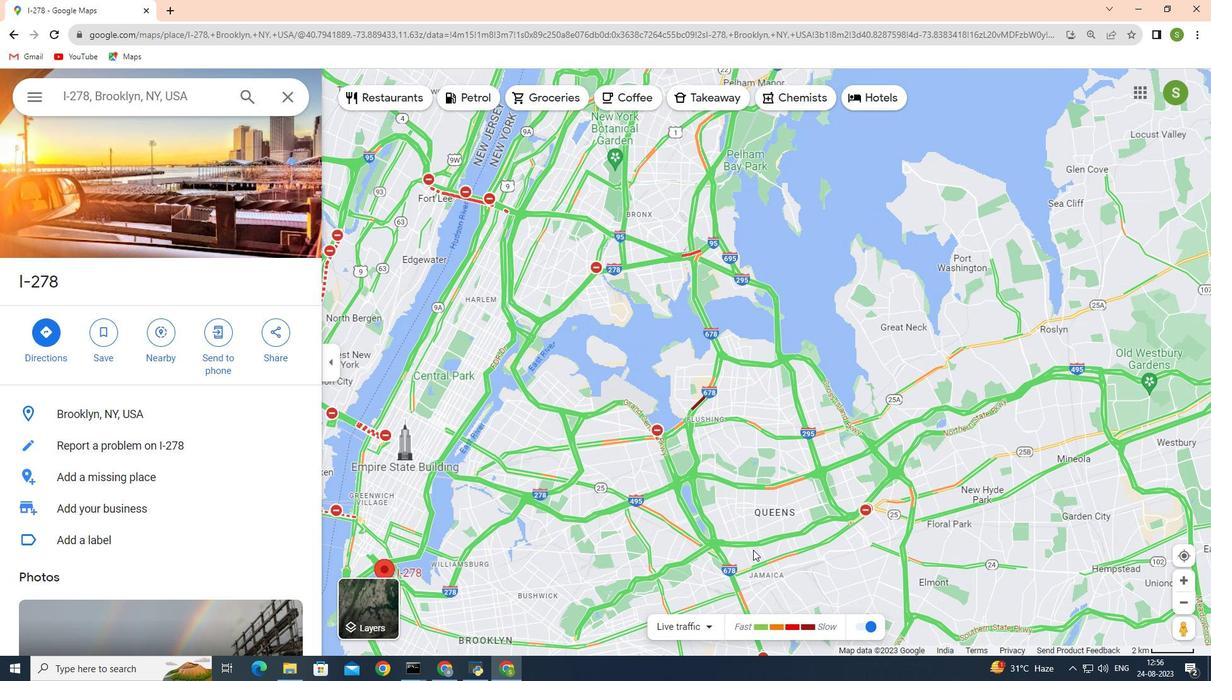 
Action: Mouse scrolled (753, 550) with delta (0, 0)
Screenshot: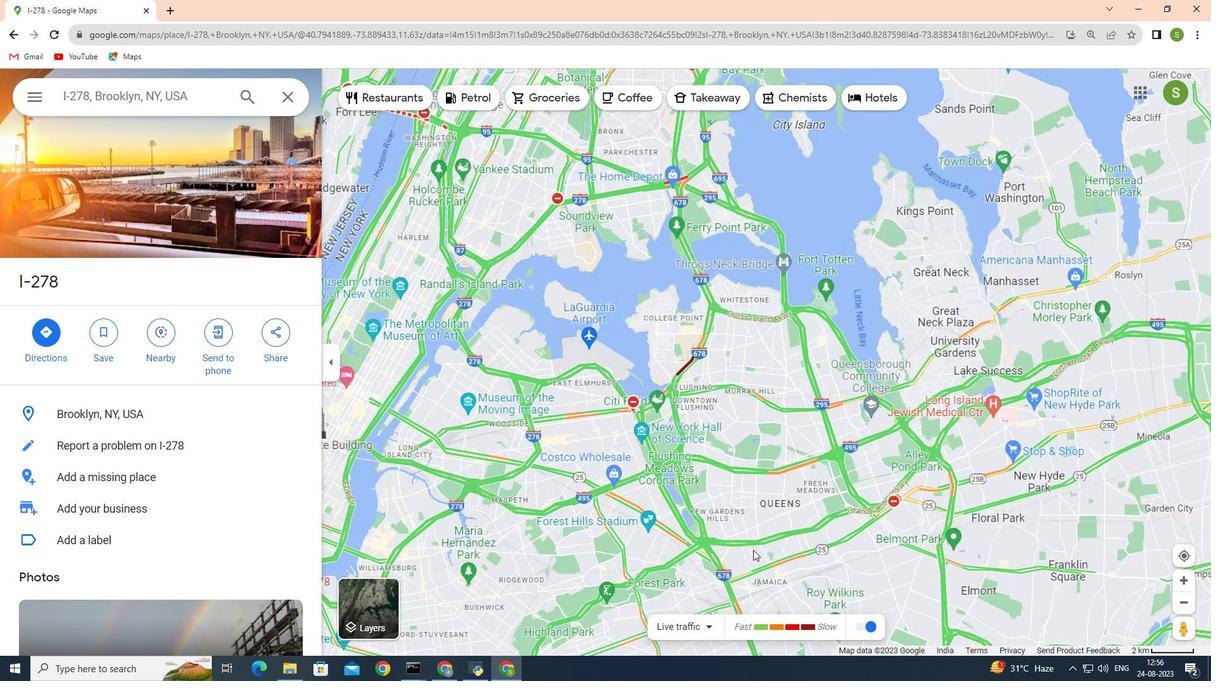
Action: Mouse scrolled (753, 550) with delta (0, 0)
Screenshot: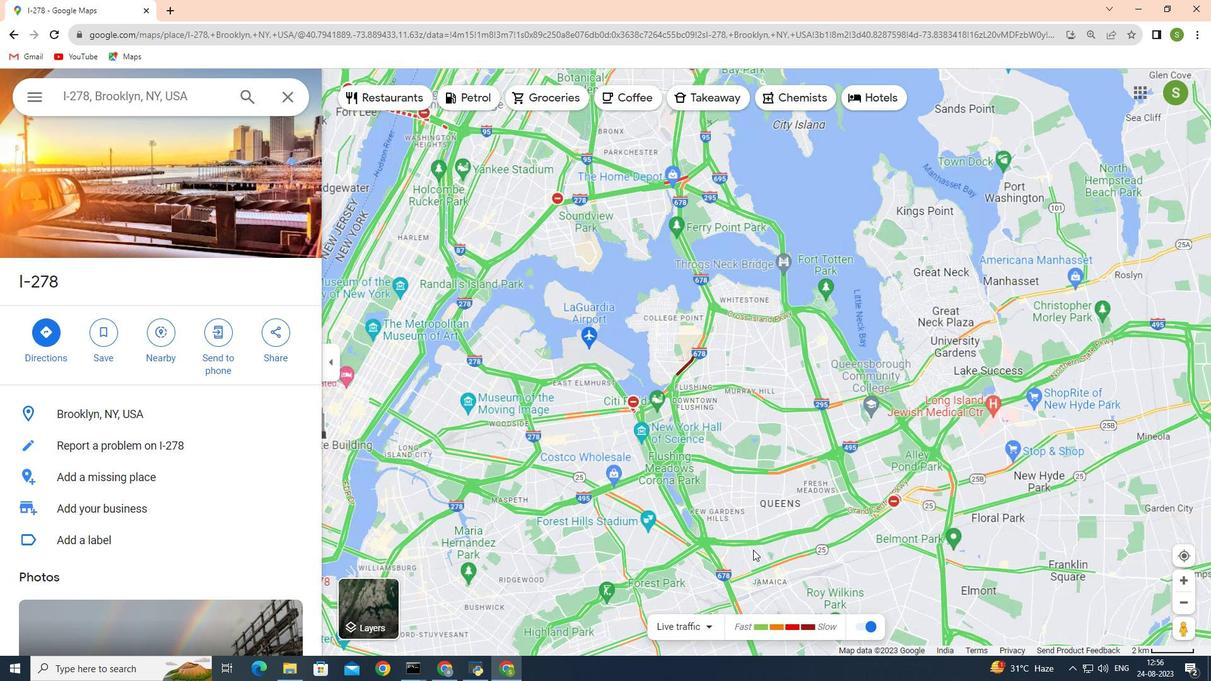 
Action: Mouse scrolled (753, 549) with delta (0, 0)
Screenshot: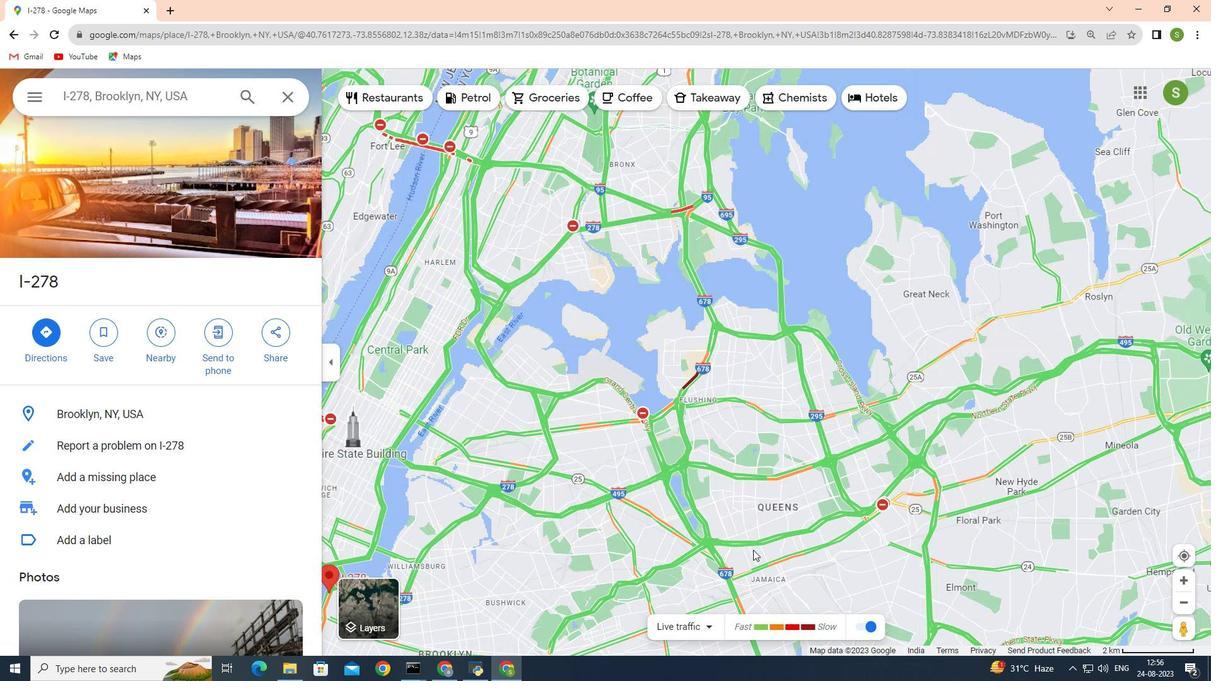 
Action: Mouse scrolled (753, 549) with delta (0, 0)
Screenshot: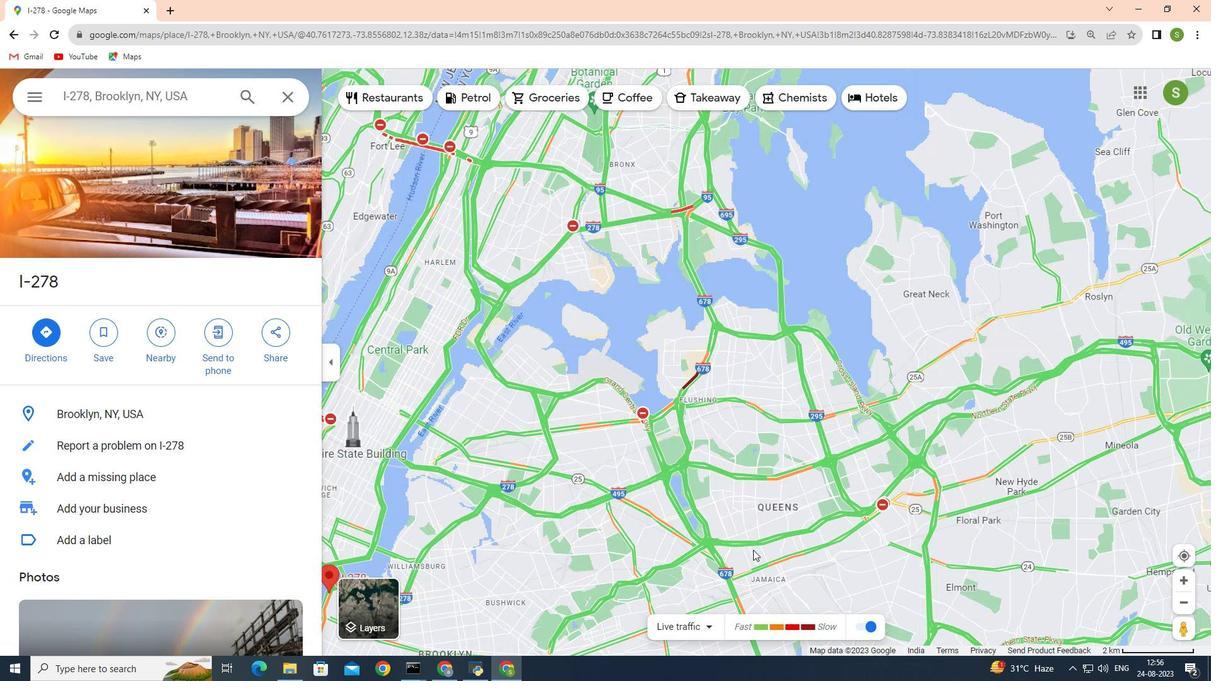 
Action: Mouse scrolled (753, 549) with delta (0, 0)
Screenshot: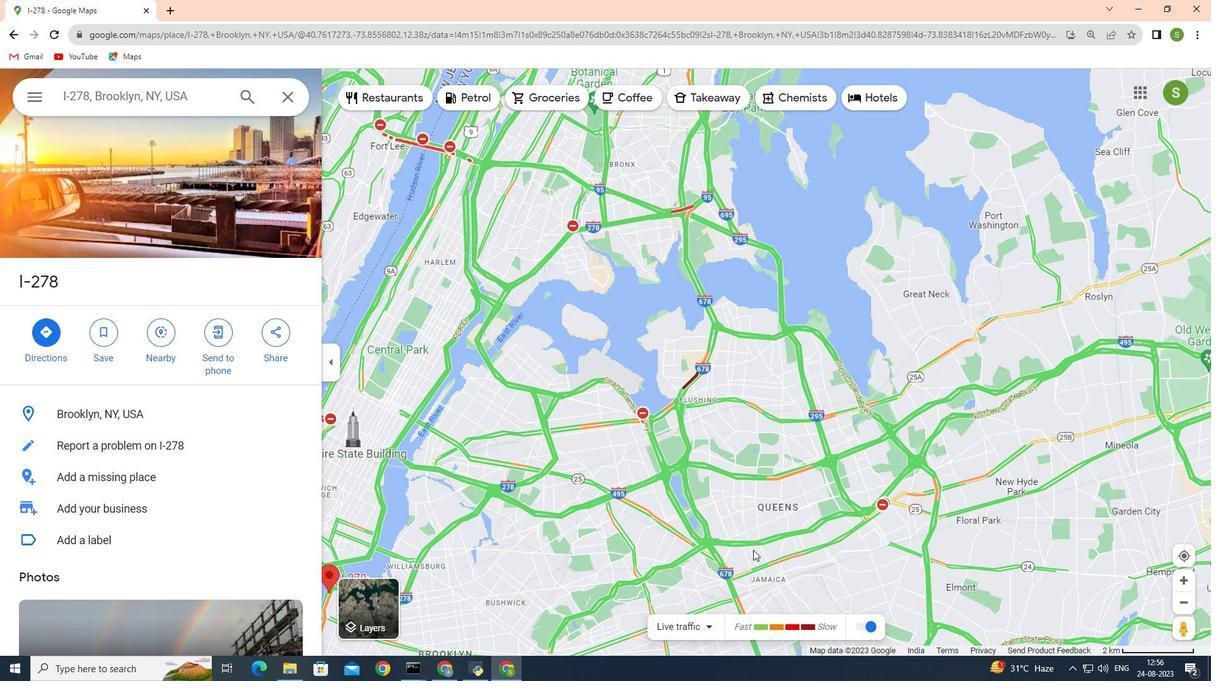
Action: Mouse scrolled (753, 549) with delta (0, 0)
Screenshot: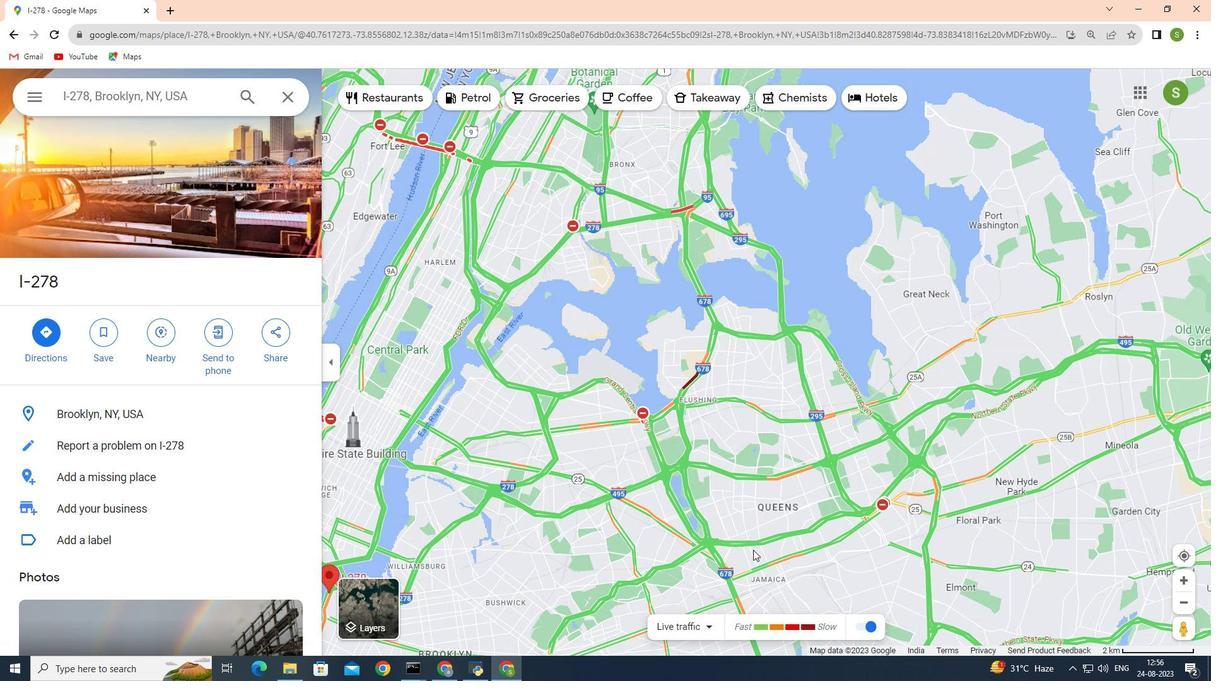 
Action: Mouse scrolled (753, 549) with delta (0, 0)
Screenshot: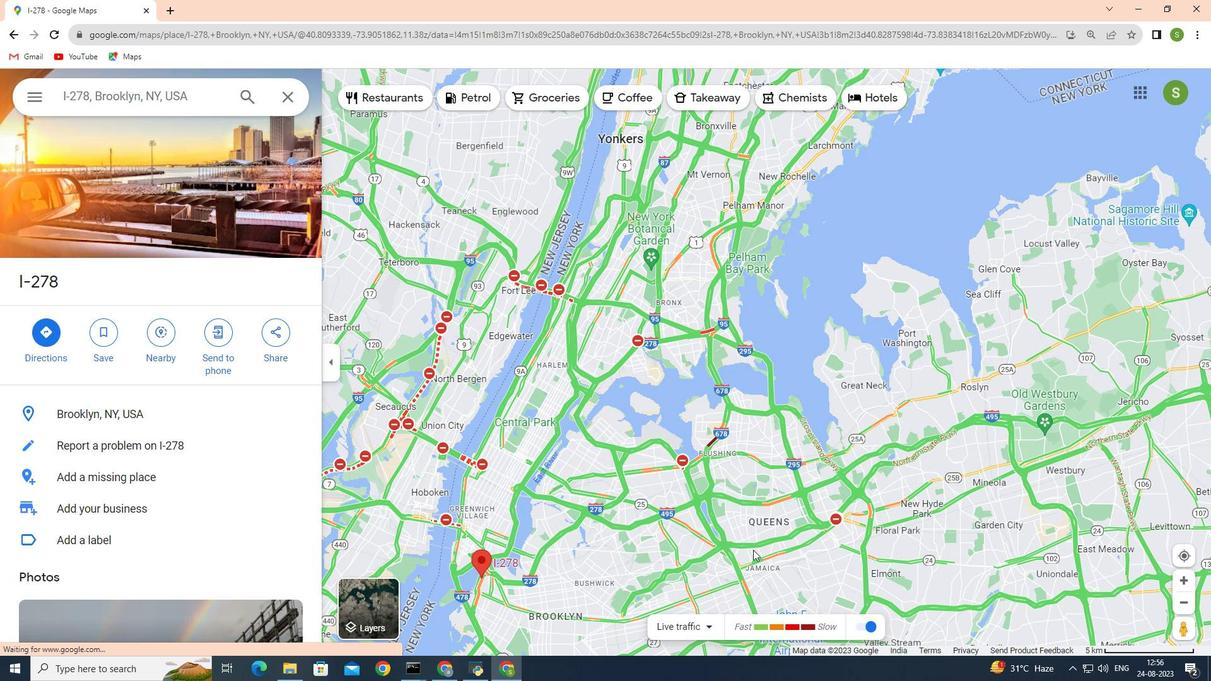 
Action: Mouse scrolled (753, 549) with delta (0, 0)
Screenshot: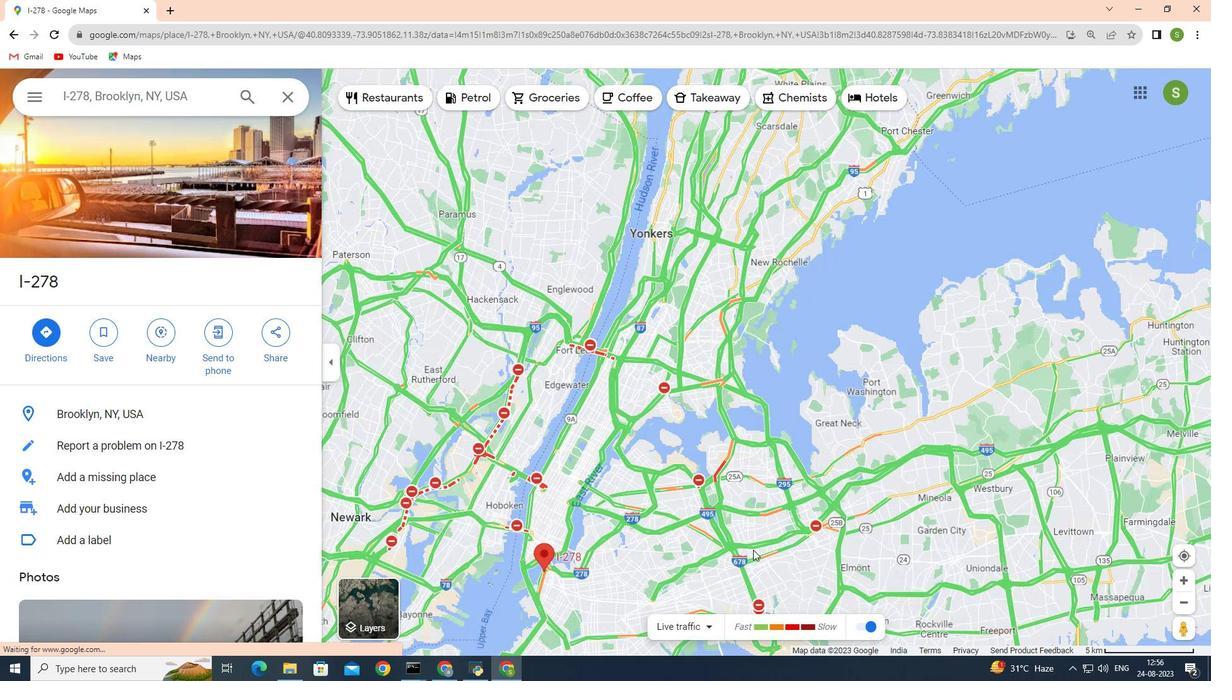 
Action: Mouse scrolled (753, 549) with delta (0, 0)
Screenshot: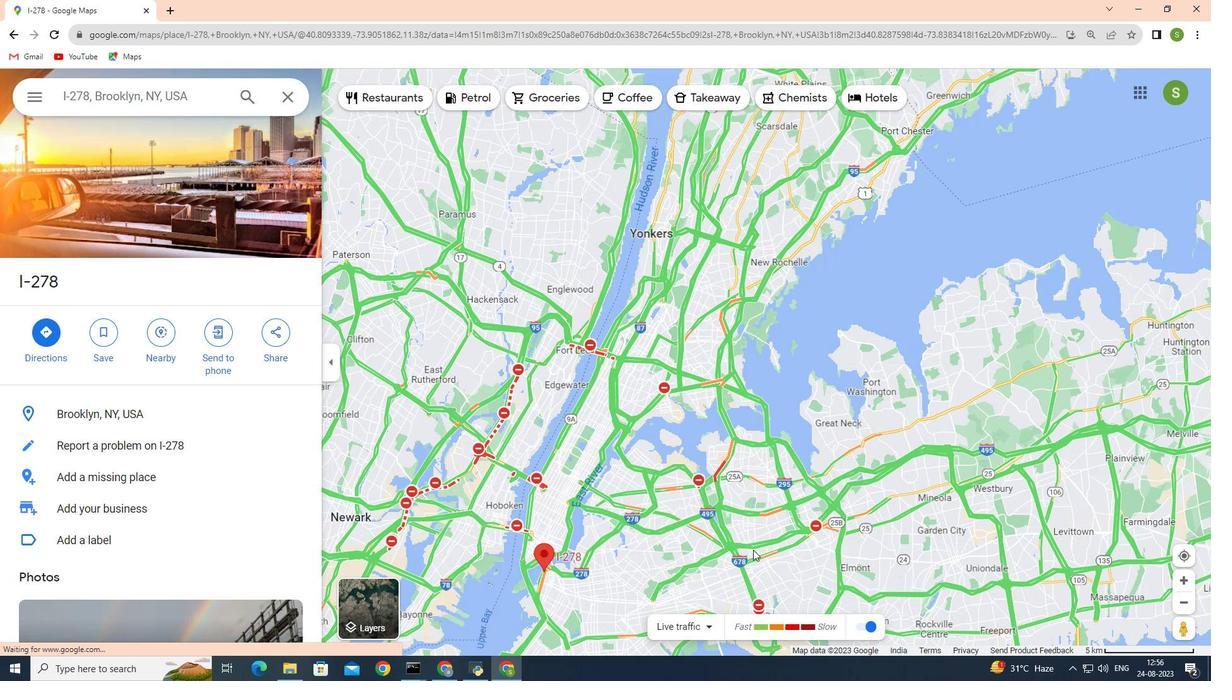 
Action: Mouse scrolled (753, 549) with delta (0, 0)
Screenshot: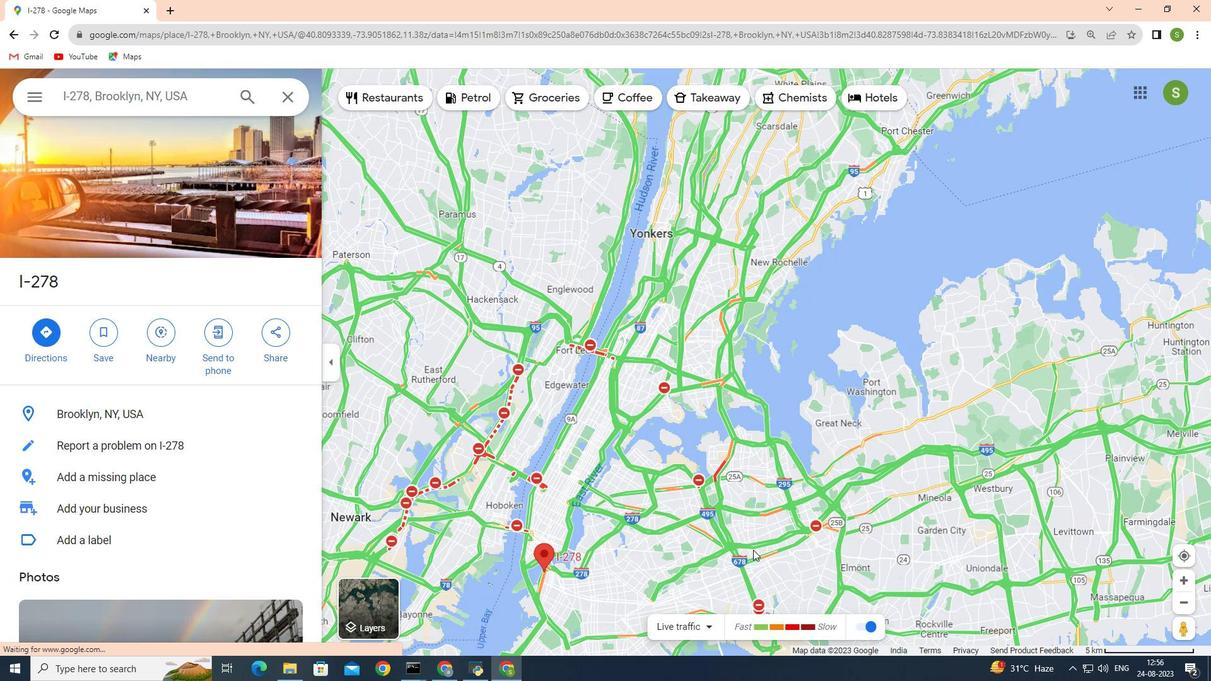 
Action: Mouse scrolled (753, 549) with delta (0, 0)
Screenshot: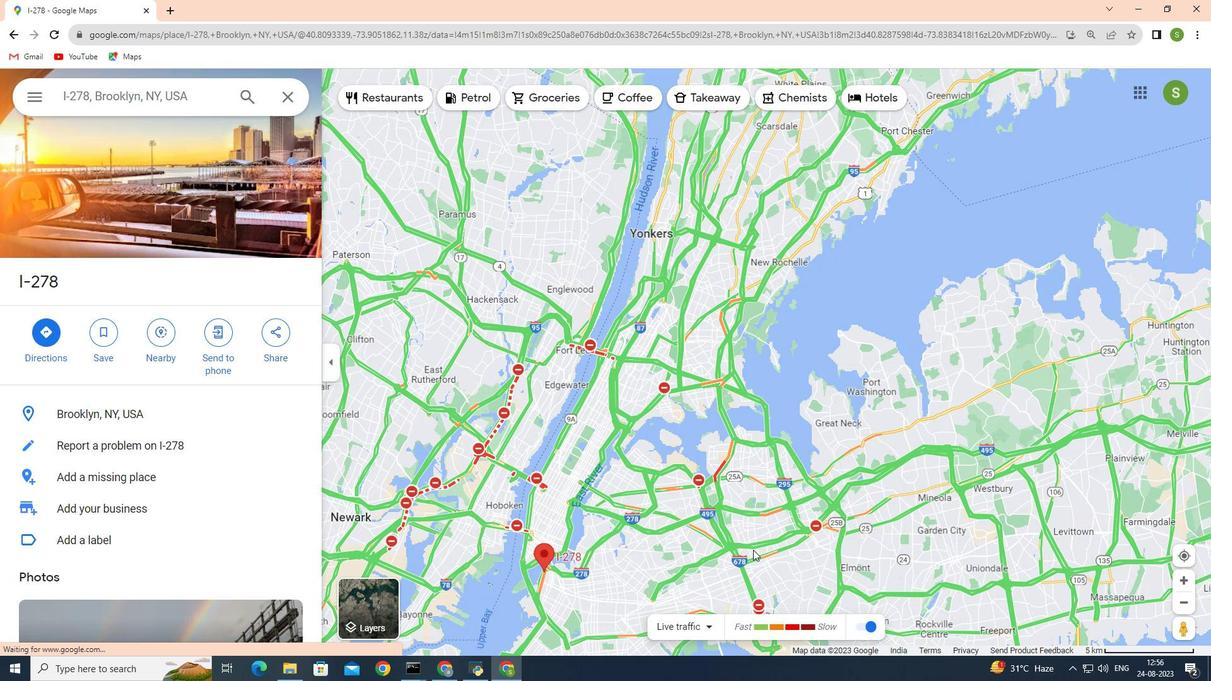 
Action: Mouse scrolled (753, 549) with delta (0, 0)
Screenshot: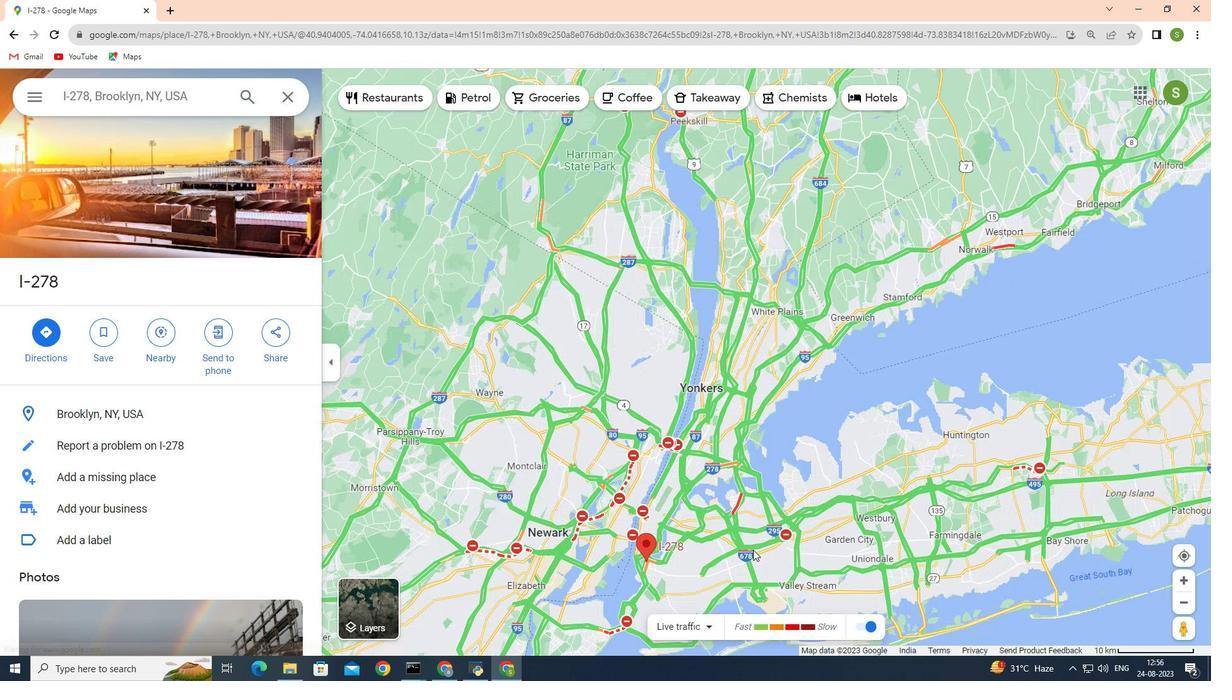 
Action: Mouse scrolled (753, 549) with delta (0, 0)
Screenshot: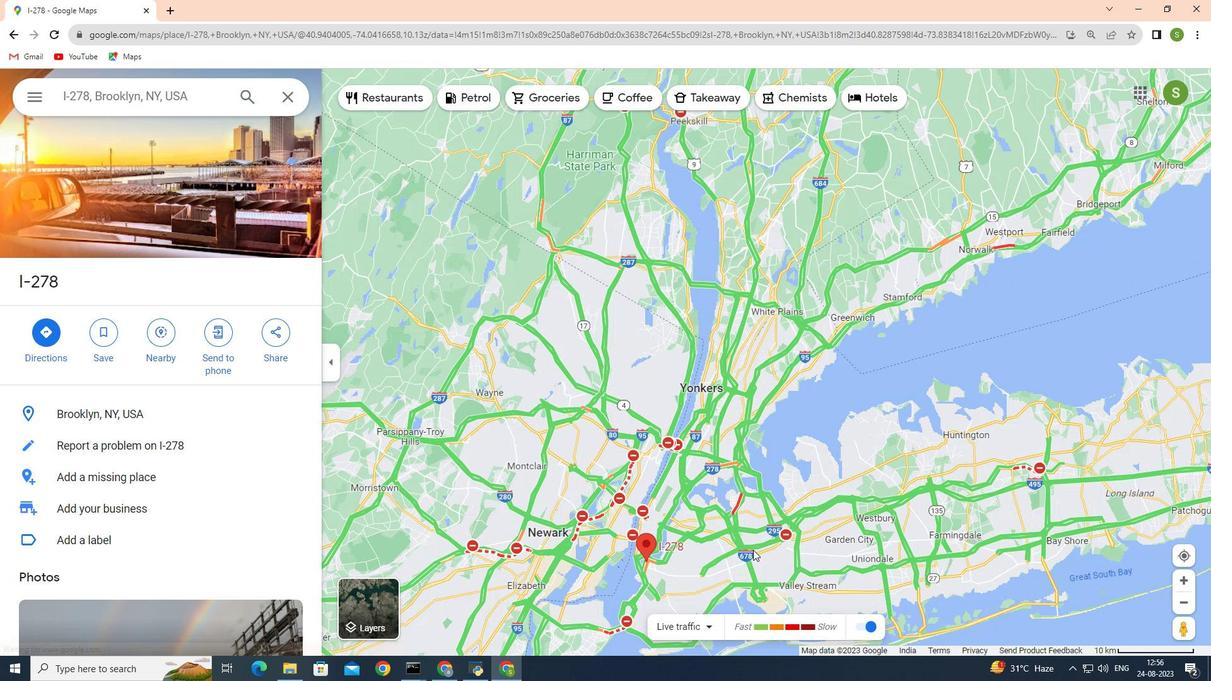 
Action: Mouse scrolled (753, 549) with delta (0, 0)
Screenshot: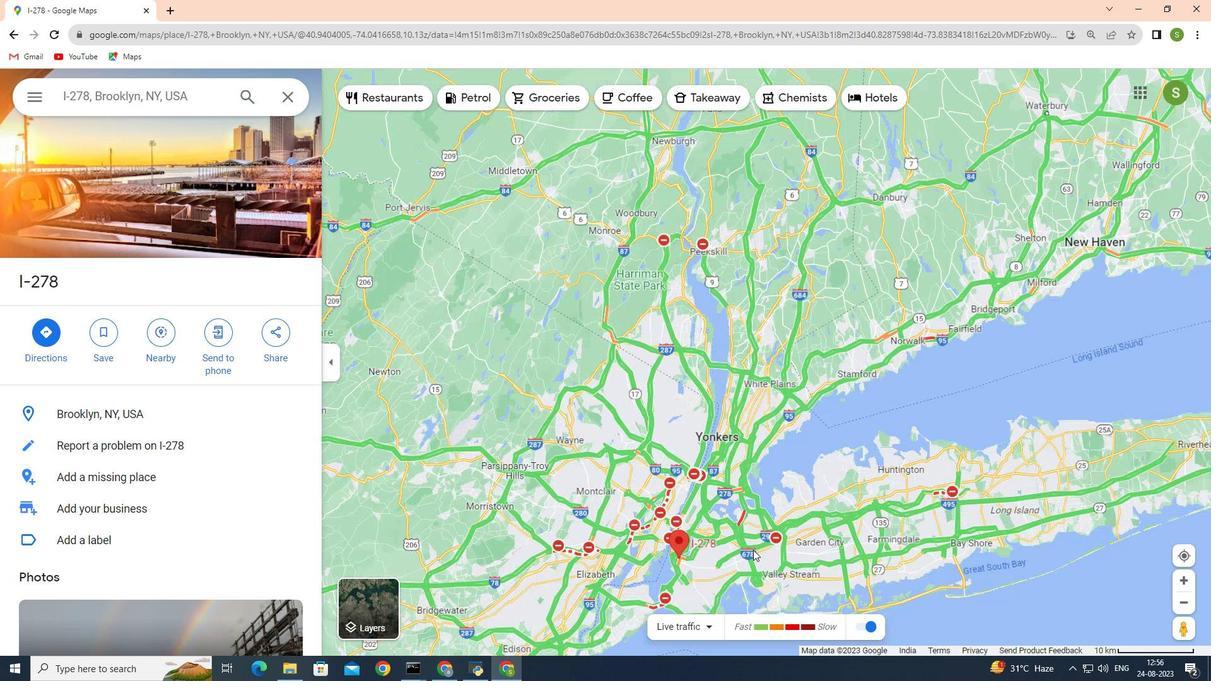 
Action: Mouse scrolled (753, 549) with delta (0, 0)
Screenshot: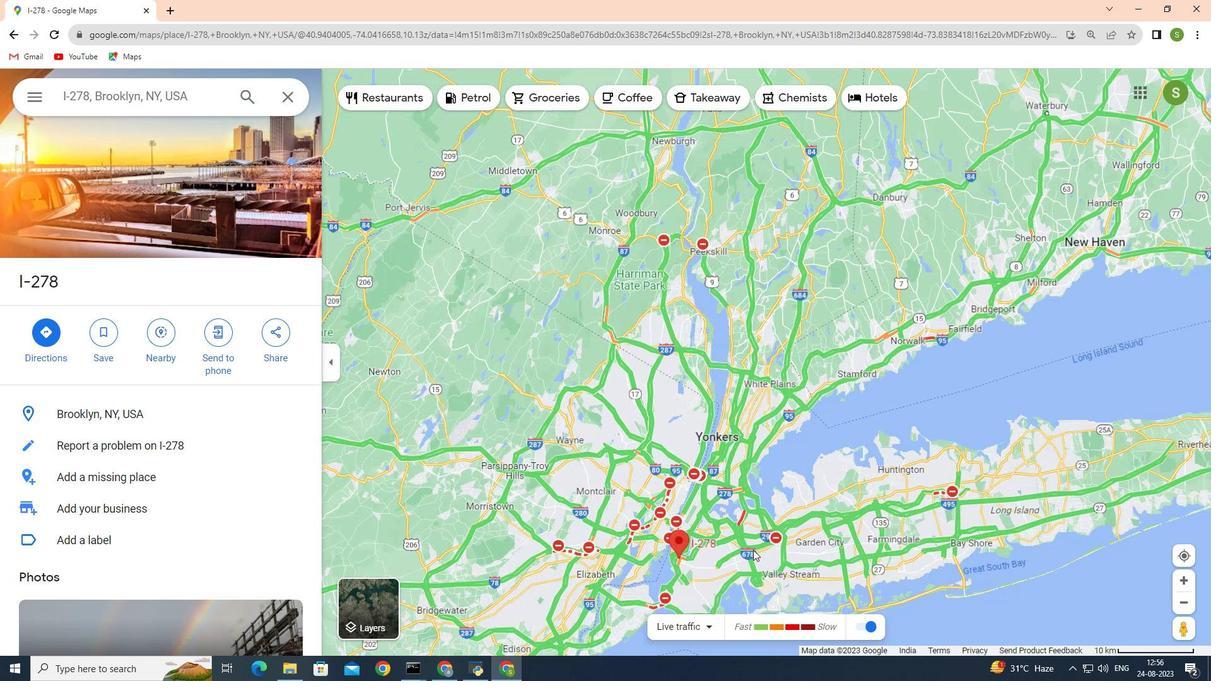 
Action: Mouse scrolled (753, 549) with delta (0, 0)
Screenshot: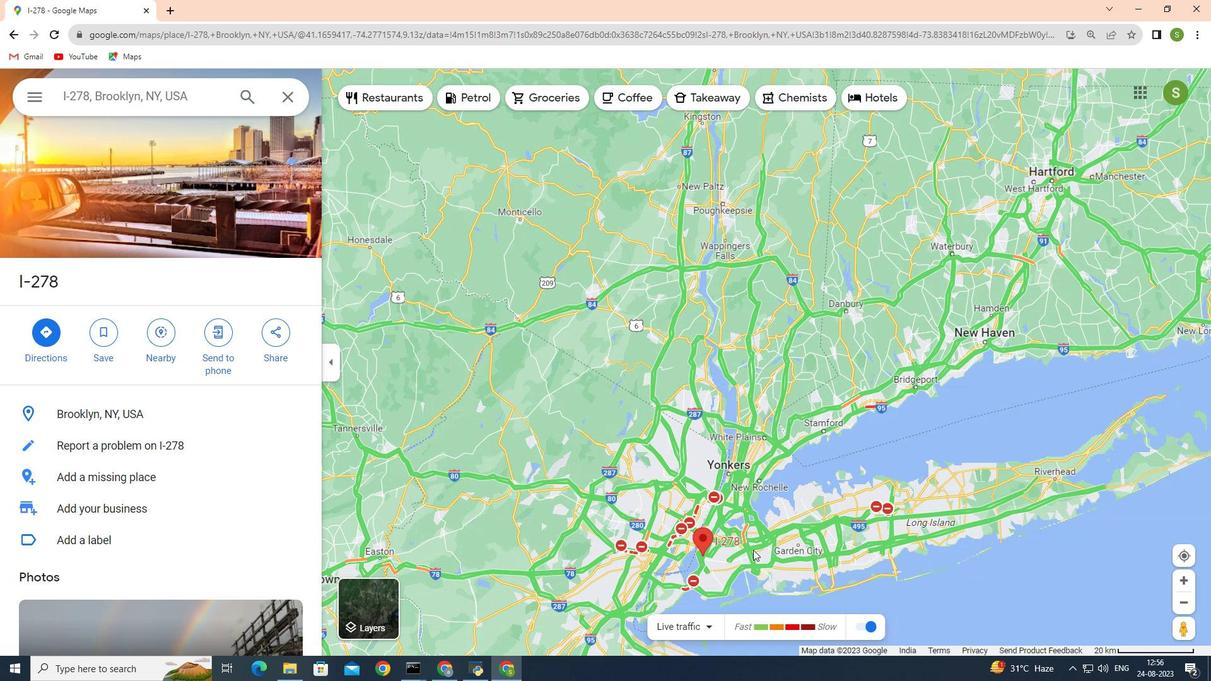 
Action: Mouse scrolled (753, 549) with delta (0, 0)
Screenshot: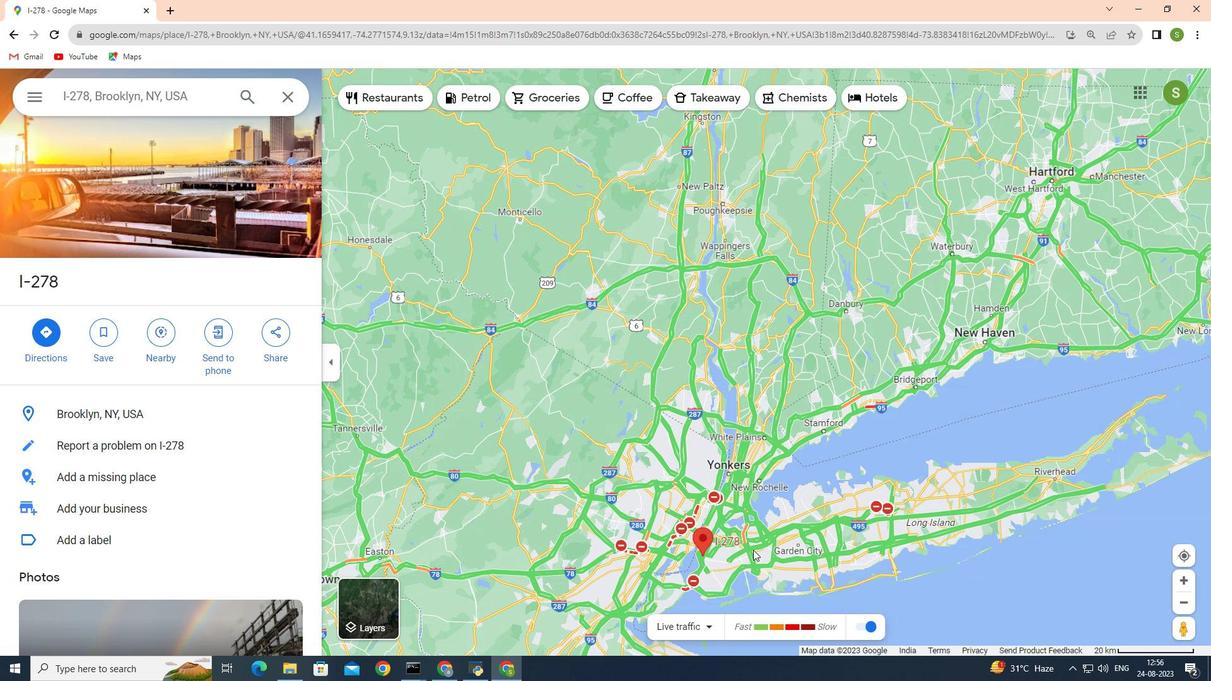 
Action: Mouse scrolled (753, 549) with delta (0, 0)
Screenshot: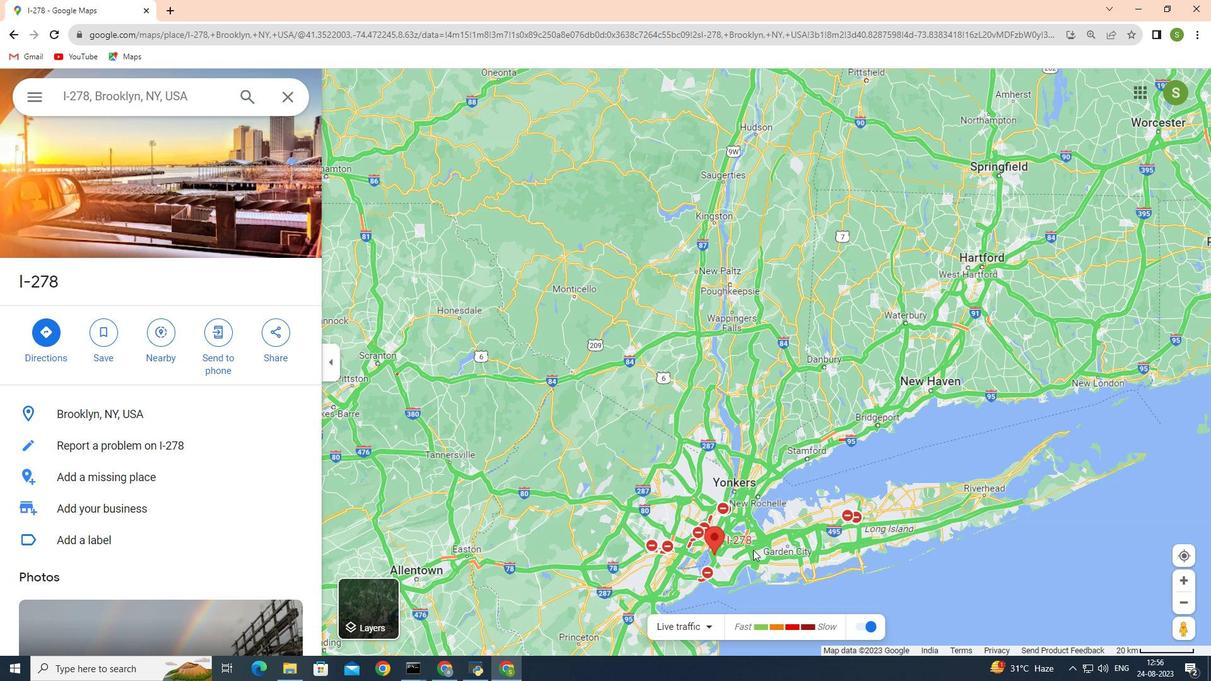 
Action: Mouse scrolled (753, 549) with delta (0, 0)
Screenshot: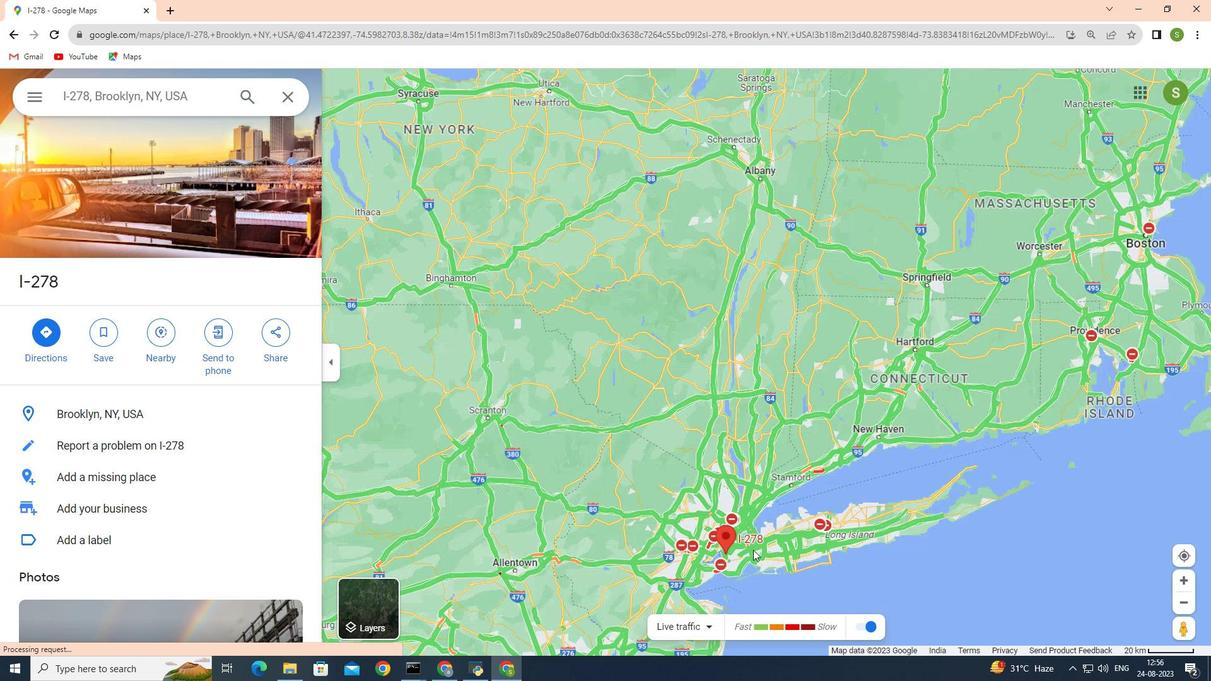 
Action: Mouse scrolled (753, 549) with delta (0, 0)
Screenshot: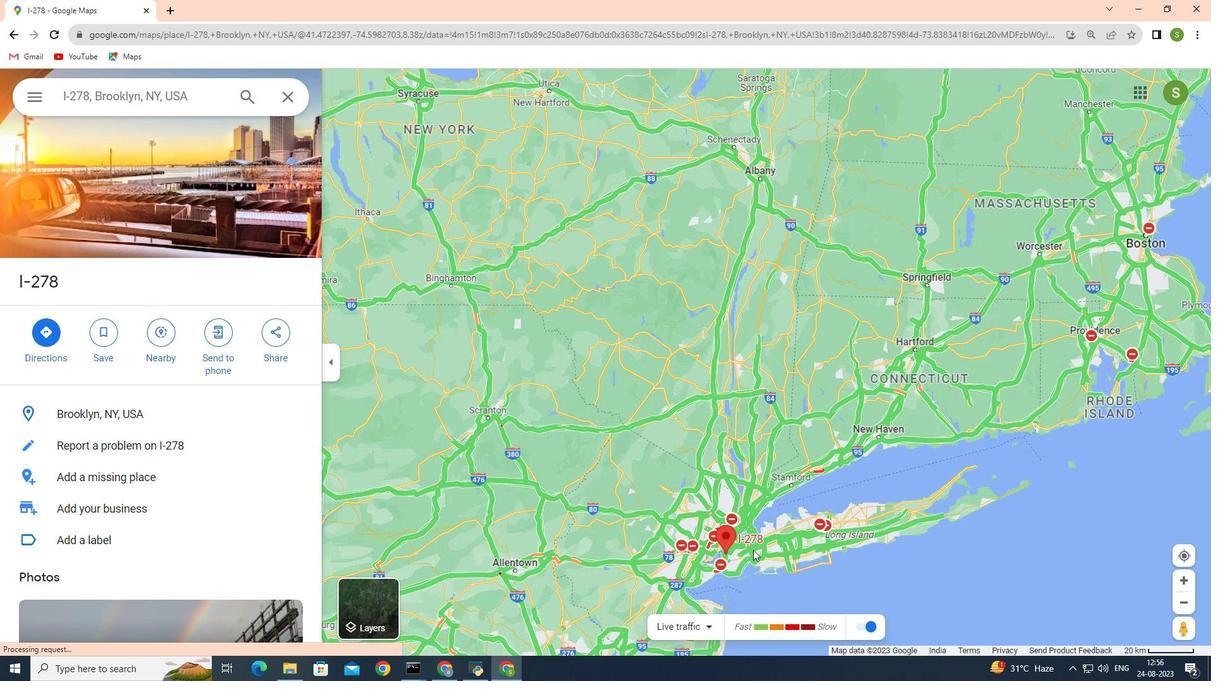 
Action: Mouse scrolled (753, 549) with delta (0, 0)
Screenshot: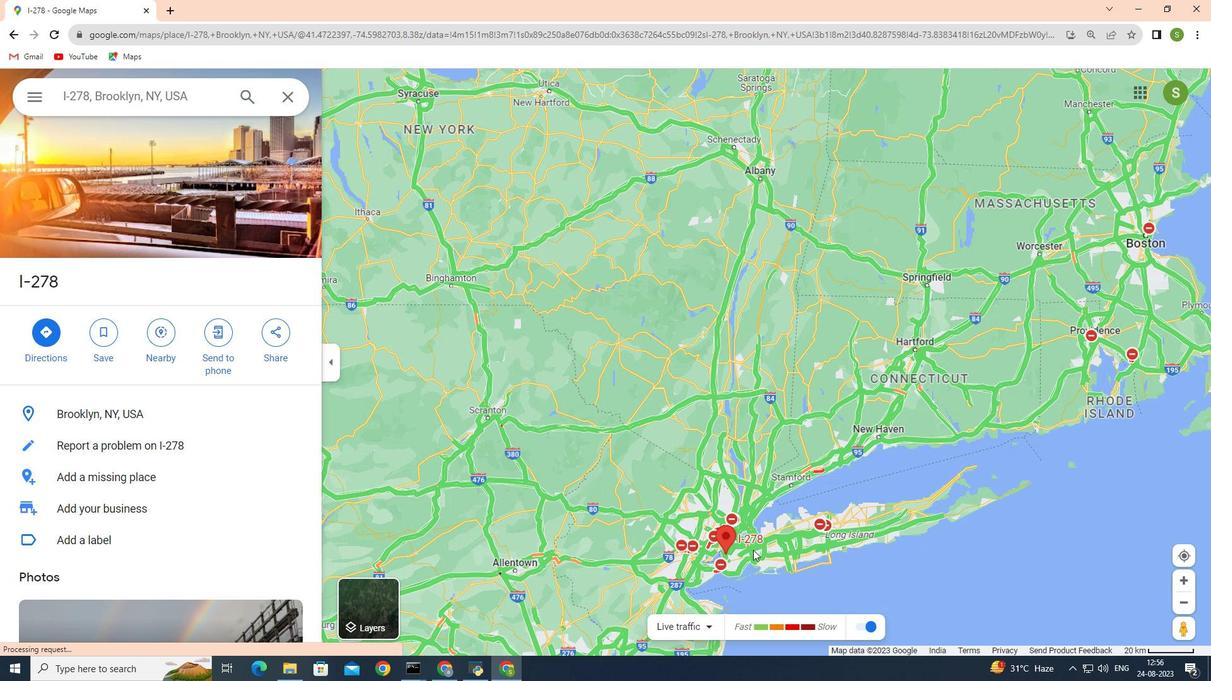 
Action: Mouse scrolled (753, 549) with delta (0, 0)
Screenshot: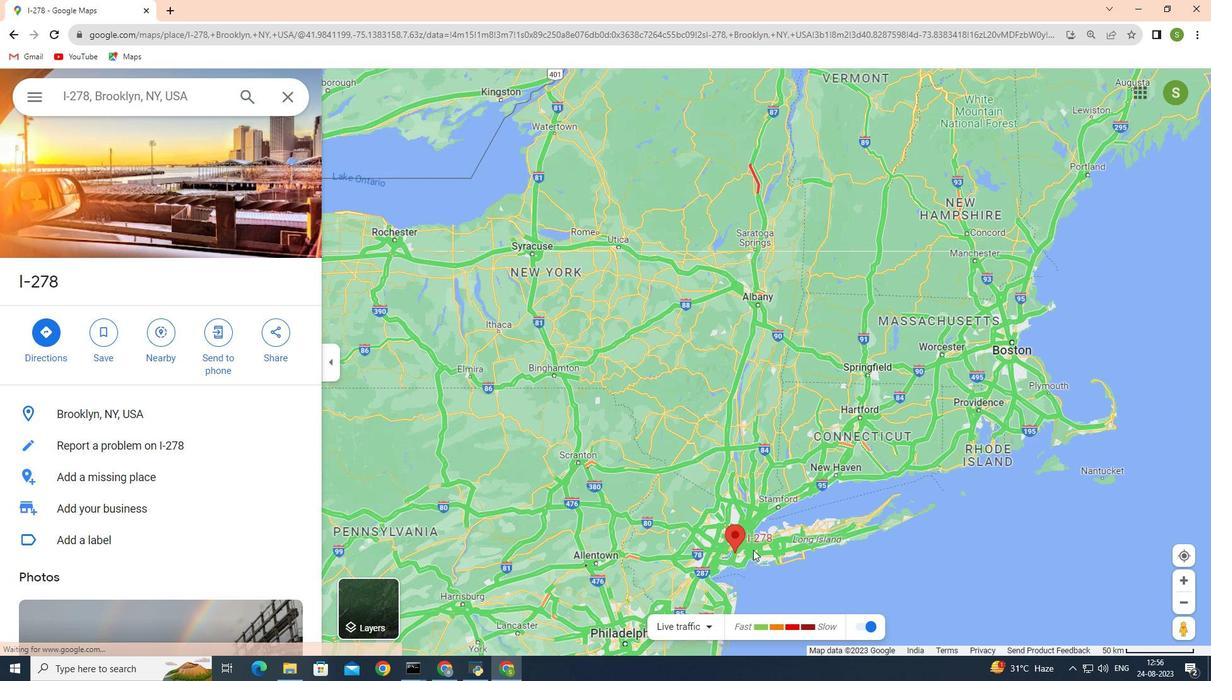 
Action: Mouse scrolled (753, 549) with delta (0, 0)
Screenshot: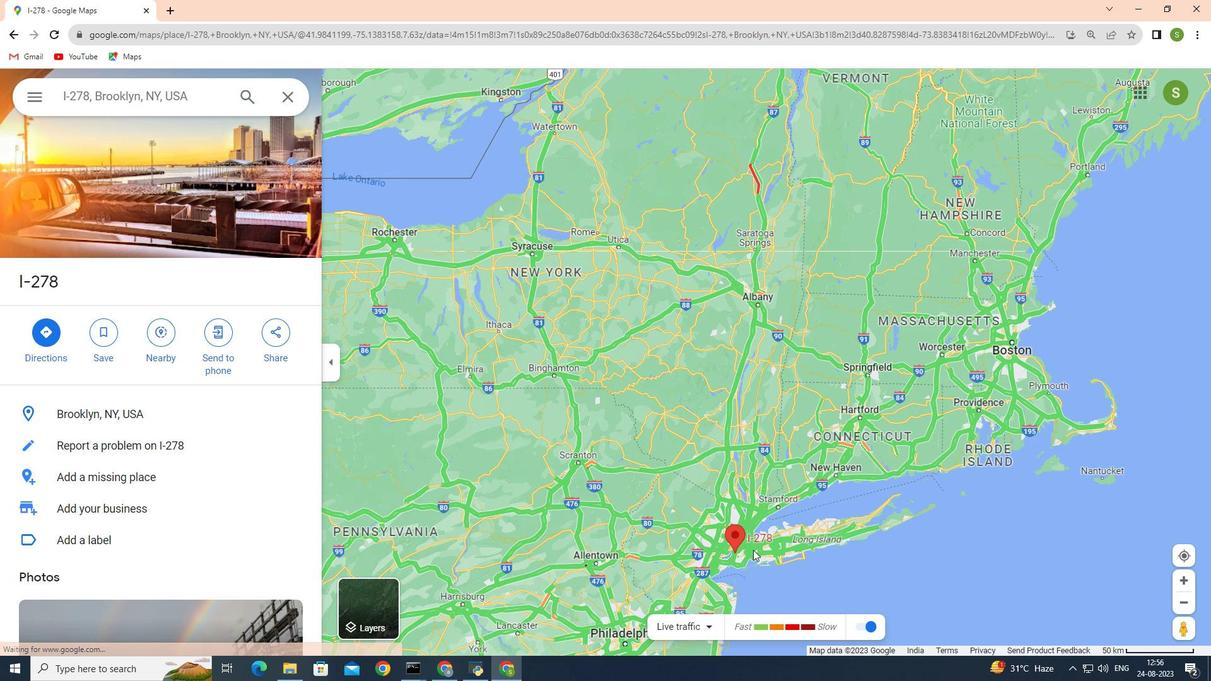 
Action: Mouse scrolled (753, 549) with delta (0, 0)
Screenshot: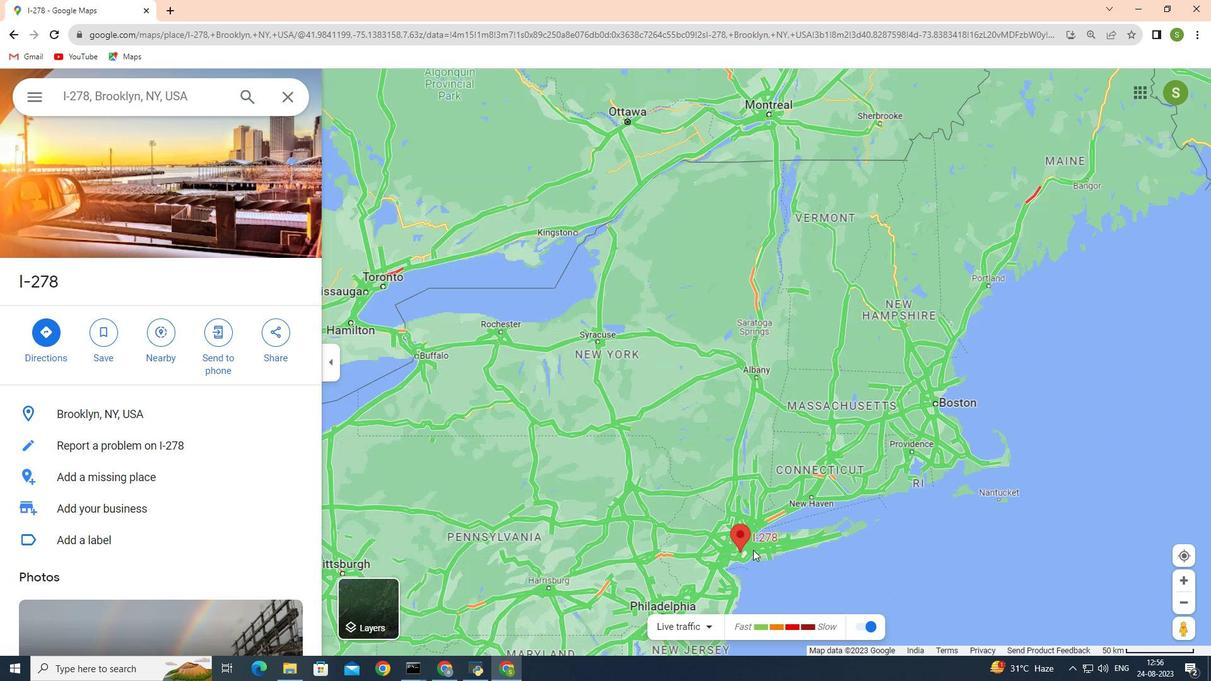 
Action: Mouse scrolled (753, 550) with delta (0, 0)
Screenshot: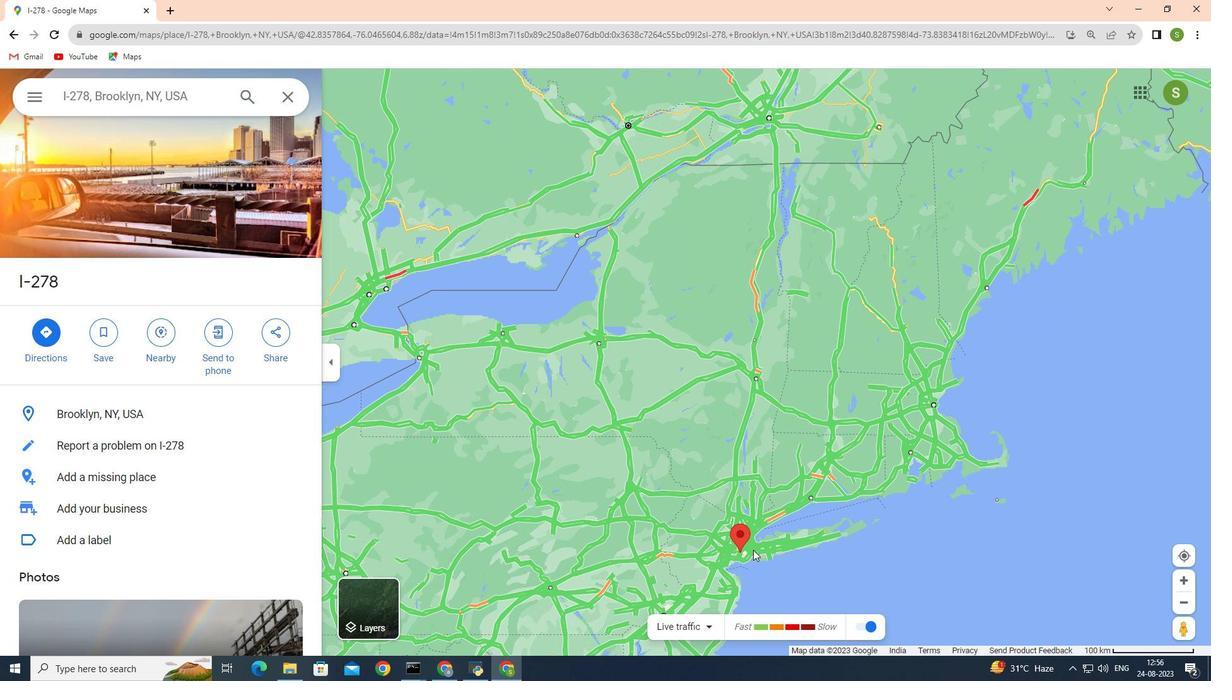
Action: Mouse scrolled (753, 550) with delta (0, 0)
Screenshot: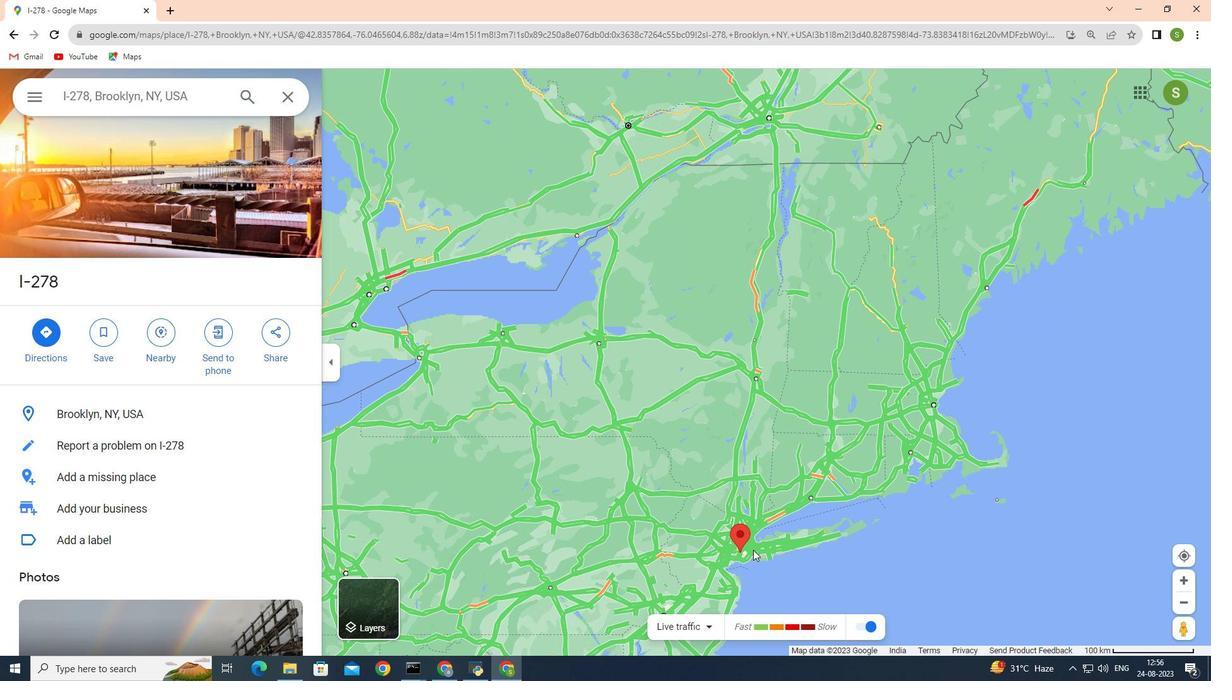 
Action: Mouse scrolled (753, 550) with delta (0, 0)
Screenshot: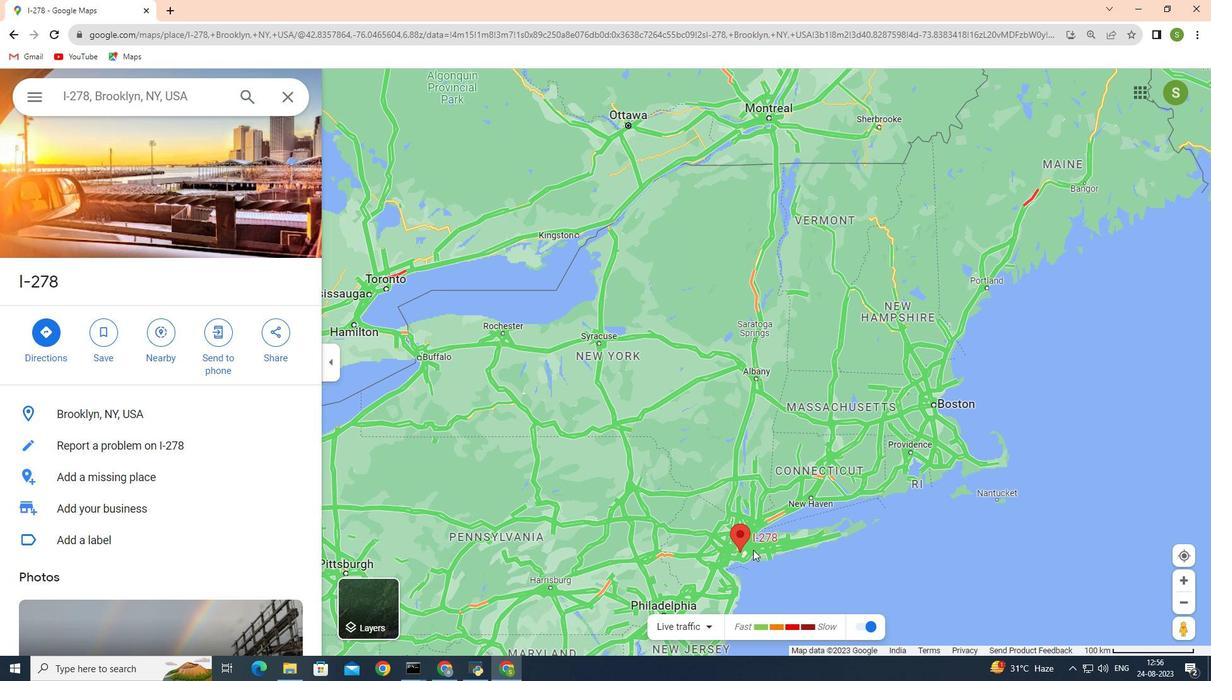 
Action: Mouse scrolled (753, 550) with delta (0, 0)
Screenshot: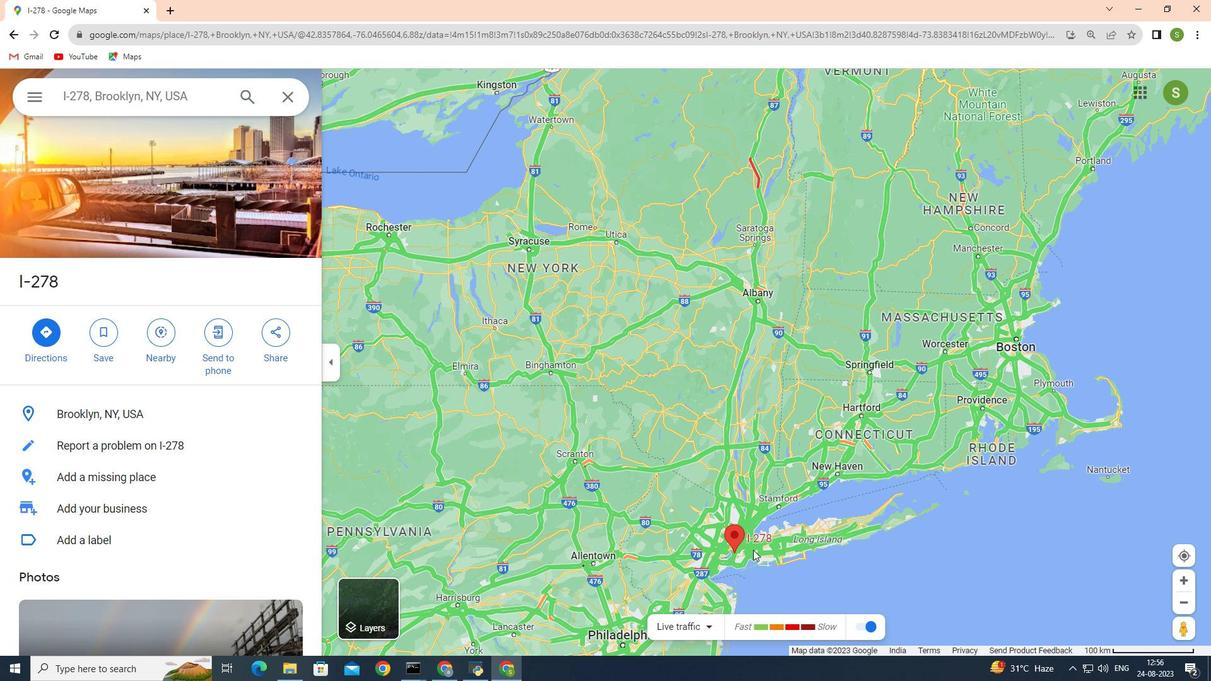 
Action: Mouse scrolled (753, 550) with delta (0, 0)
Screenshot: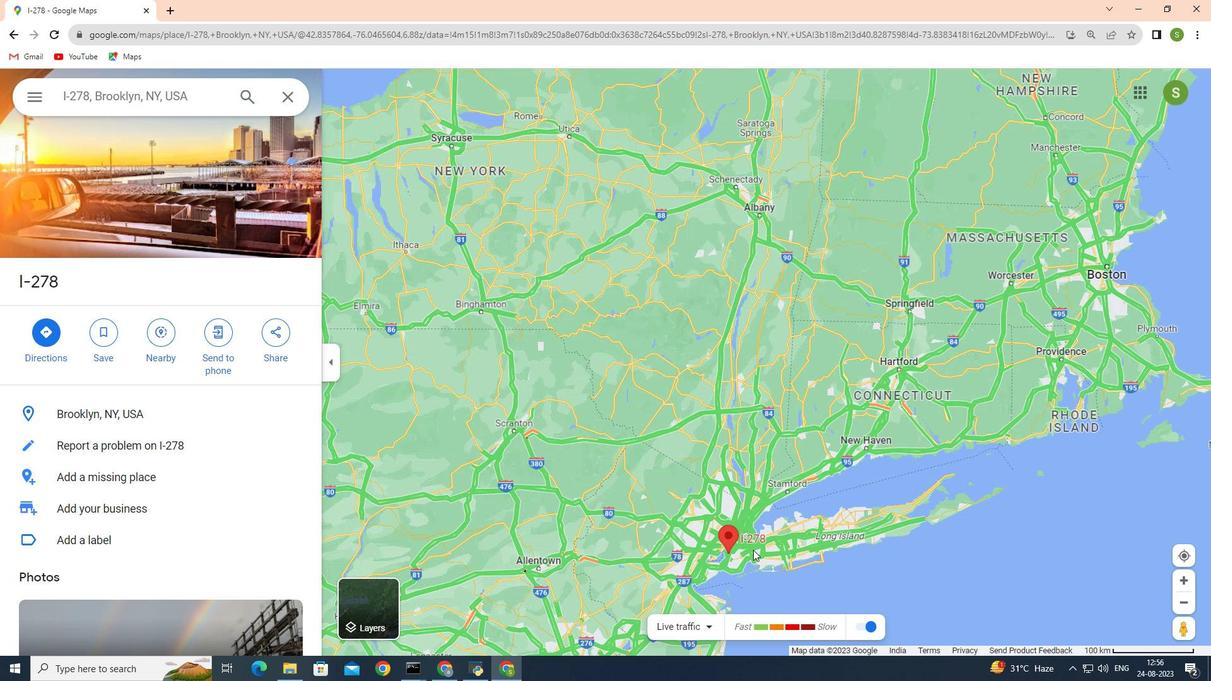 
Action: Mouse scrolled (753, 550) with delta (0, 0)
Screenshot: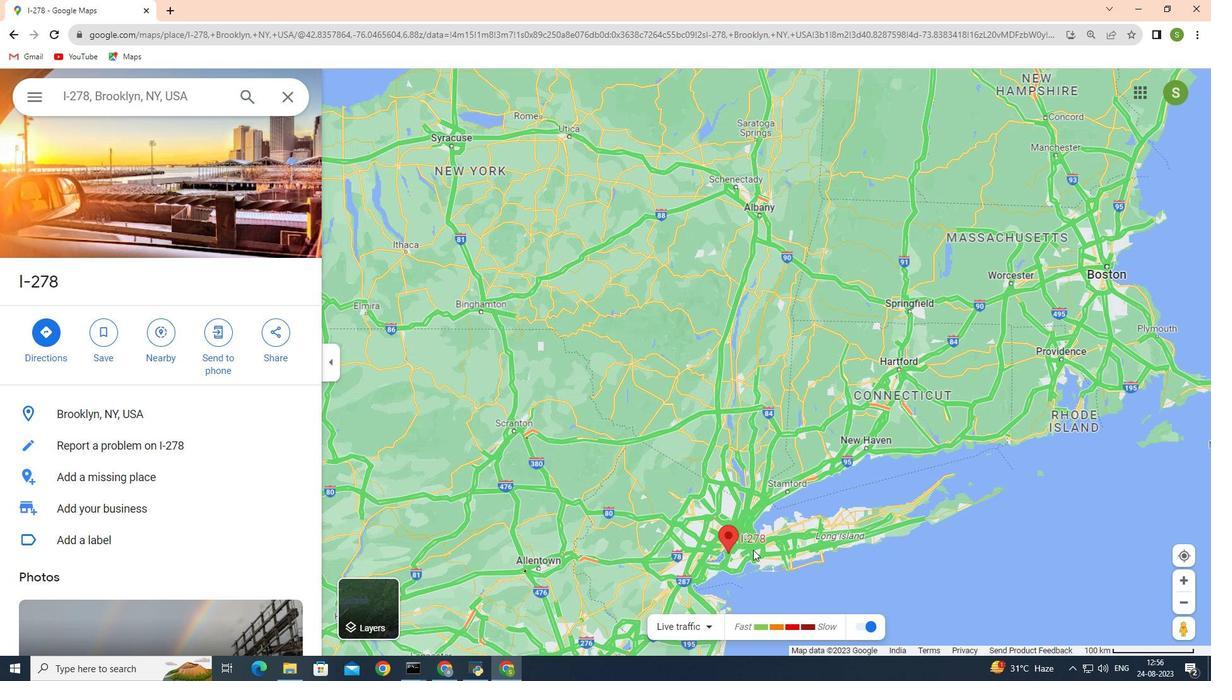 
Action: Mouse scrolled (753, 550) with delta (0, 0)
Screenshot: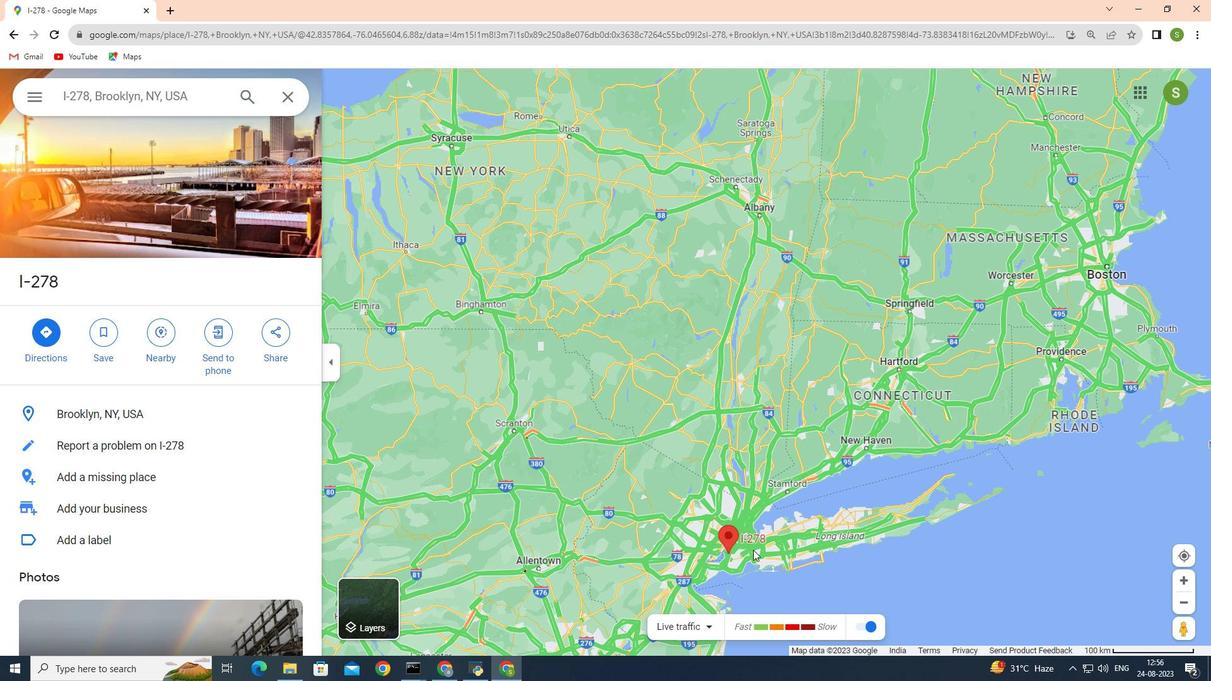 
Action: Mouse scrolled (753, 550) with delta (0, 0)
Screenshot: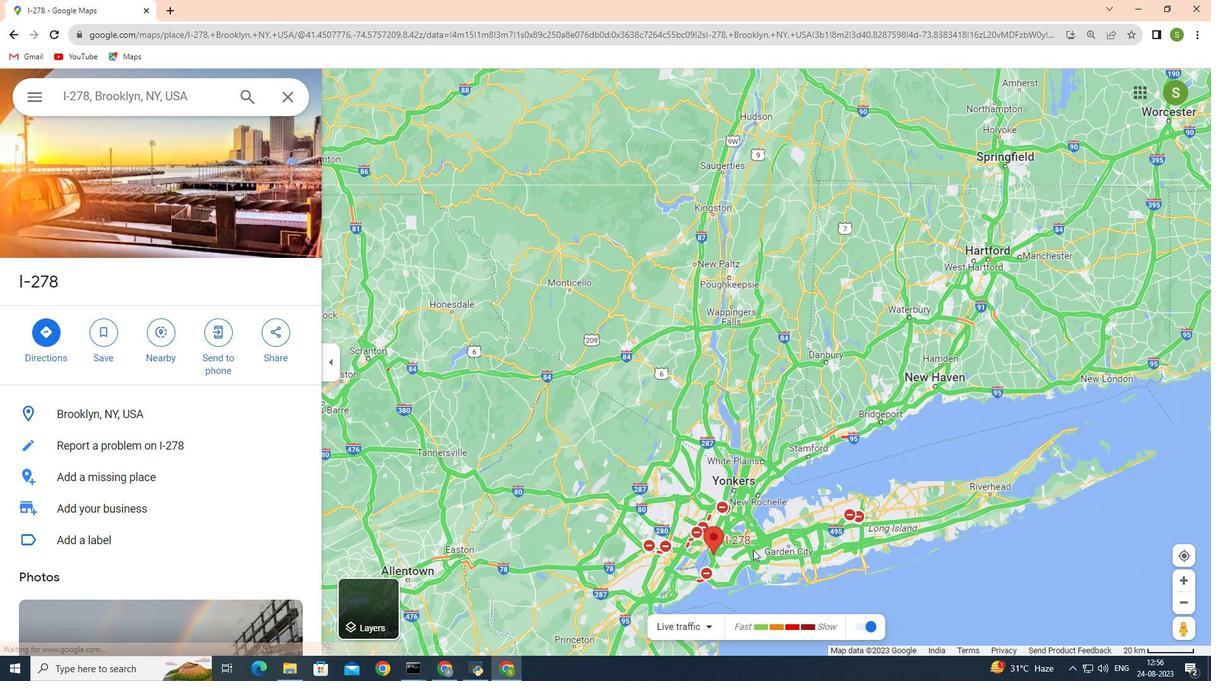 
Action: Mouse scrolled (753, 550) with delta (0, 0)
Screenshot: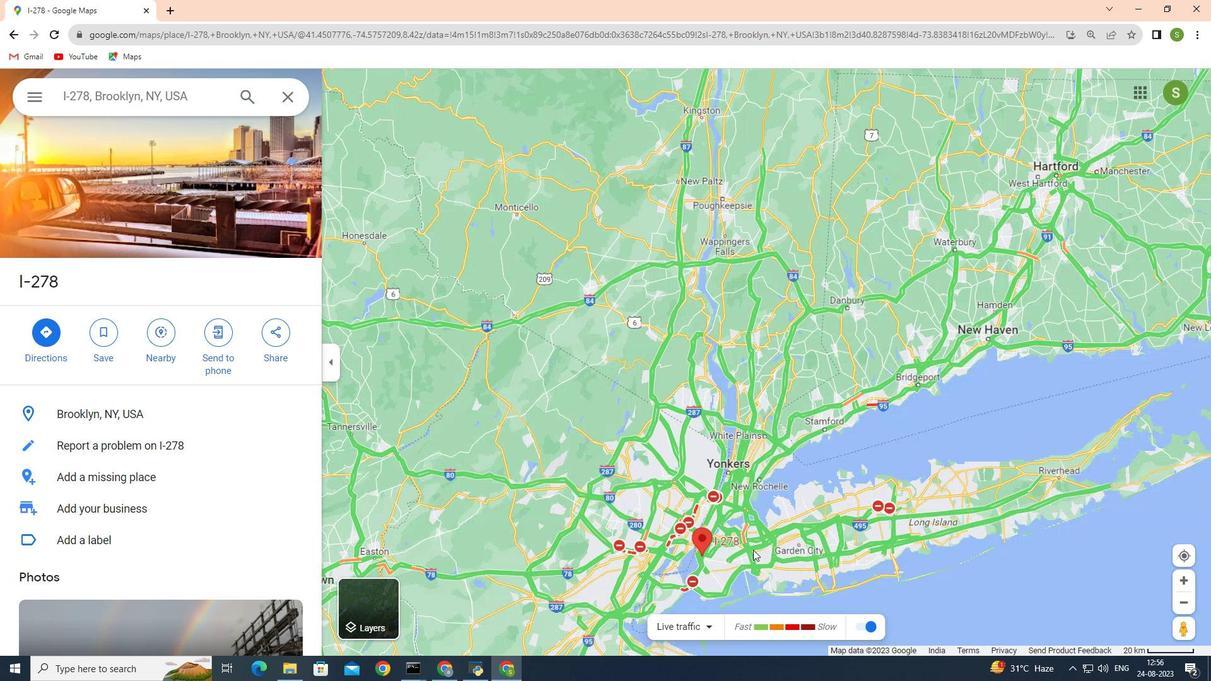 
Action: Mouse scrolled (753, 550) with delta (0, 0)
Screenshot: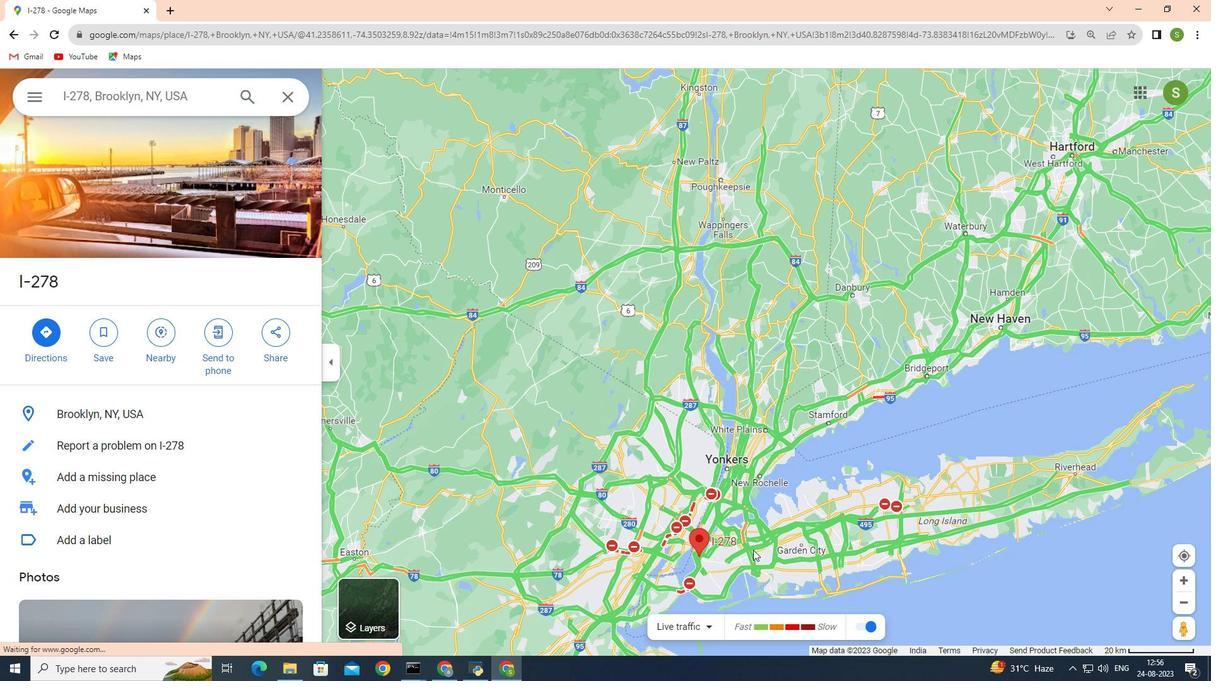 
Action: Mouse scrolled (753, 550) with delta (0, 0)
Screenshot: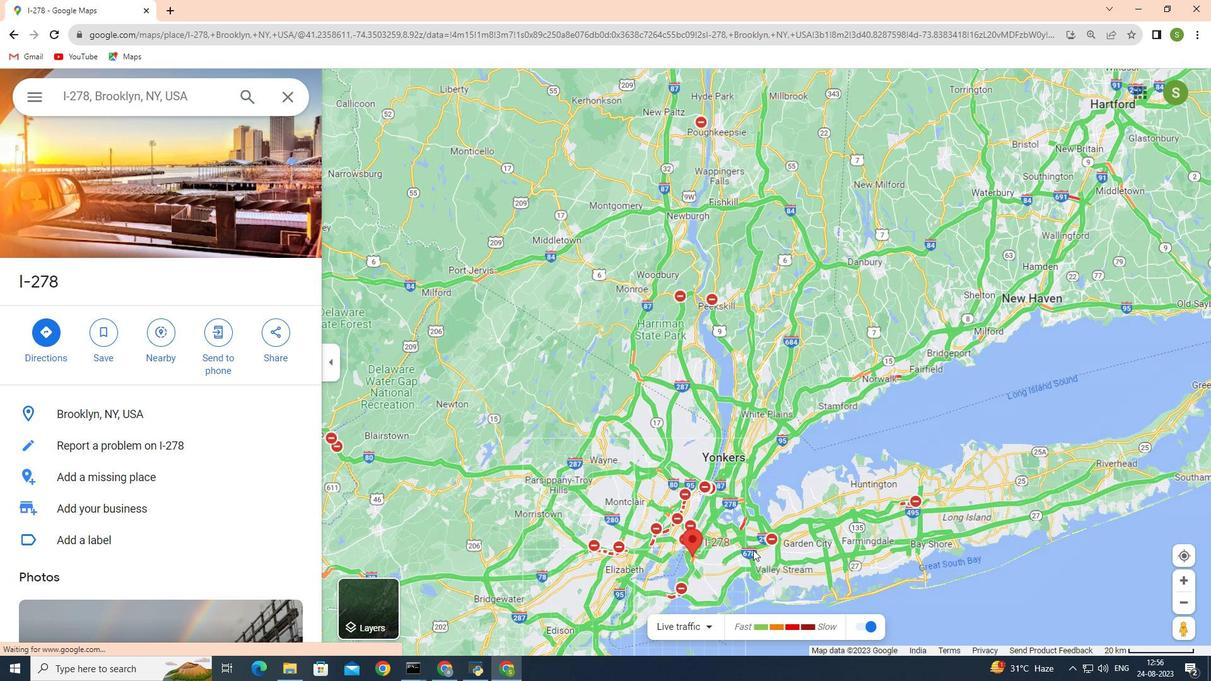 
Action: Mouse scrolled (753, 550) with delta (0, 0)
Screenshot: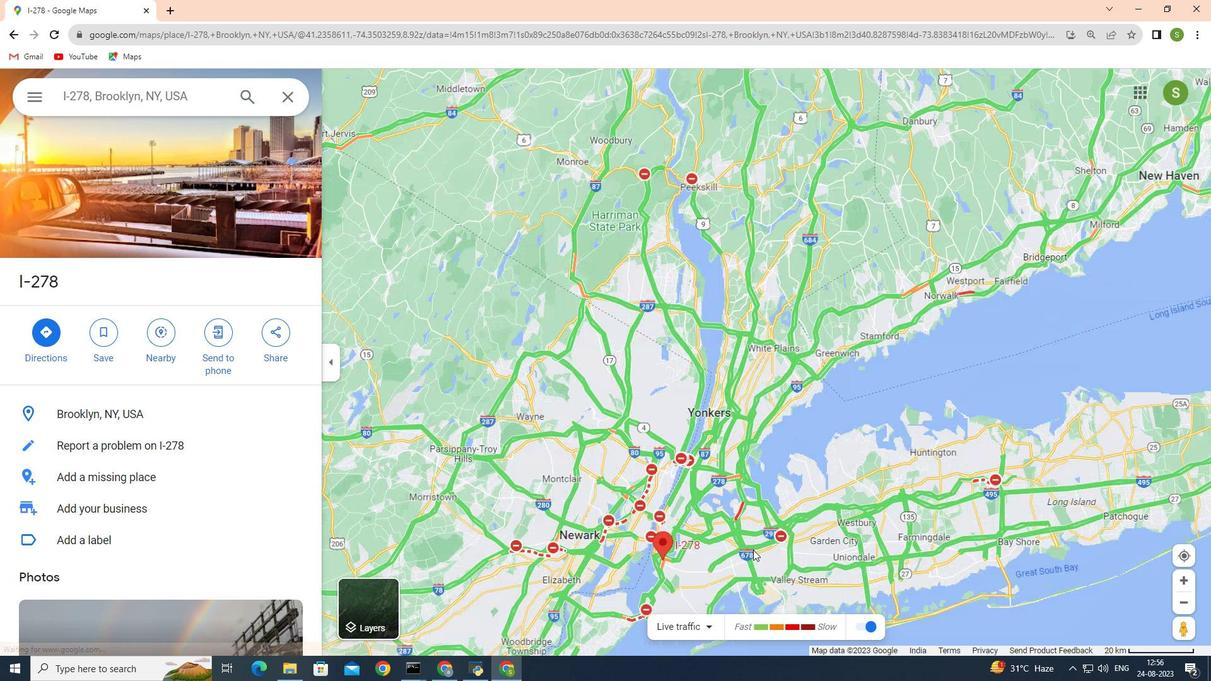 
Action: Mouse scrolled (753, 550) with delta (0, 0)
Screenshot: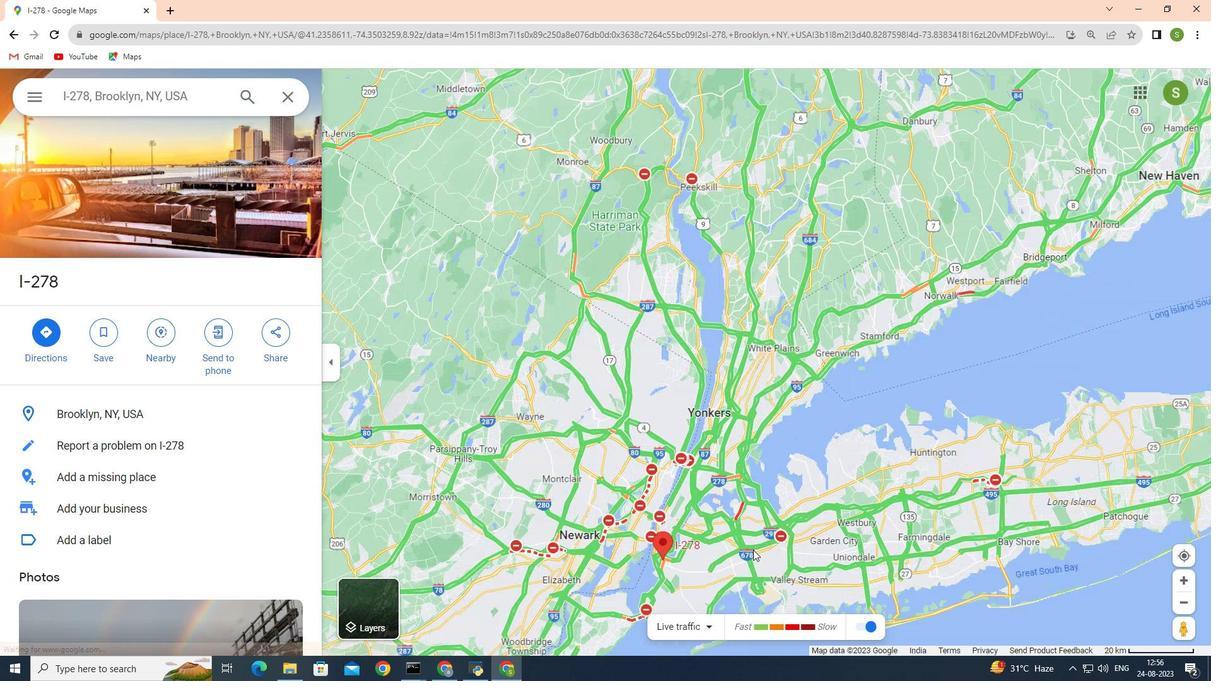 
Action: Mouse scrolled (753, 550) with delta (0, 0)
Screenshot: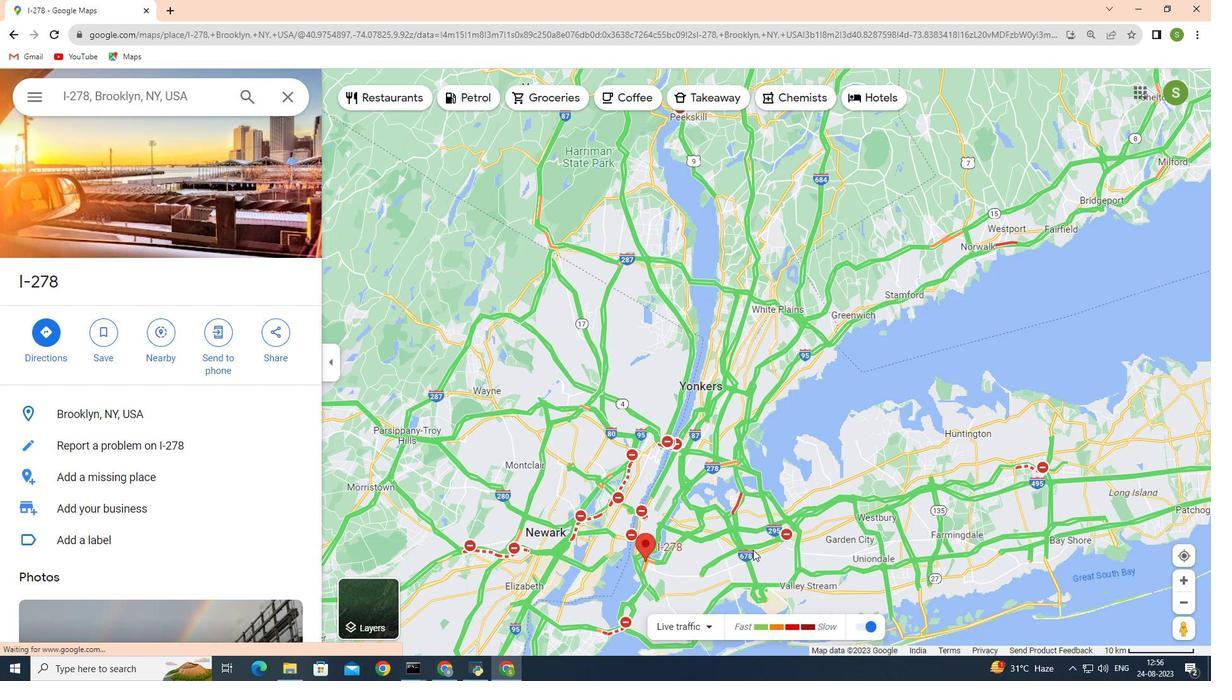 
Action: Mouse scrolled (753, 550) with delta (0, 0)
Screenshot: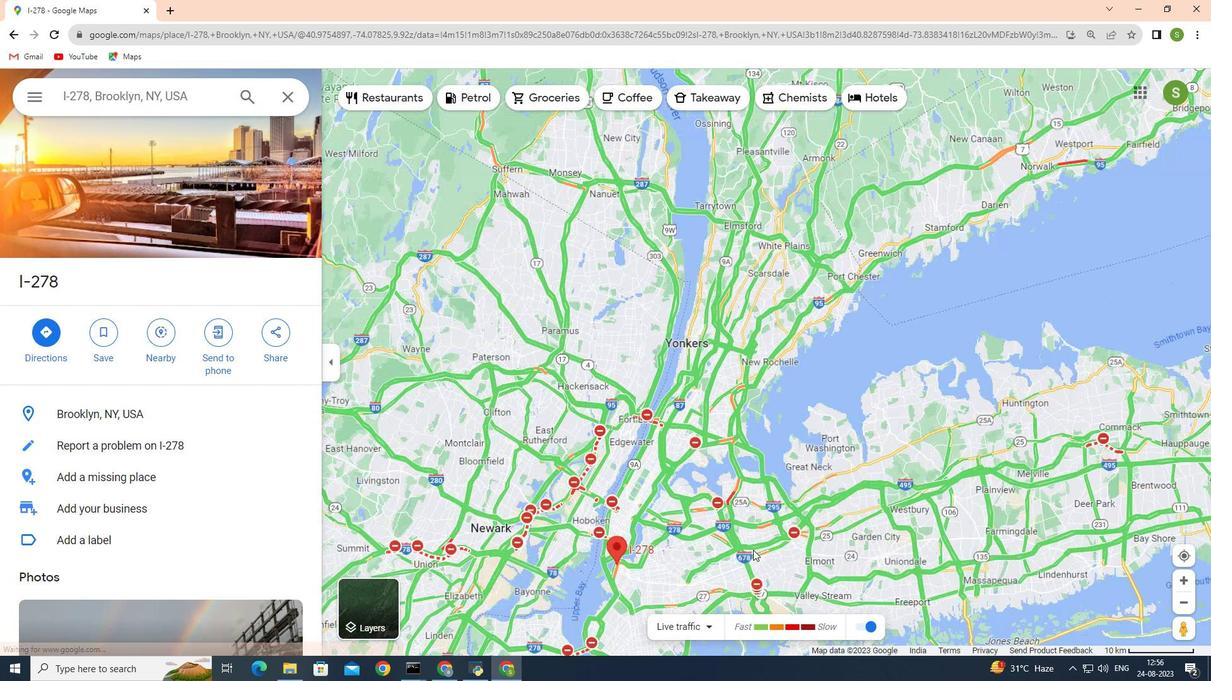 
Action: Mouse scrolled (753, 550) with delta (0, 0)
Screenshot: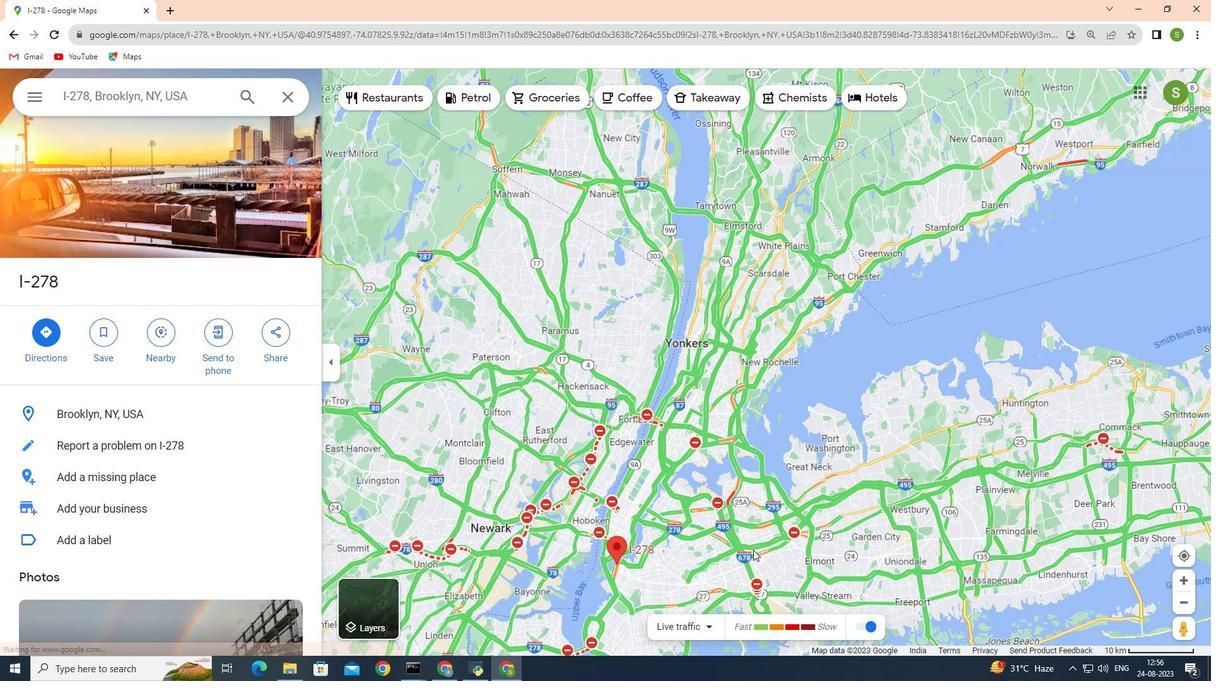 
Action: Mouse scrolled (753, 550) with delta (0, 0)
Screenshot: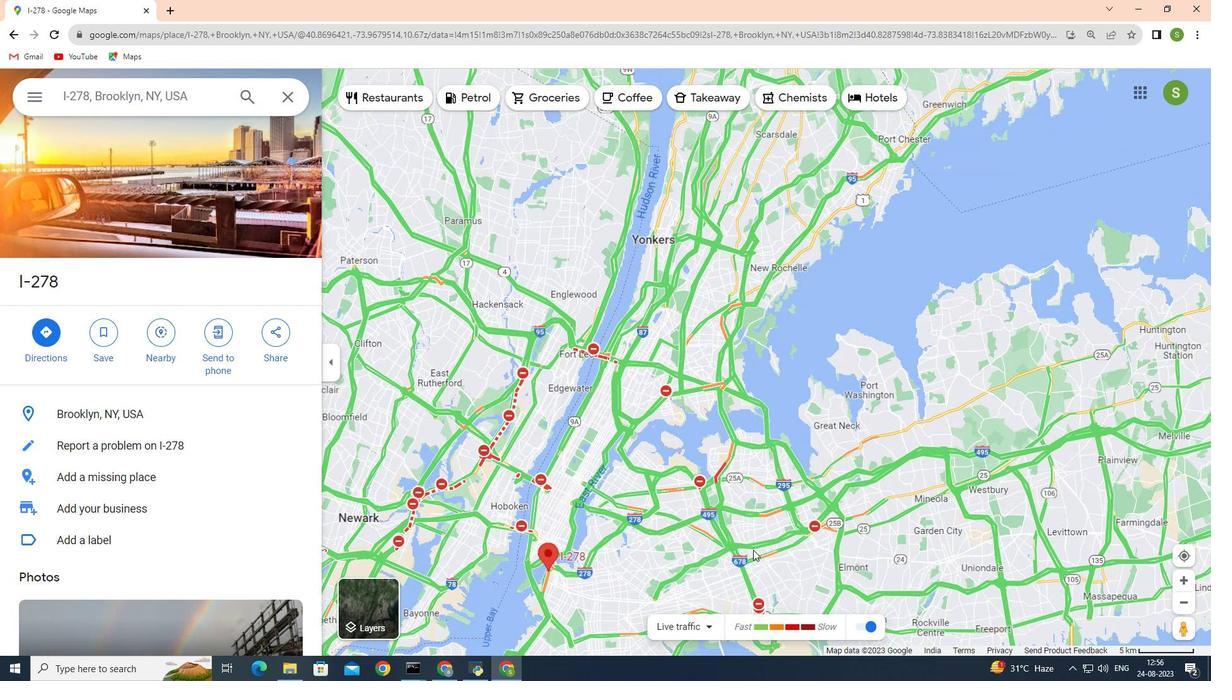 
Action: Mouse scrolled (753, 550) with delta (0, 0)
Screenshot: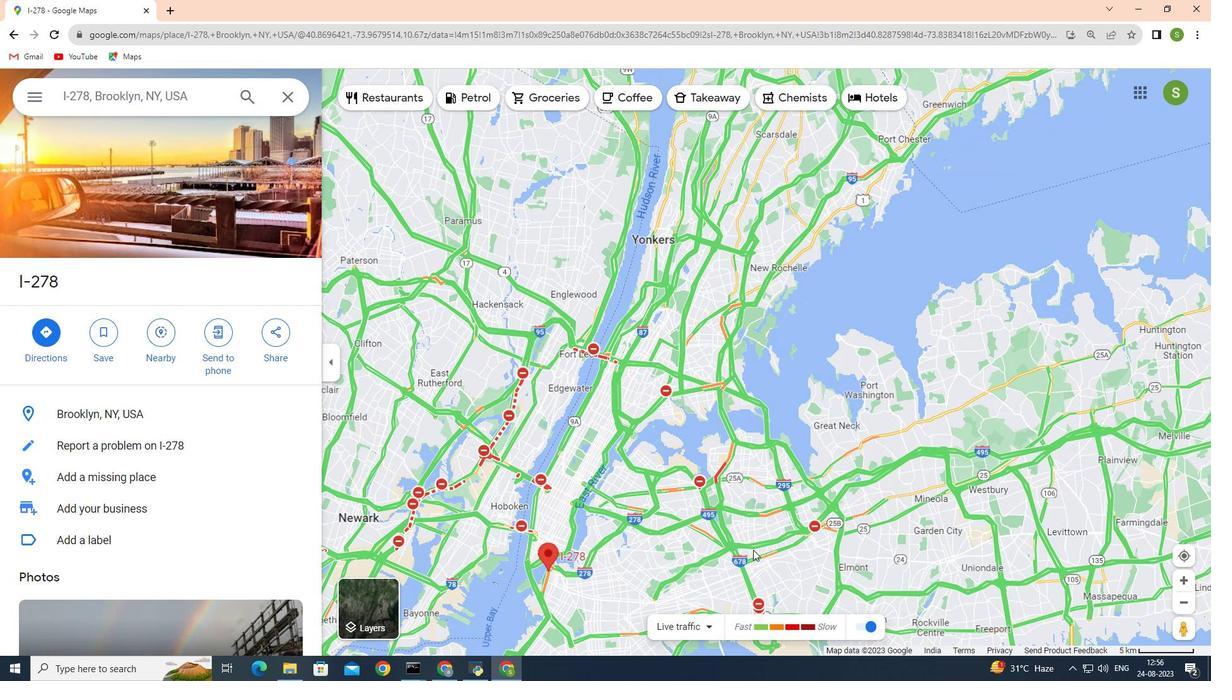 
Action: Mouse scrolled (753, 549) with delta (0, 0)
Screenshot: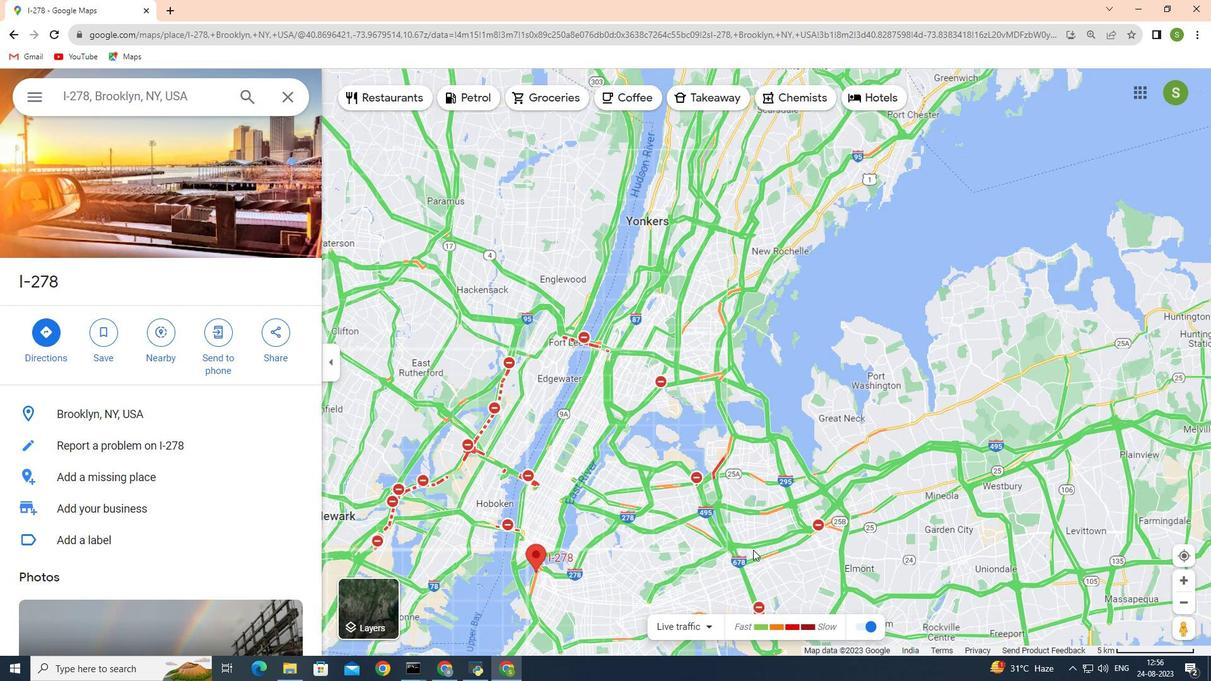 
Action: Mouse scrolled (753, 549) with delta (0, 0)
Screenshot: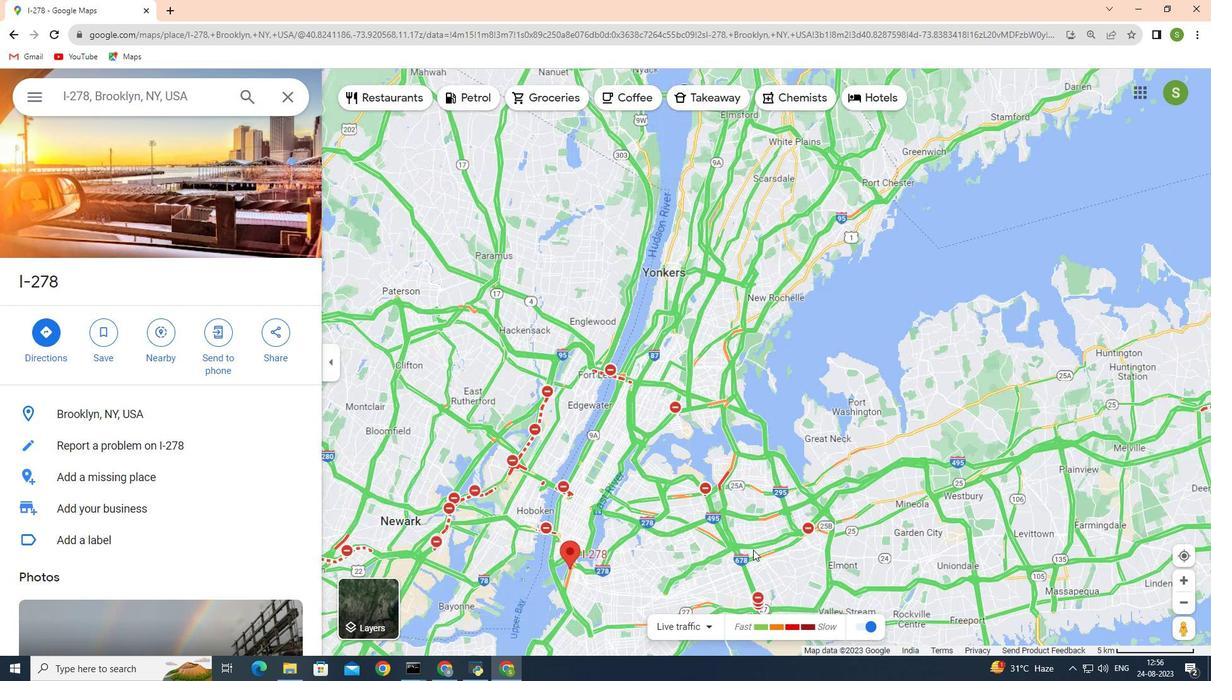 
Action: Mouse scrolled (753, 549) with delta (0, 0)
Screenshot: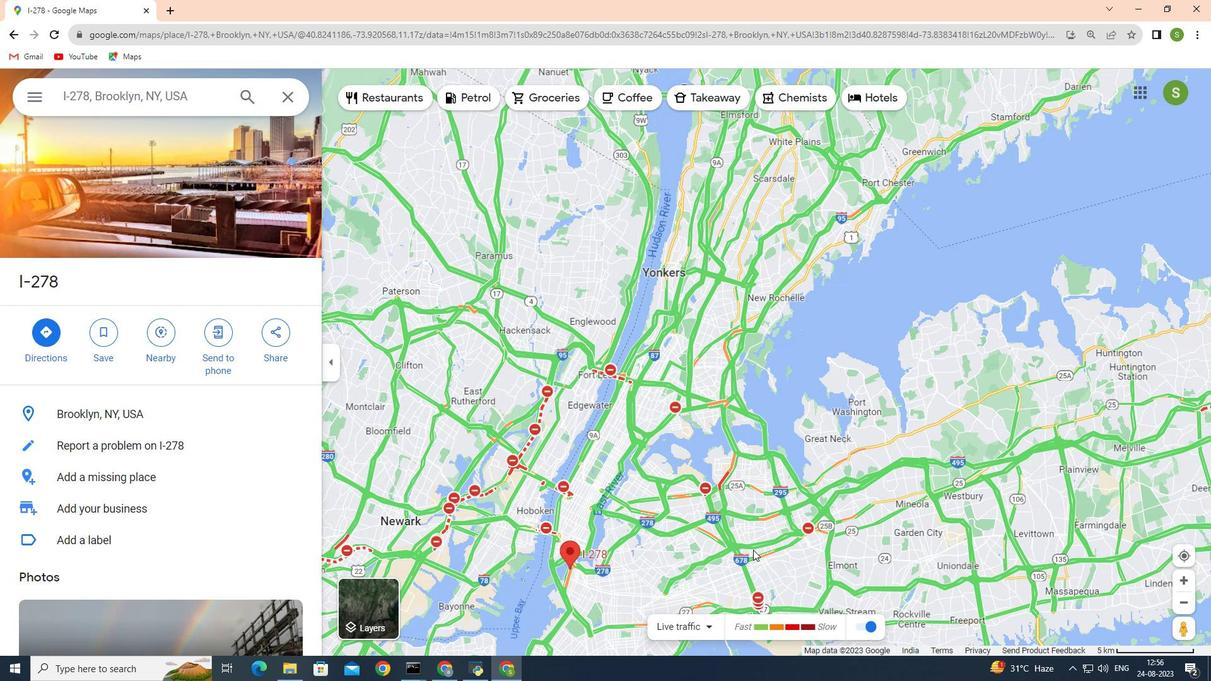 
